 Task: Search one way flight ticket for 5 adults, 1 child, 2 infants in seat and 1 infant on lap in business from Indianapolis: Indianapolis International Airport to Laramie: Laramie Regional Airport on 5-3-2023. Choice of flights is JetBlue. Number of bags: 11 checked bags. Price is upto 71000. Outbound departure time preference is 16:45.
Action: Mouse moved to (292, 409)
Screenshot: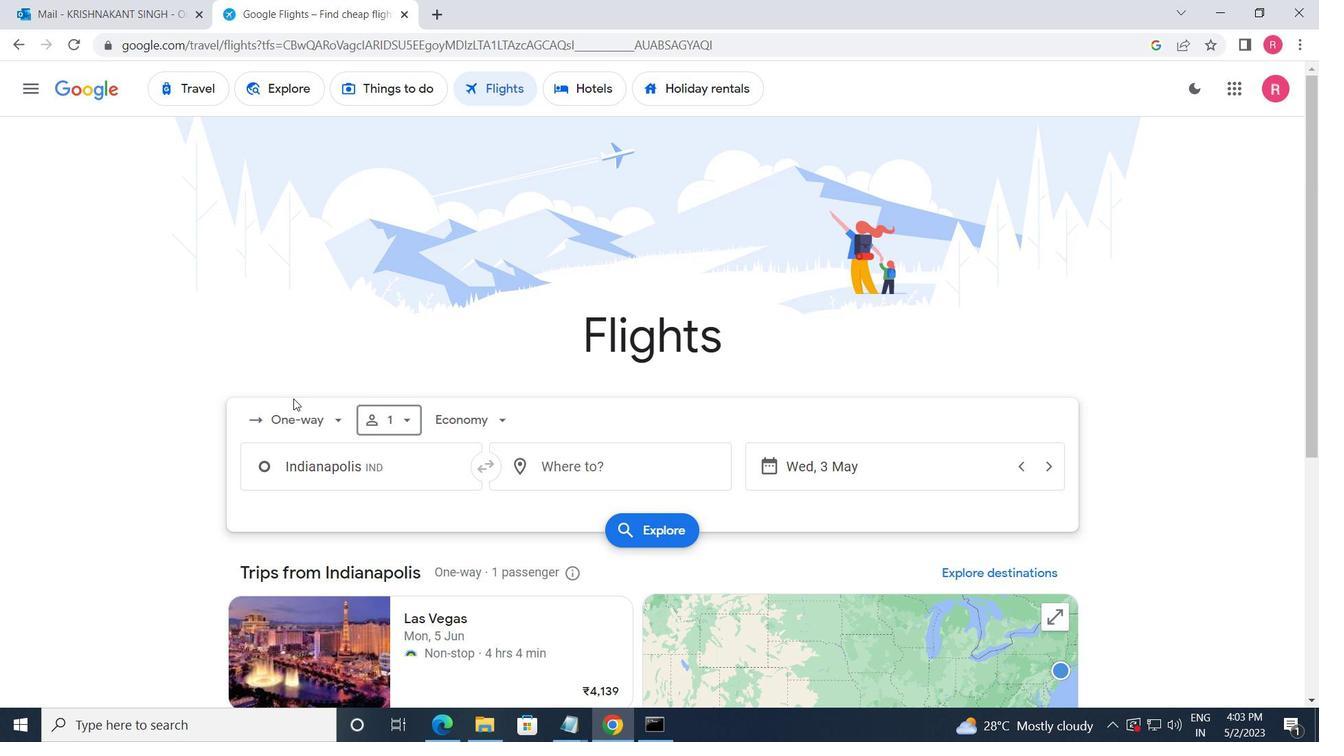 
Action: Mouse pressed left at (292, 409)
Screenshot: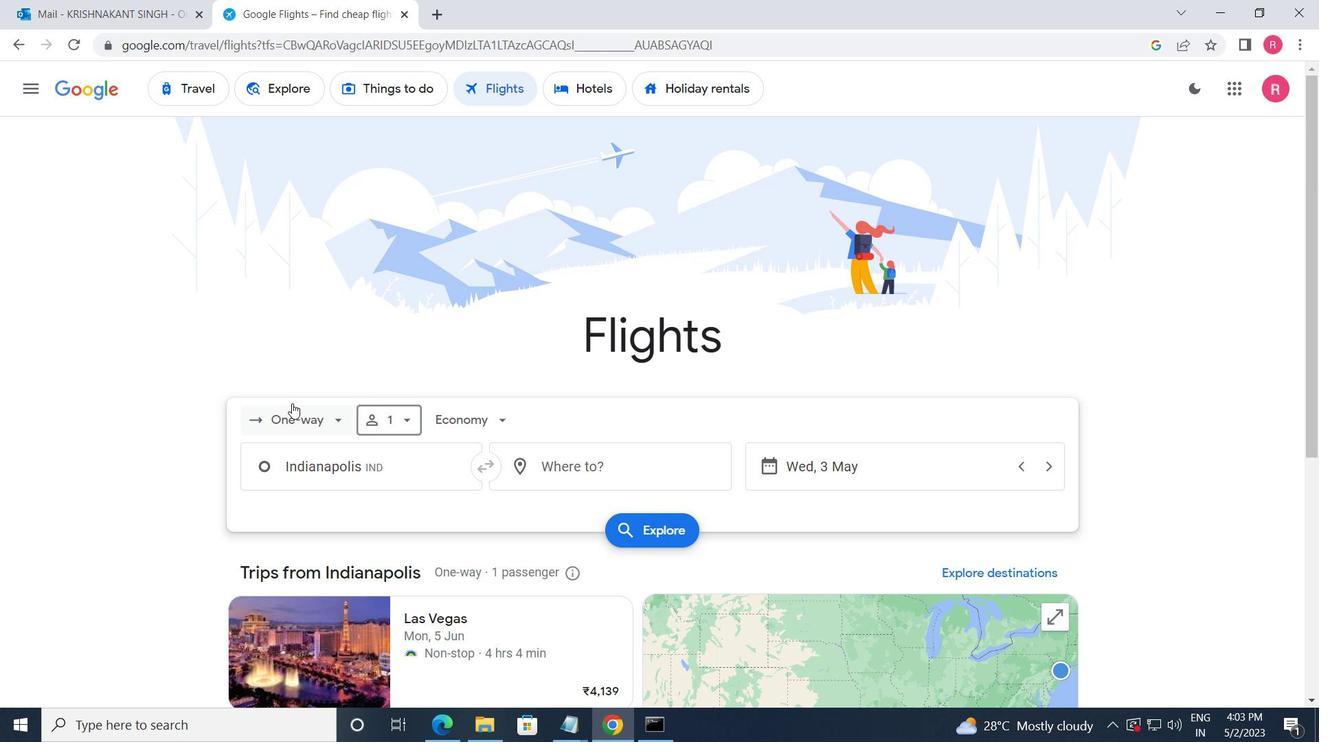 
Action: Mouse moved to (344, 503)
Screenshot: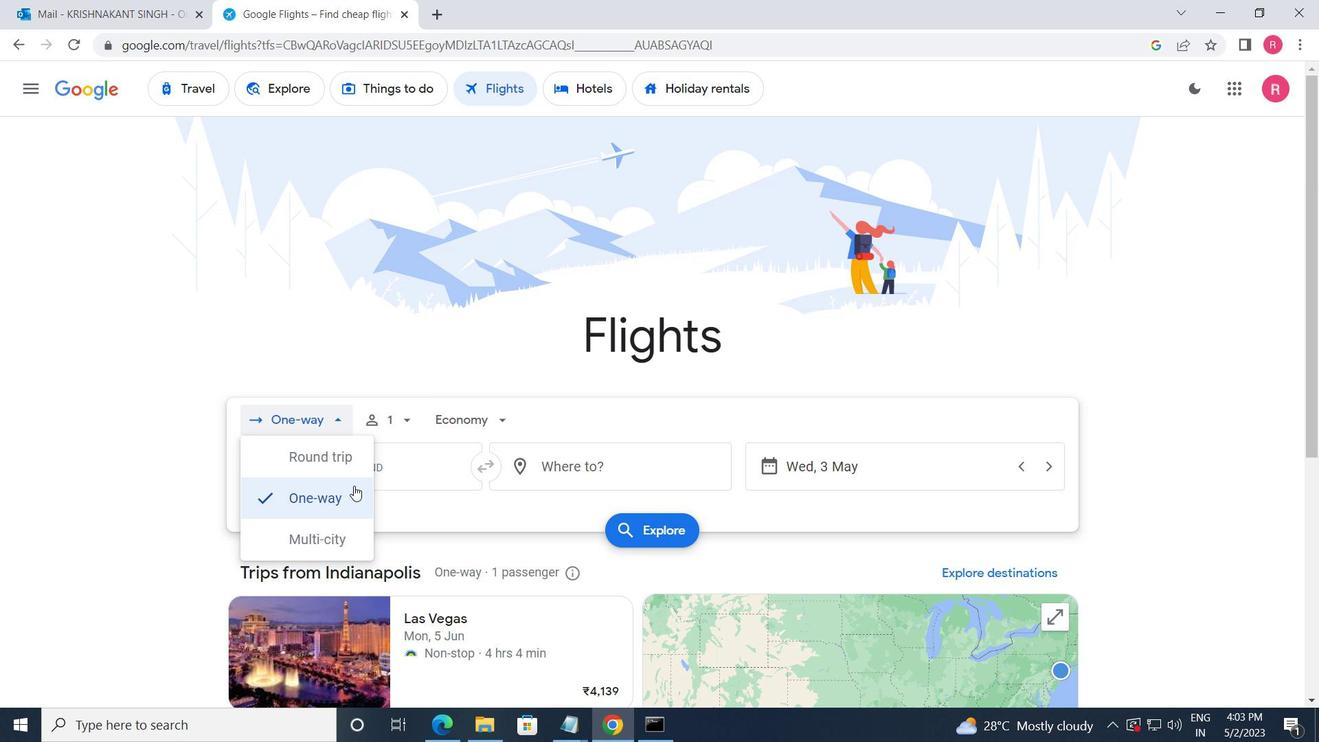 
Action: Mouse pressed left at (344, 503)
Screenshot: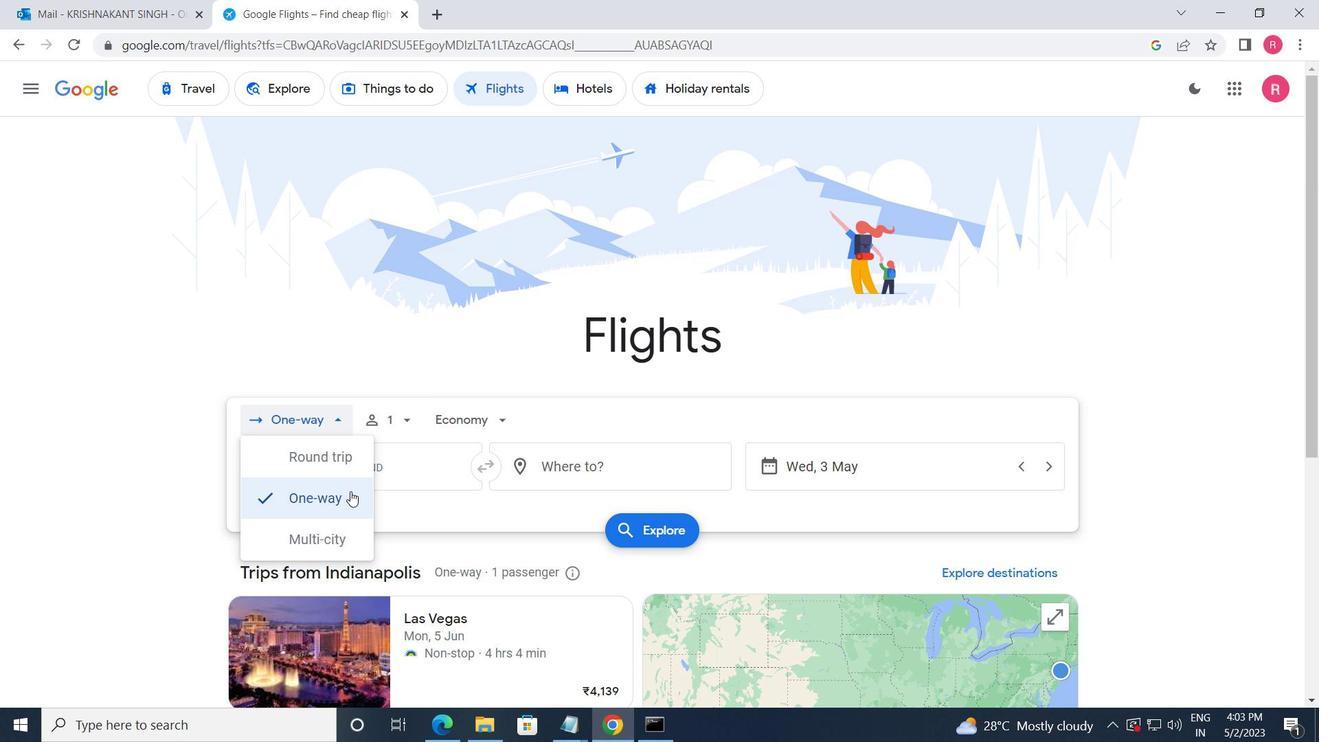 
Action: Mouse moved to (402, 433)
Screenshot: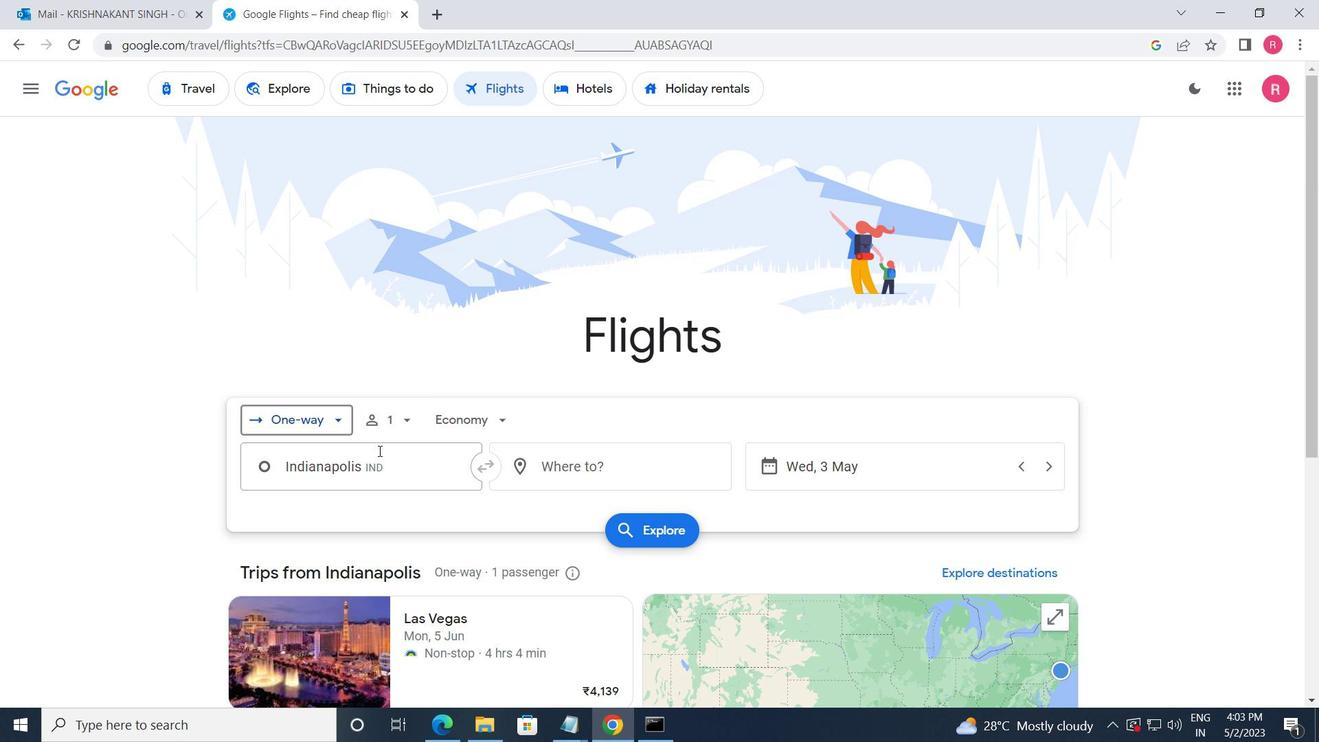 
Action: Mouse pressed left at (402, 433)
Screenshot: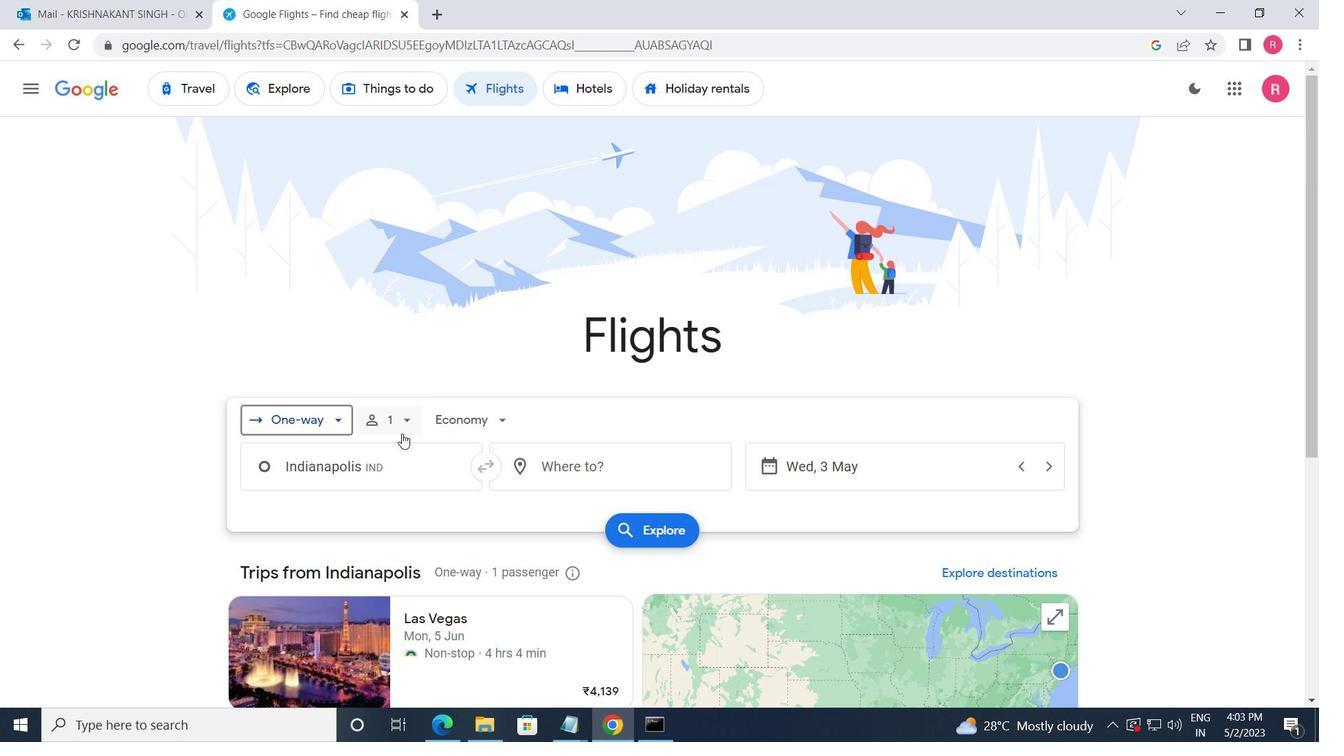 
Action: Mouse moved to (526, 471)
Screenshot: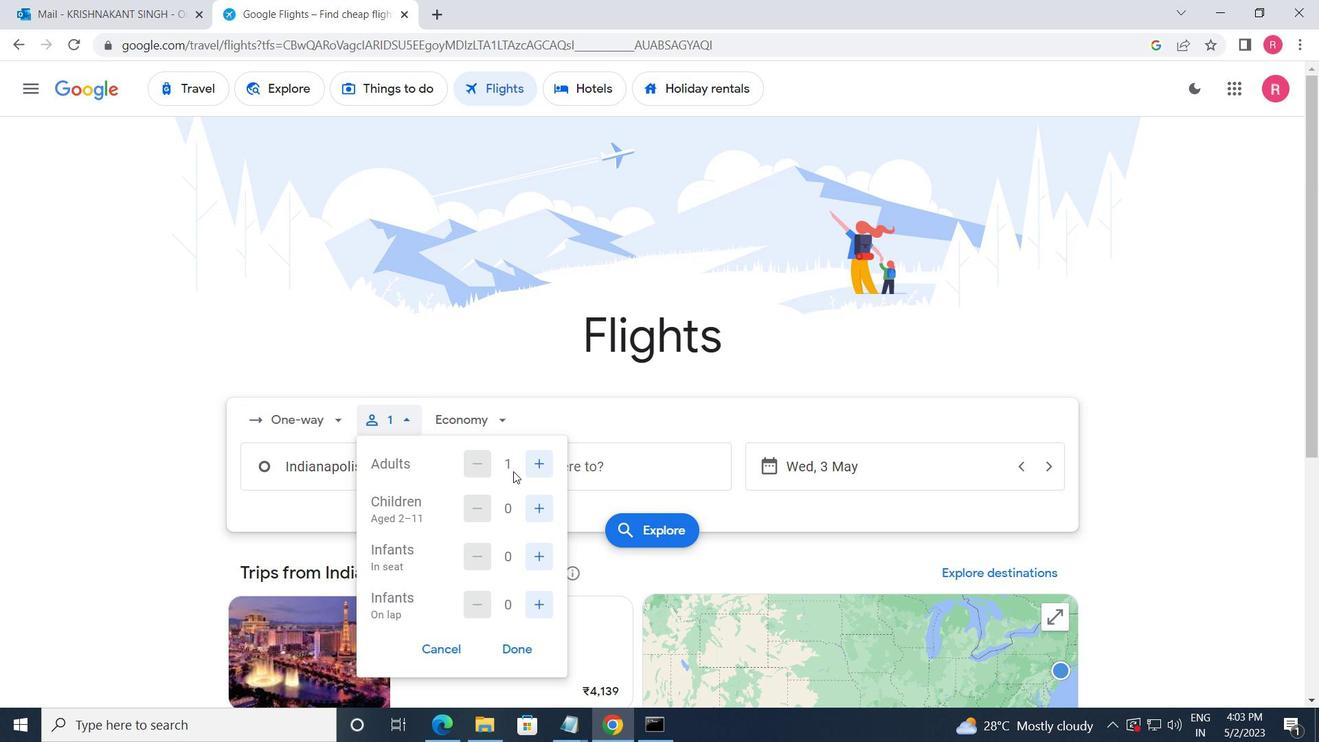 
Action: Mouse pressed left at (526, 471)
Screenshot: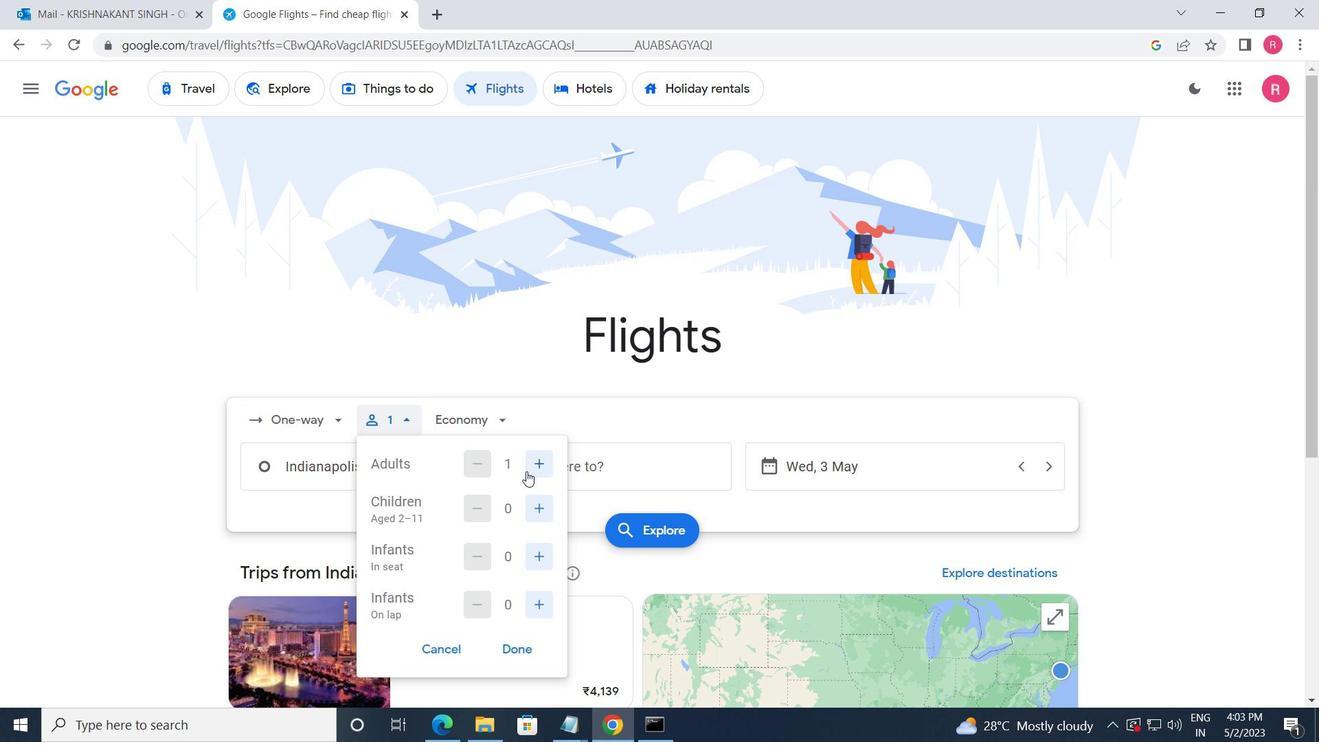 
Action: Mouse pressed left at (526, 471)
Screenshot: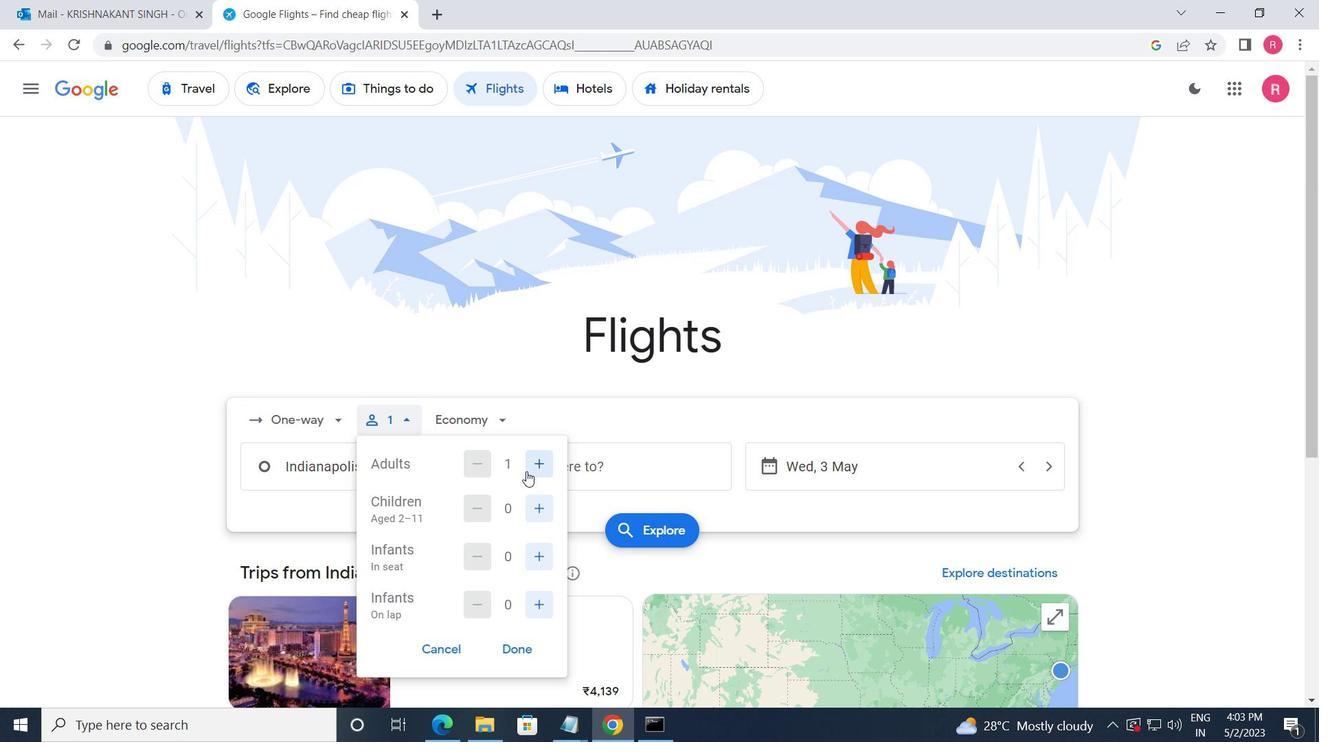 
Action: Mouse pressed left at (526, 471)
Screenshot: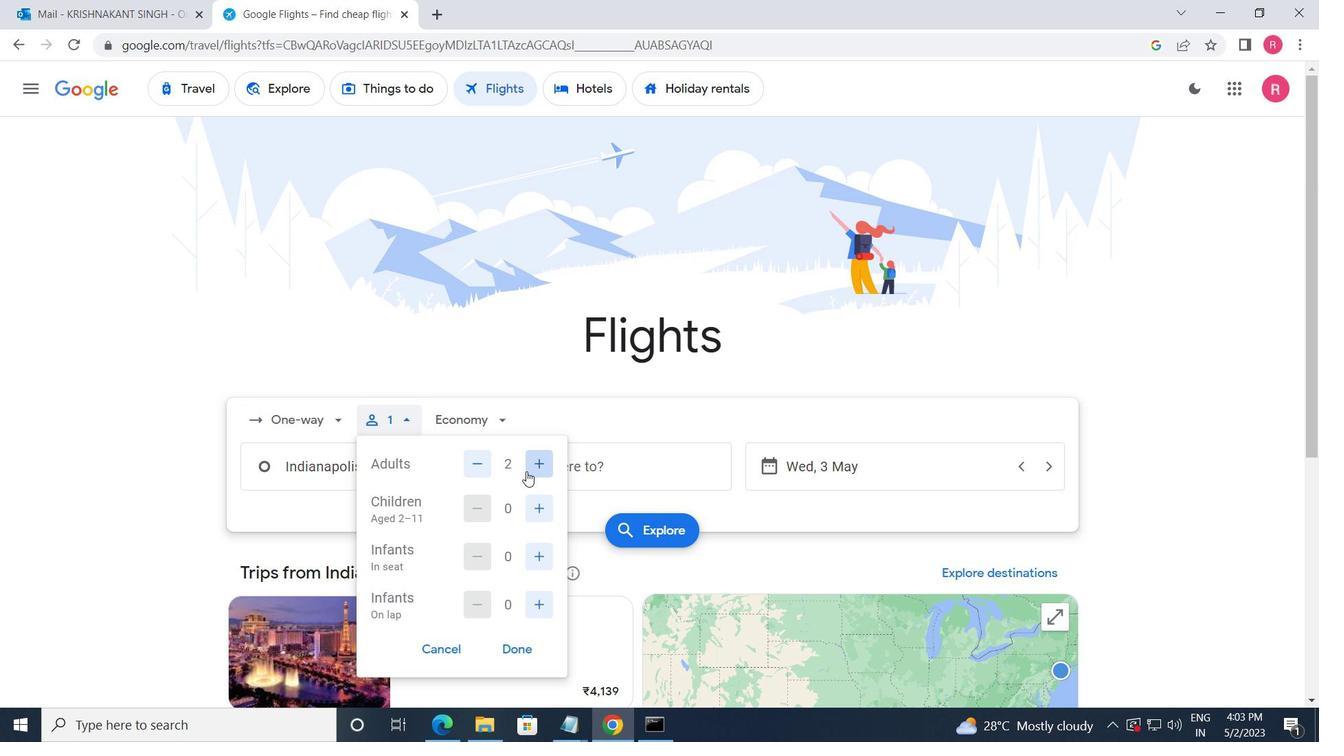
Action: Mouse pressed left at (526, 471)
Screenshot: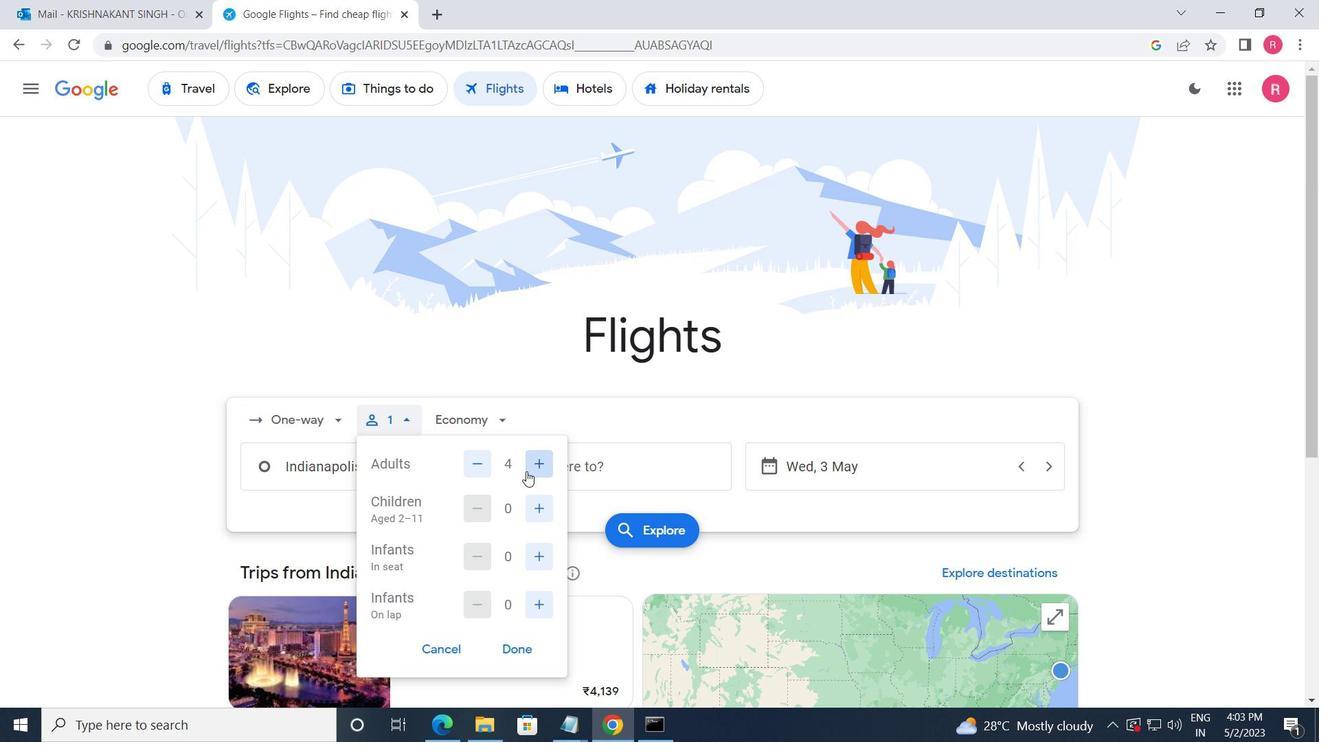 
Action: Mouse moved to (539, 505)
Screenshot: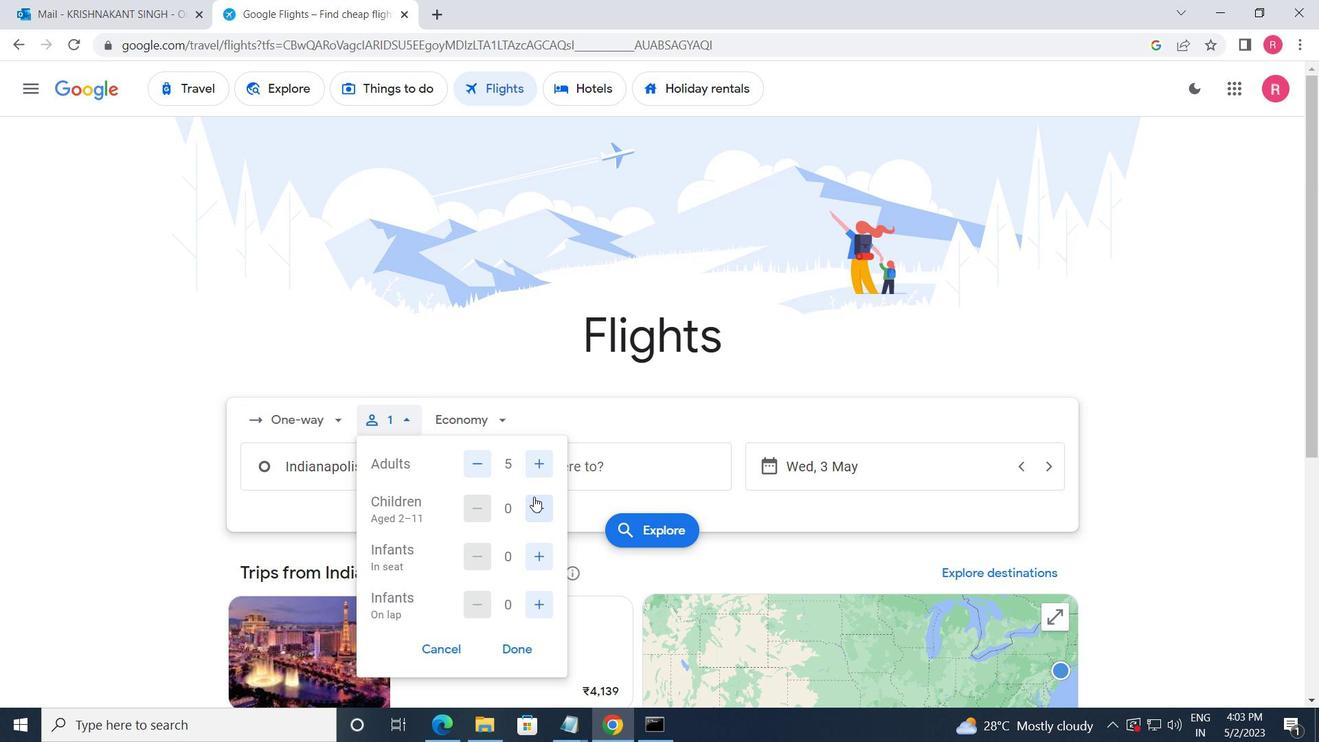 
Action: Mouse pressed left at (539, 505)
Screenshot: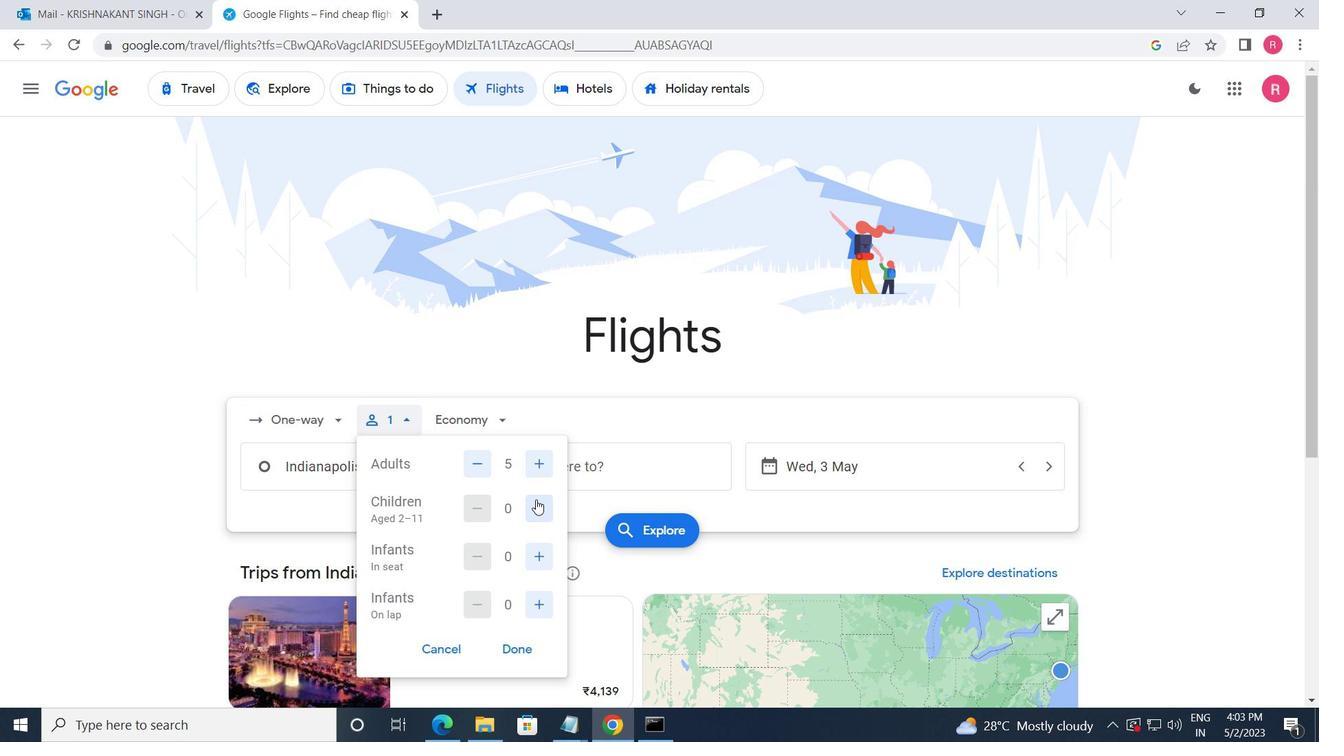 
Action: Mouse moved to (543, 549)
Screenshot: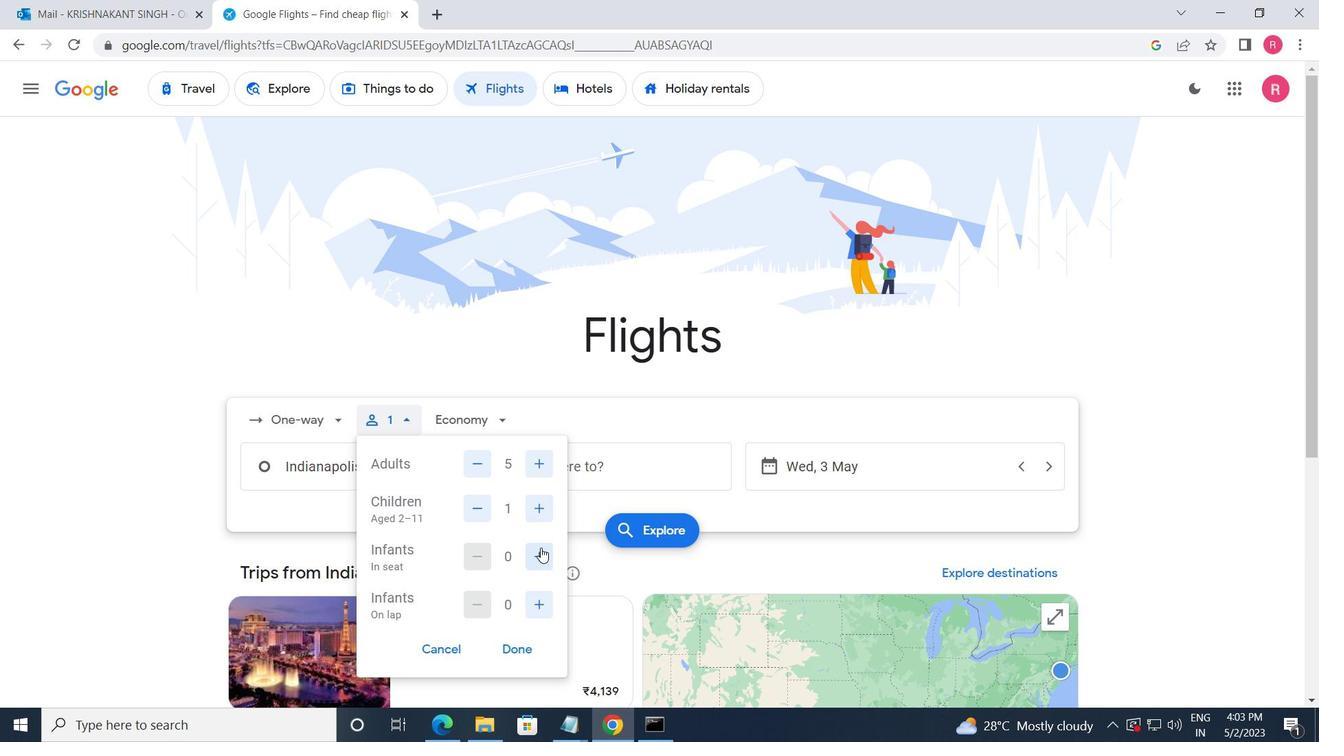 
Action: Mouse pressed left at (543, 549)
Screenshot: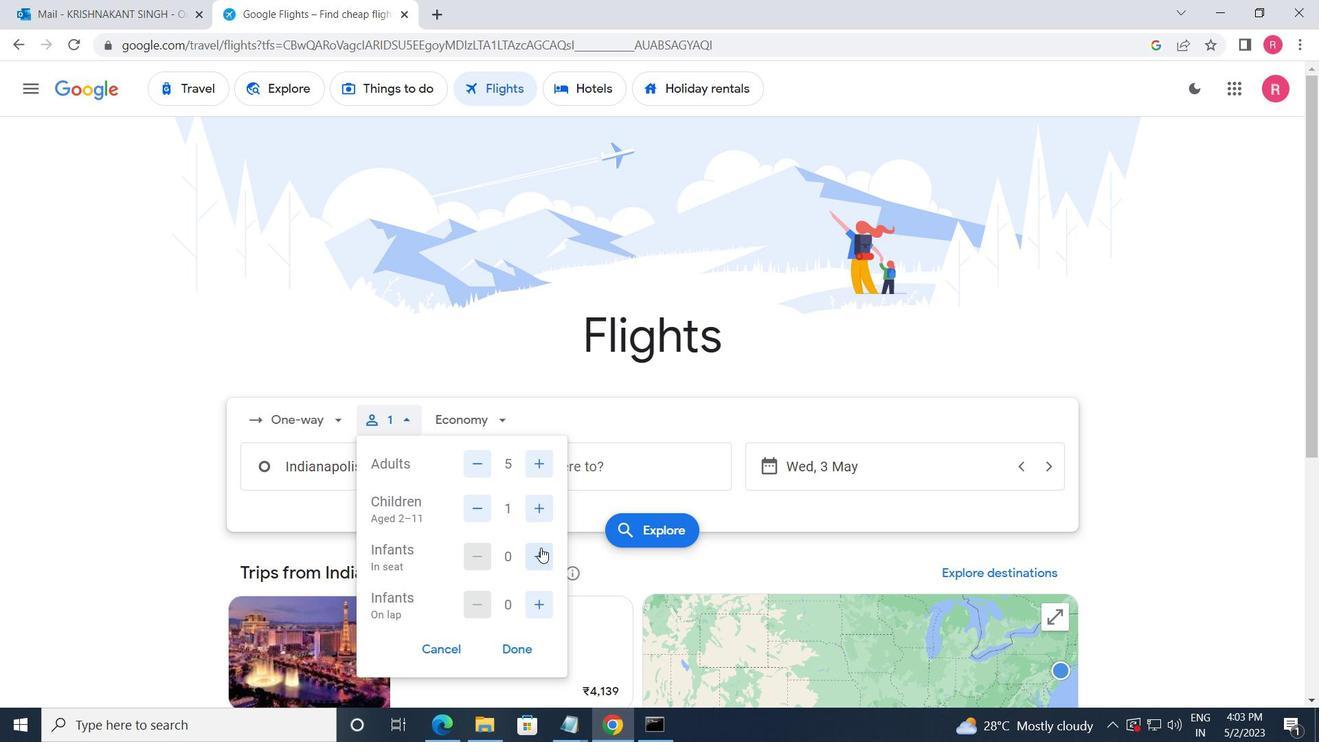 
Action: Mouse pressed left at (543, 549)
Screenshot: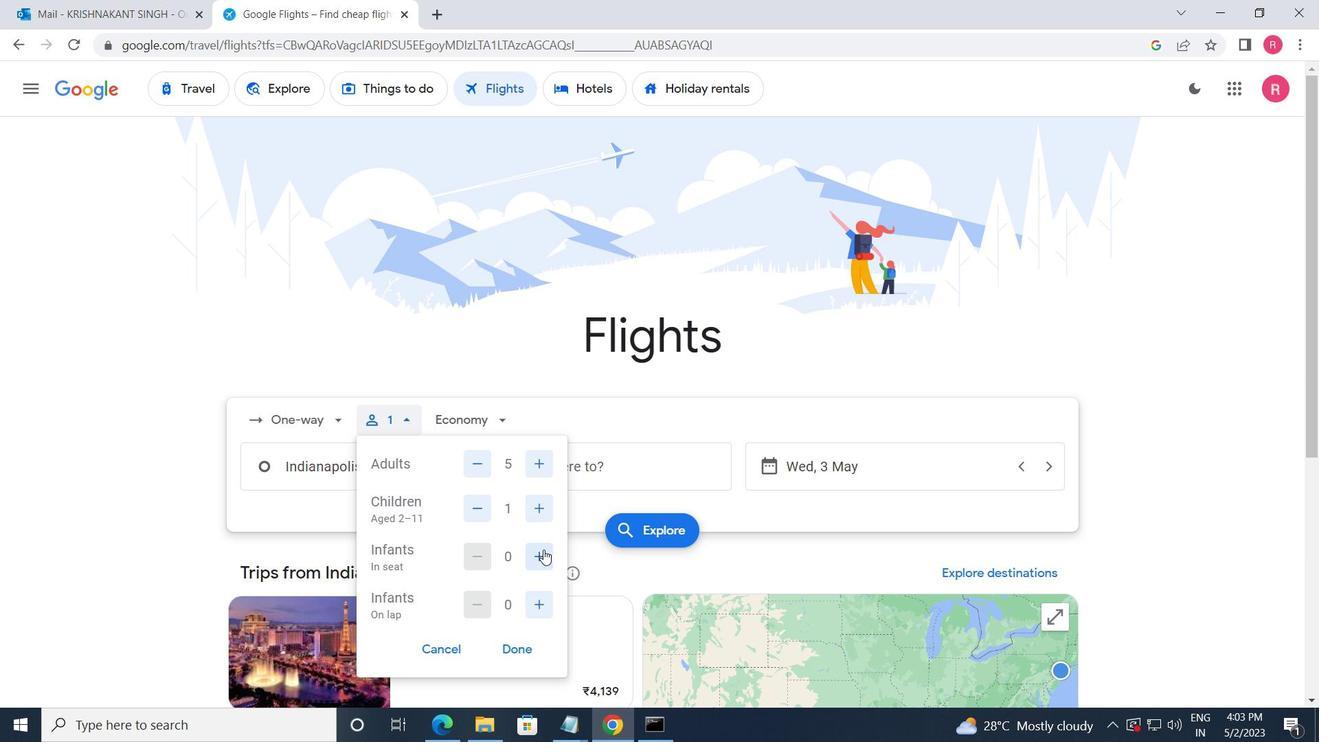 
Action: Mouse moved to (538, 558)
Screenshot: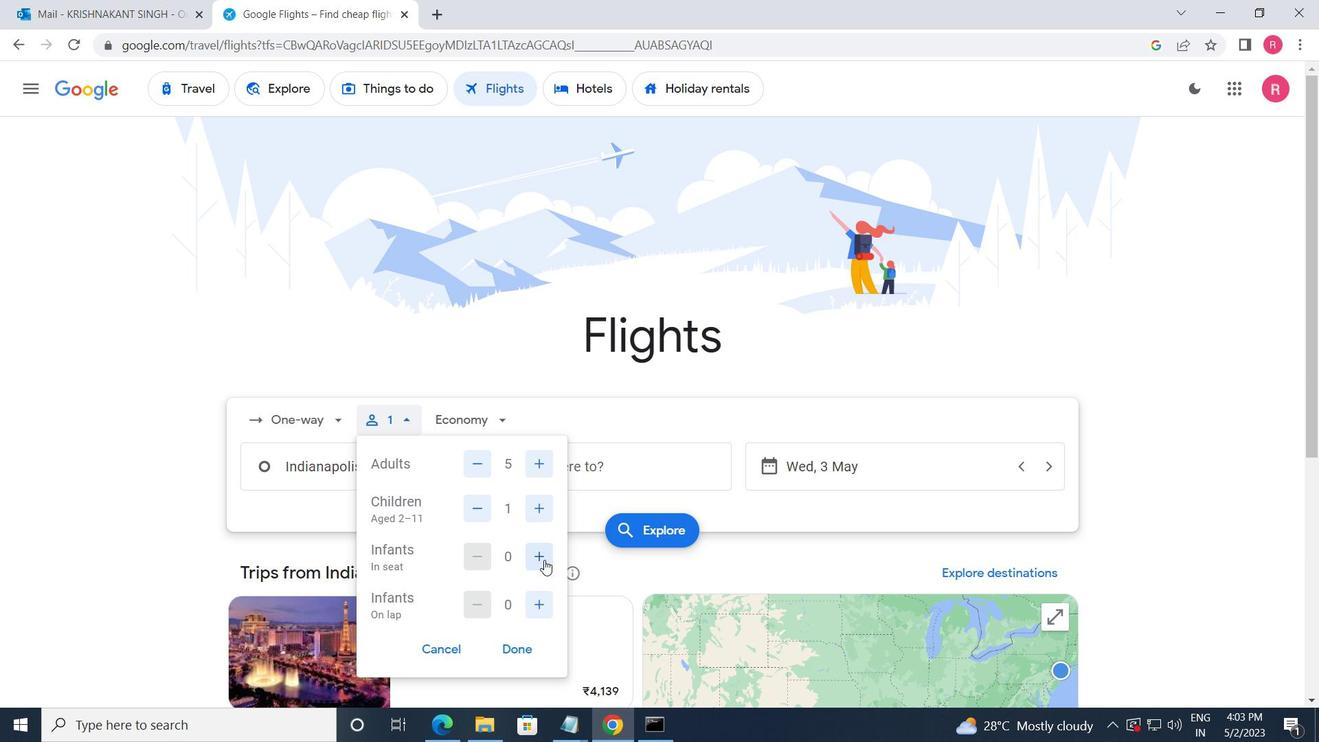 
Action: Mouse pressed left at (538, 558)
Screenshot: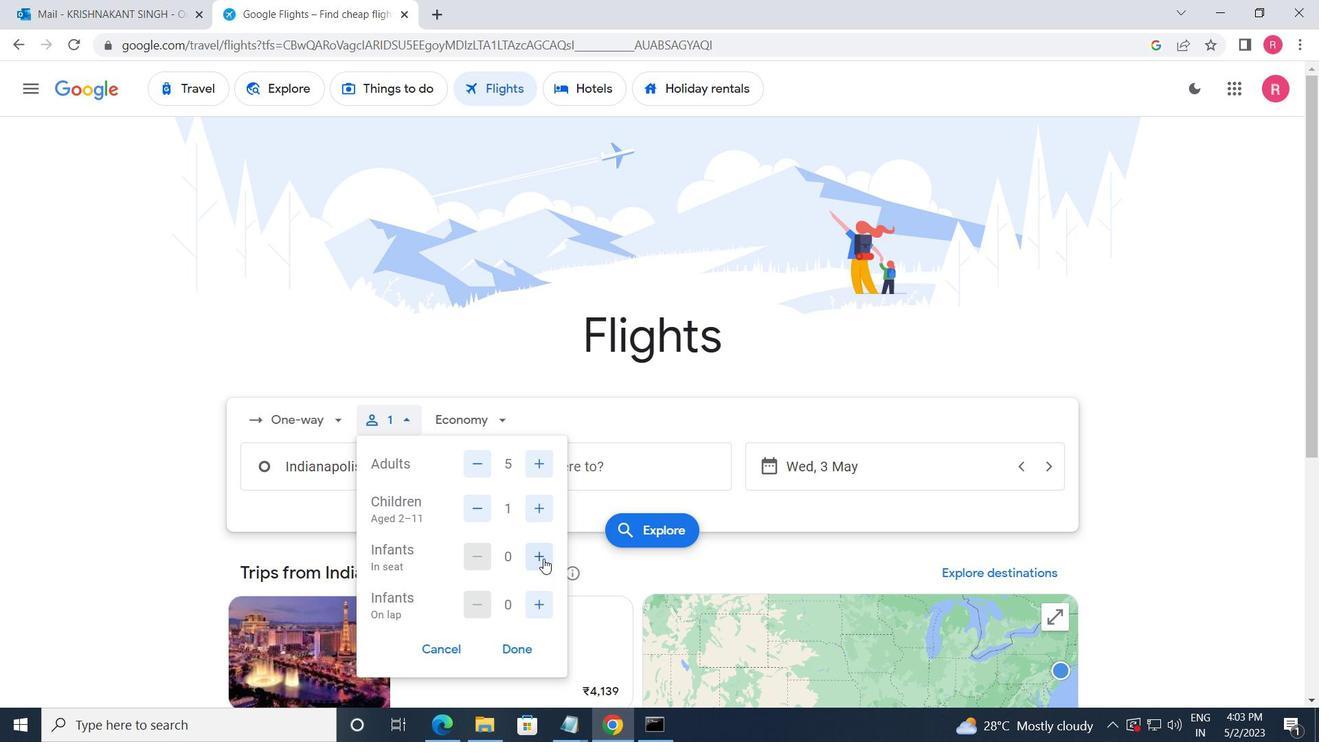 
Action: Mouse moved to (483, 557)
Screenshot: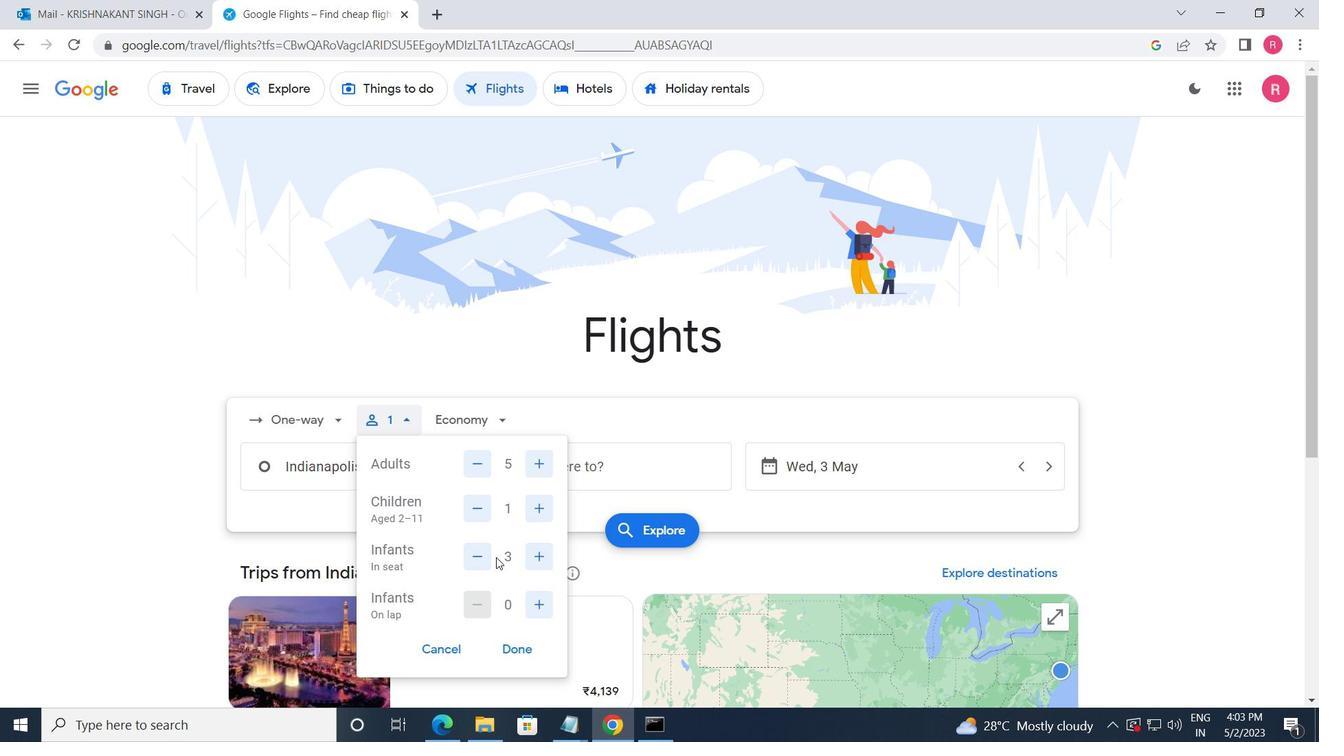 
Action: Mouse pressed left at (483, 557)
Screenshot: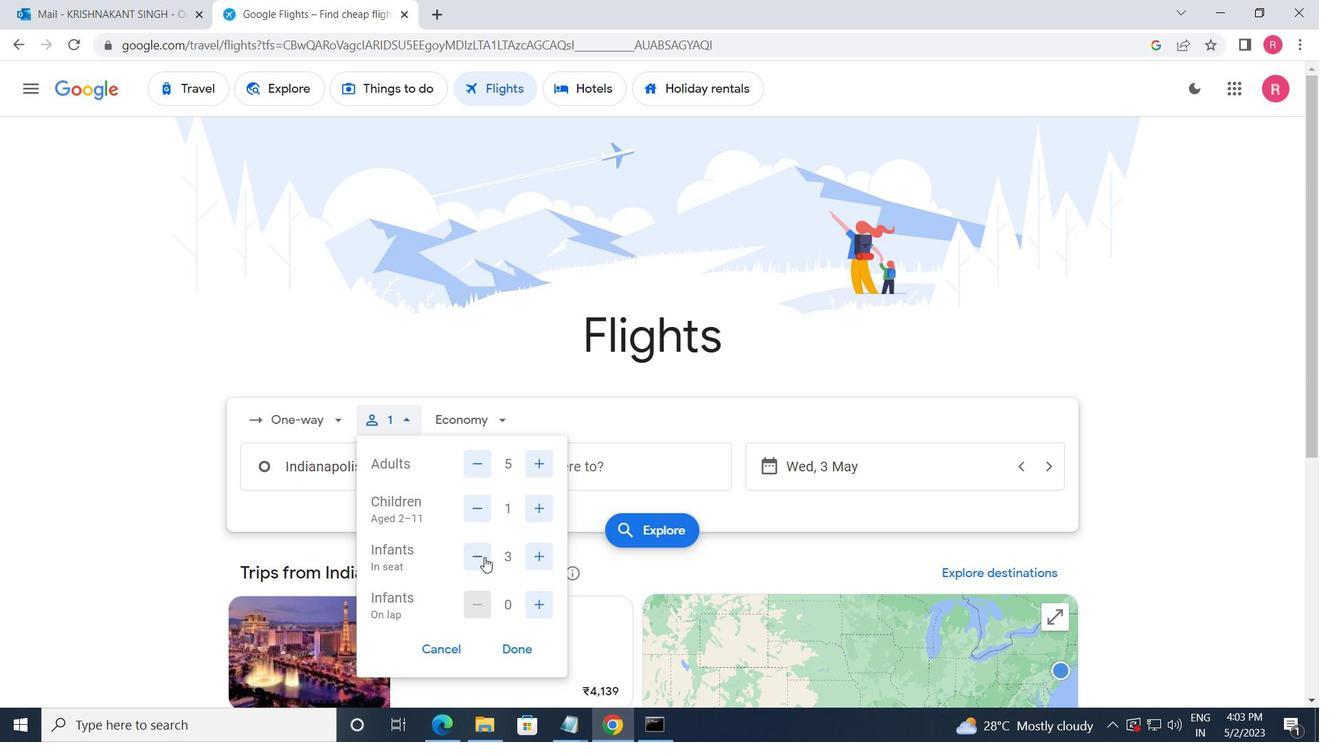 
Action: Mouse moved to (544, 606)
Screenshot: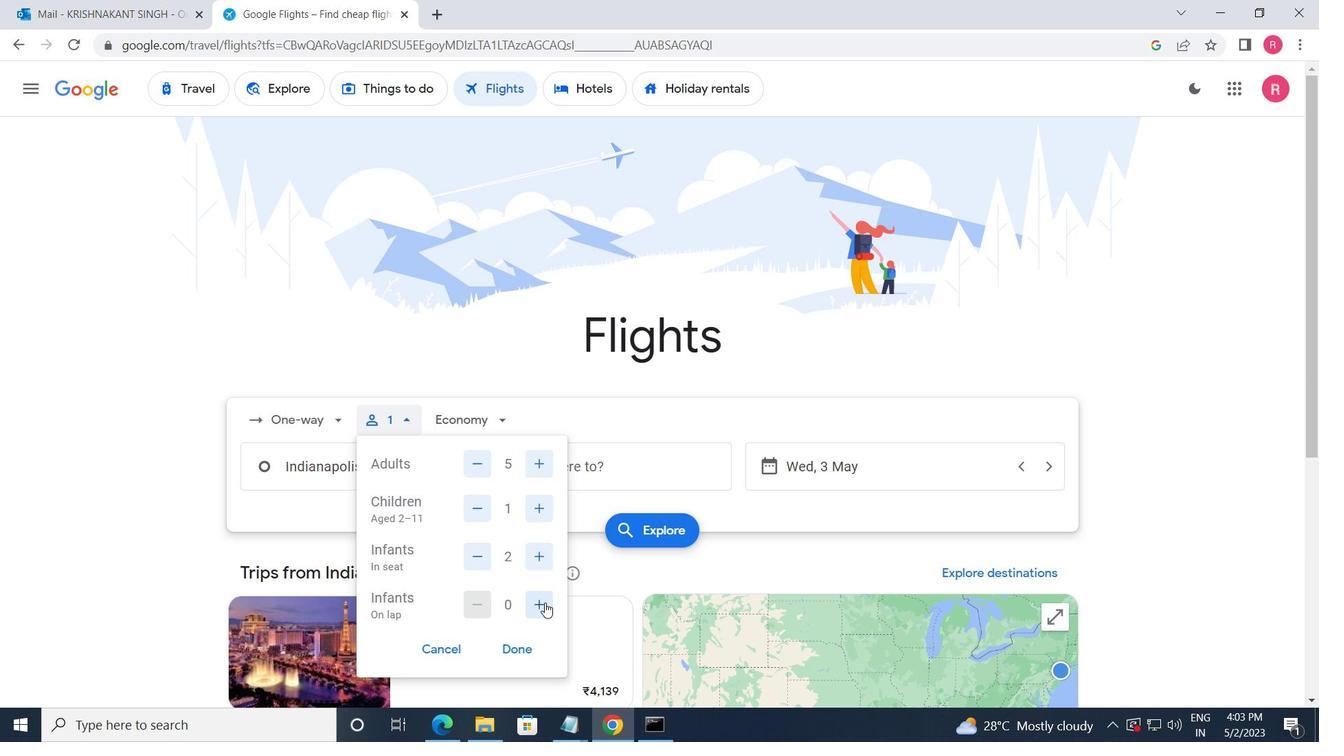 
Action: Mouse pressed left at (544, 606)
Screenshot: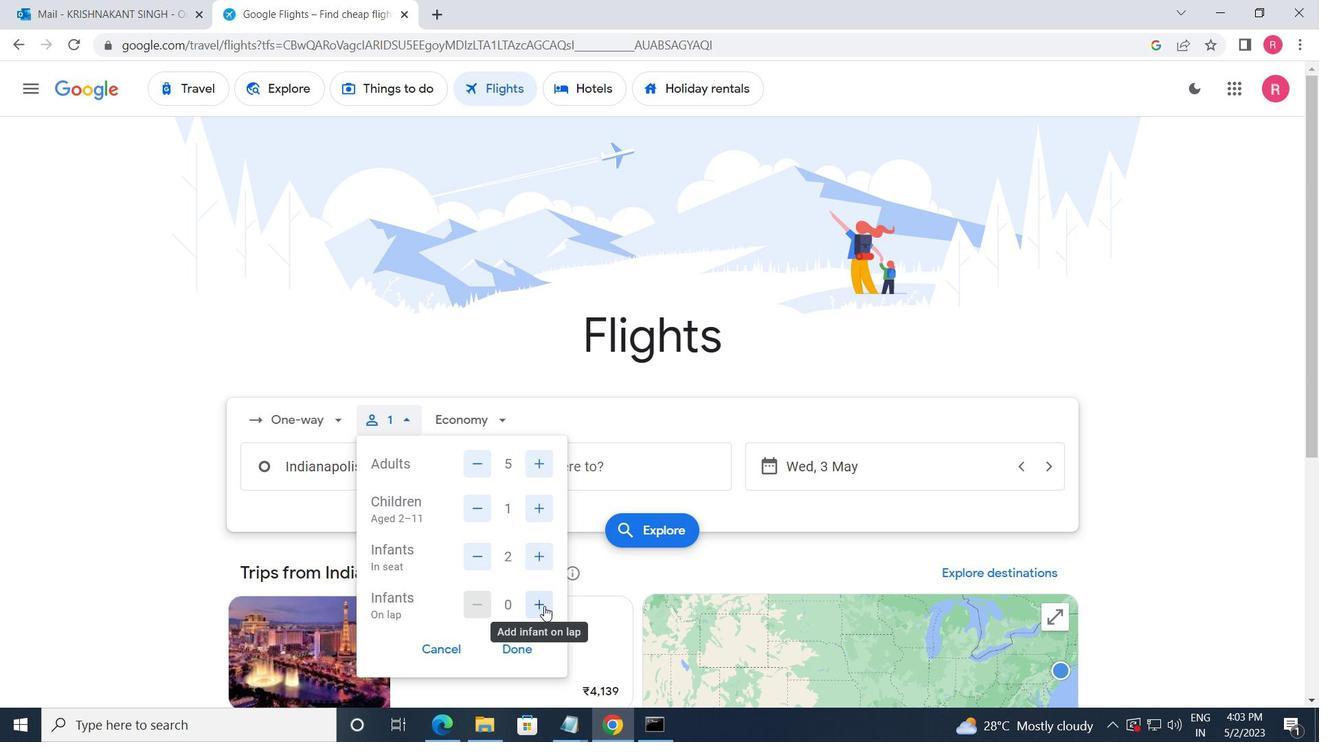 
Action: Mouse moved to (530, 646)
Screenshot: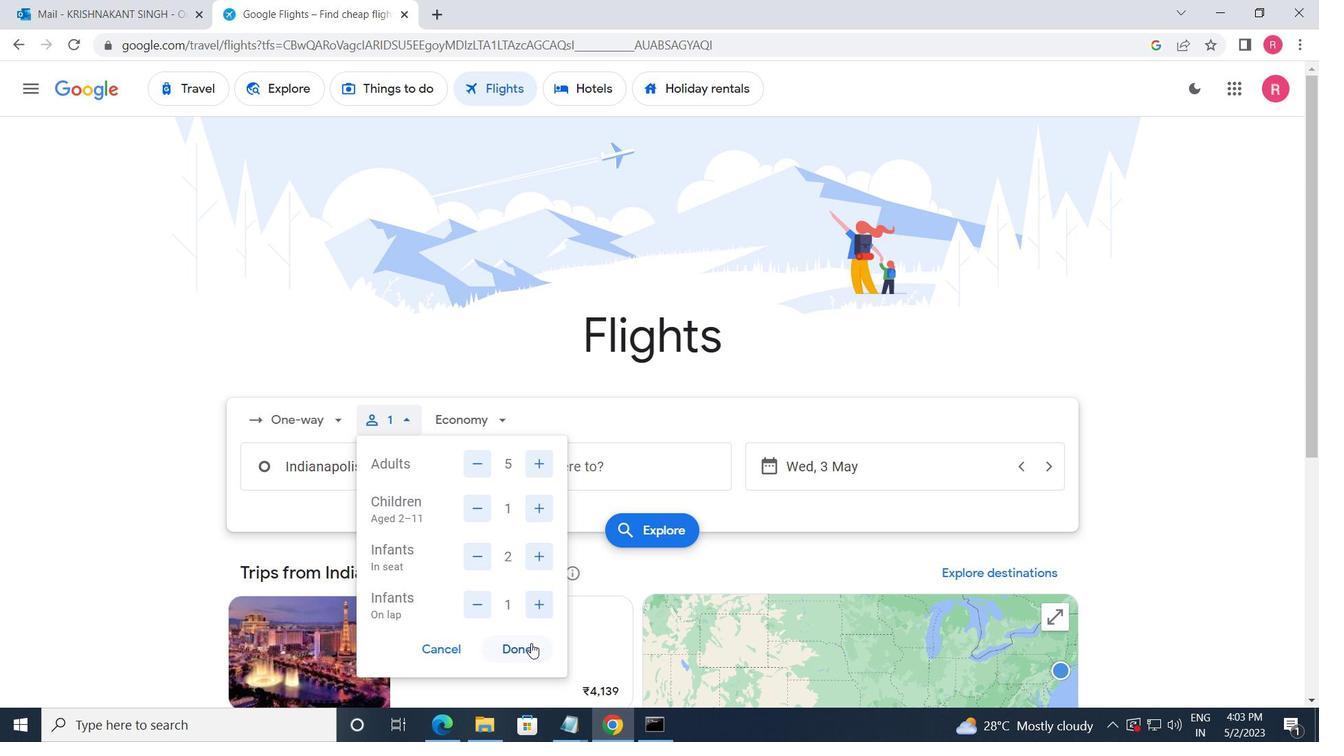 
Action: Mouse pressed left at (530, 646)
Screenshot: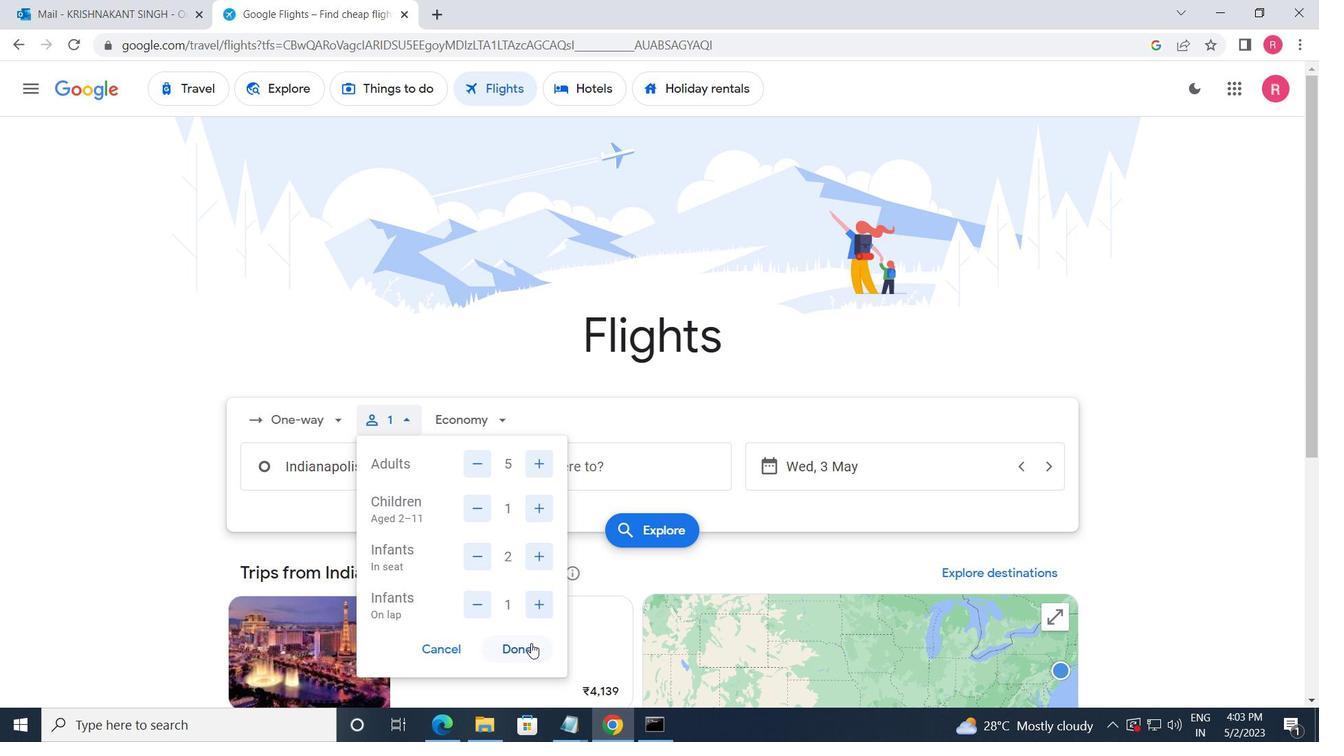 
Action: Mouse moved to (498, 431)
Screenshot: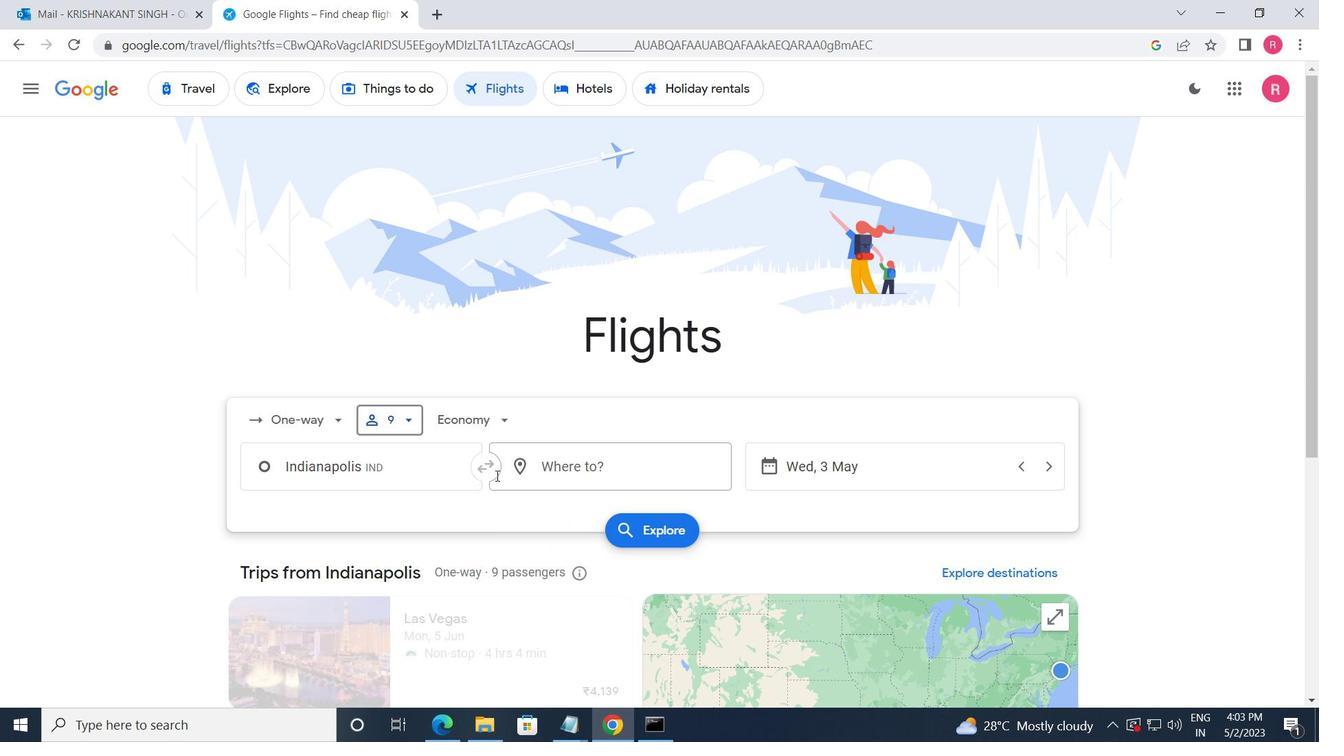 
Action: Mouse pressed left at (498, 431)
Screenshot: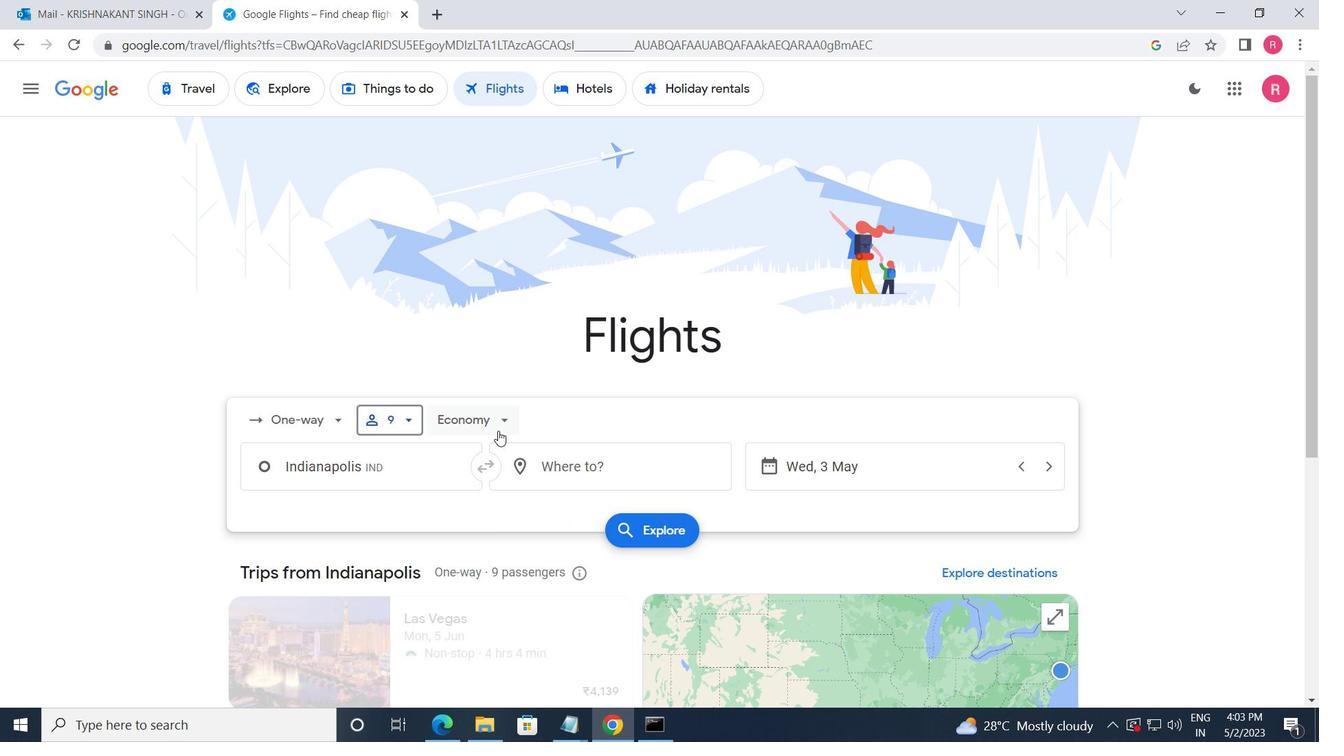 
Action: Mouse moved to (523, 541)
Screenshot: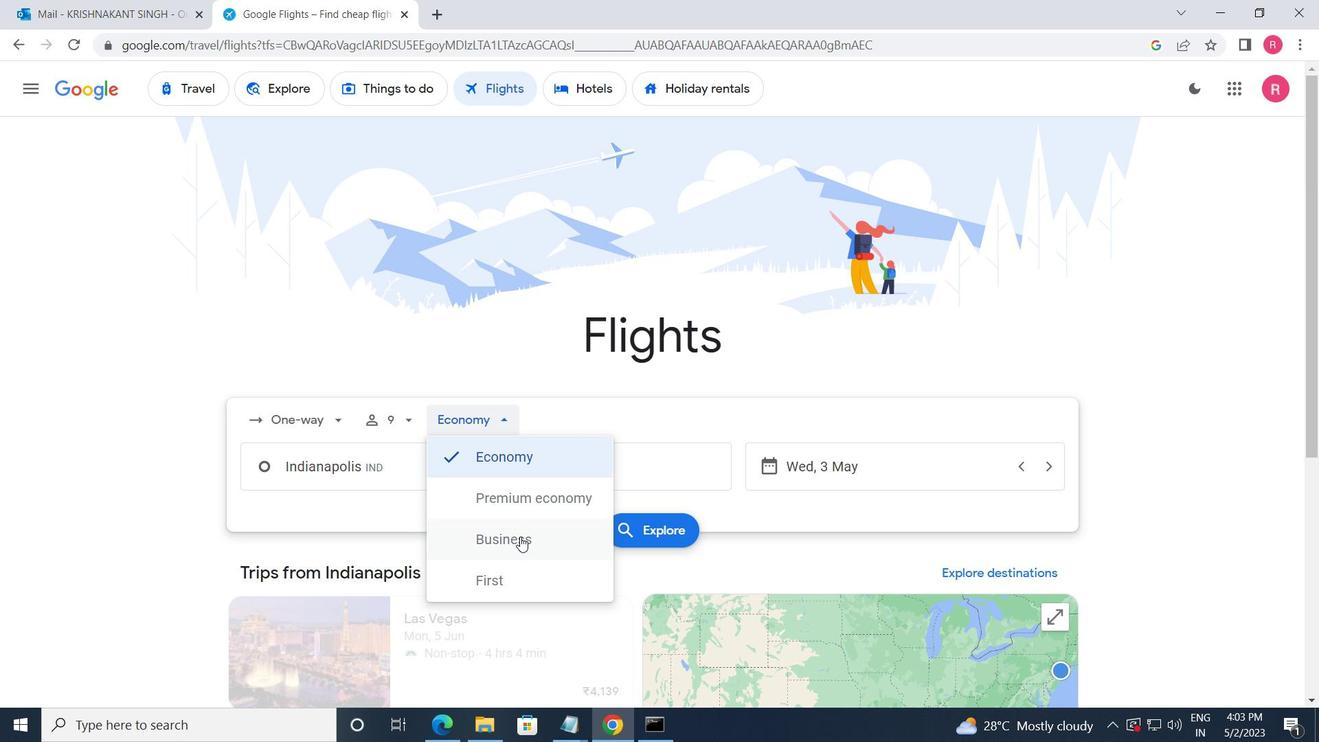 
Action: Mouse pressed left at (523, 541)
Screenshot: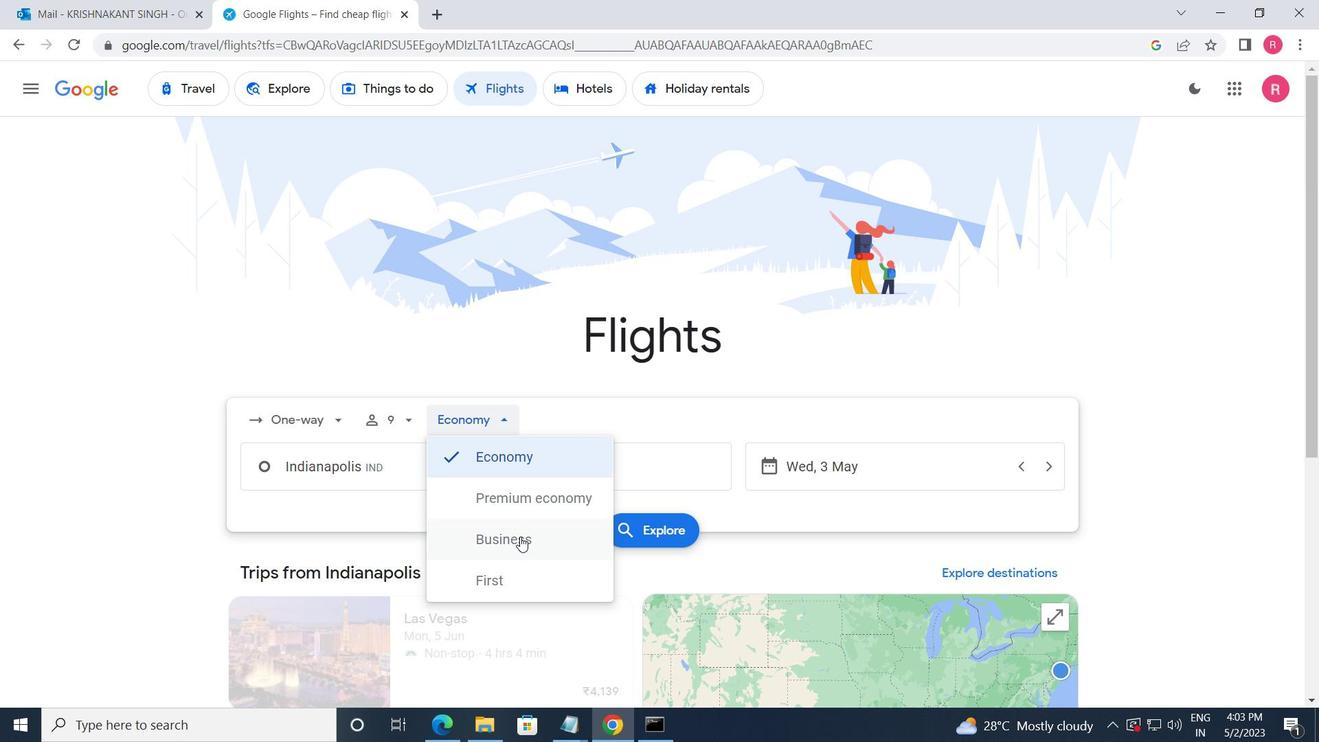 
Action: Mouse moved to (398, 473)
Screenshot: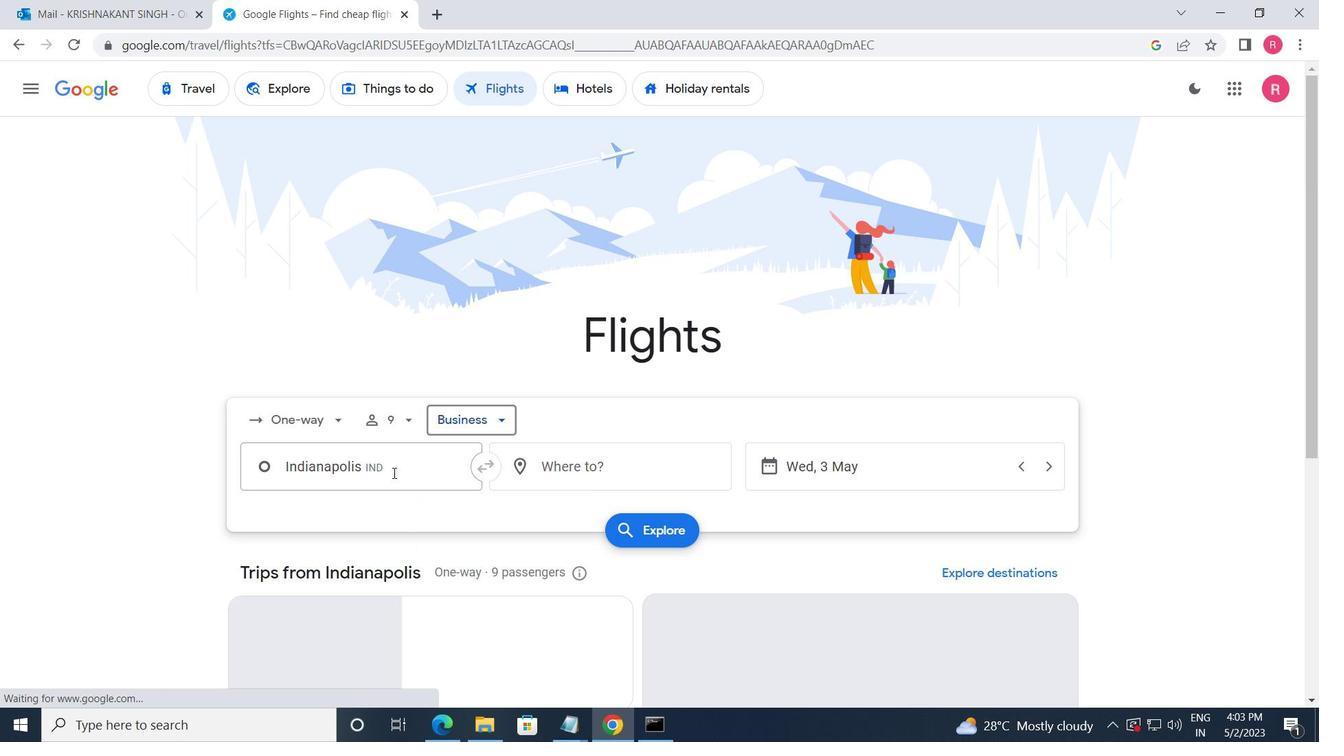 
Action: Mouse pressed left at (398, 473)
Screenshot: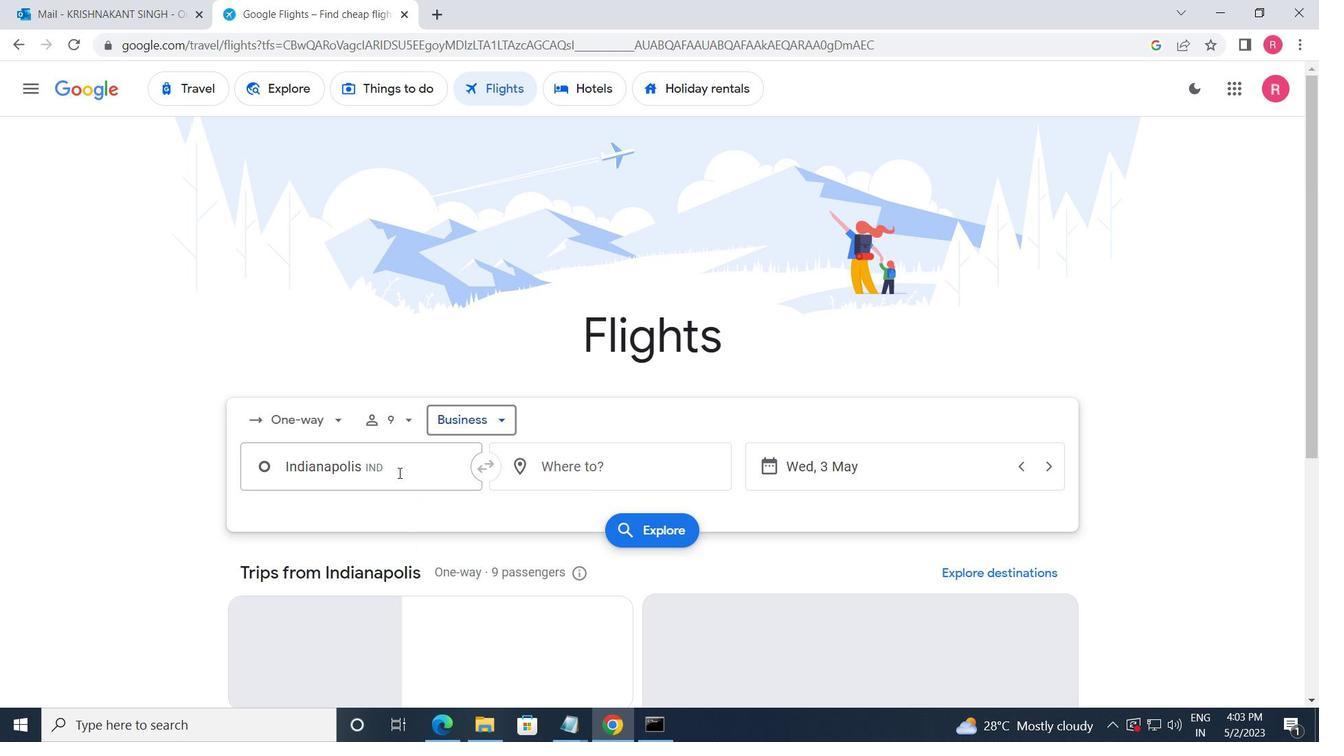 
Action: Mouse moved to (402, 571)
Screenshot: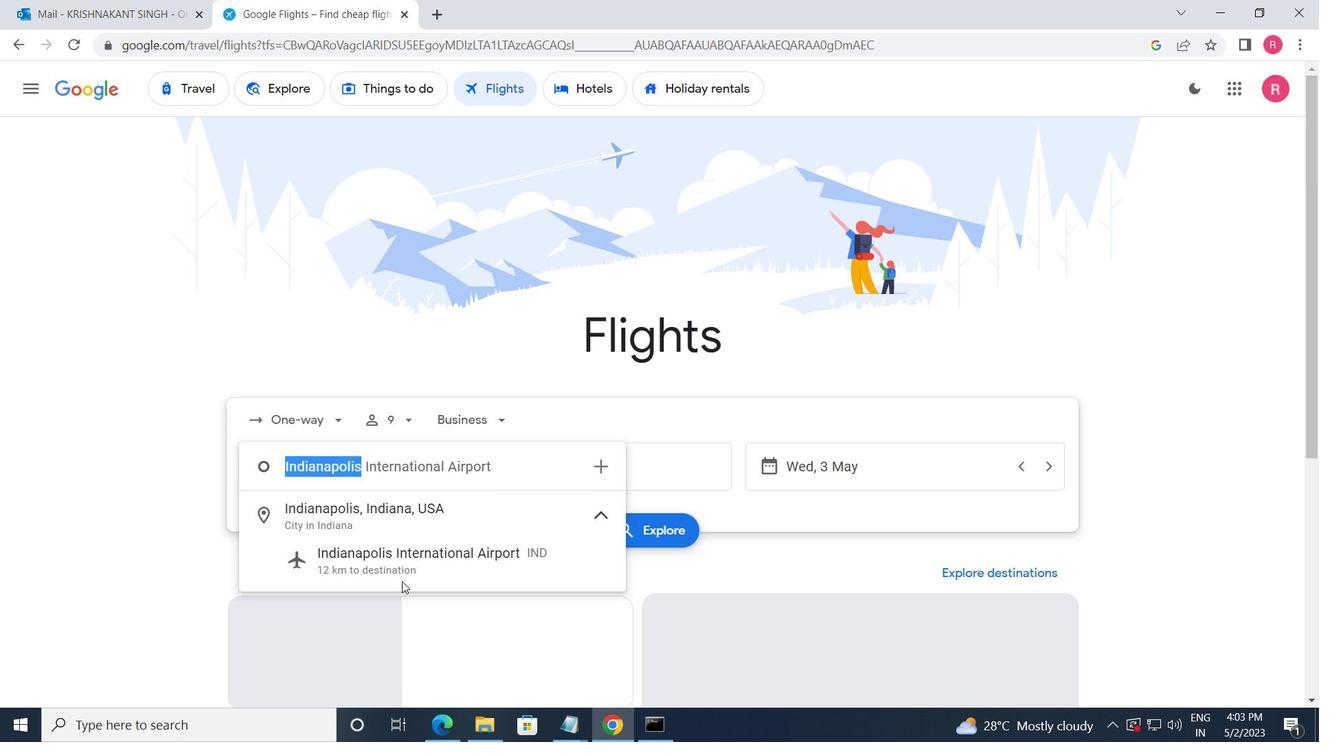 
Action: Mouse pressed left at (402, 571)
Screenshot: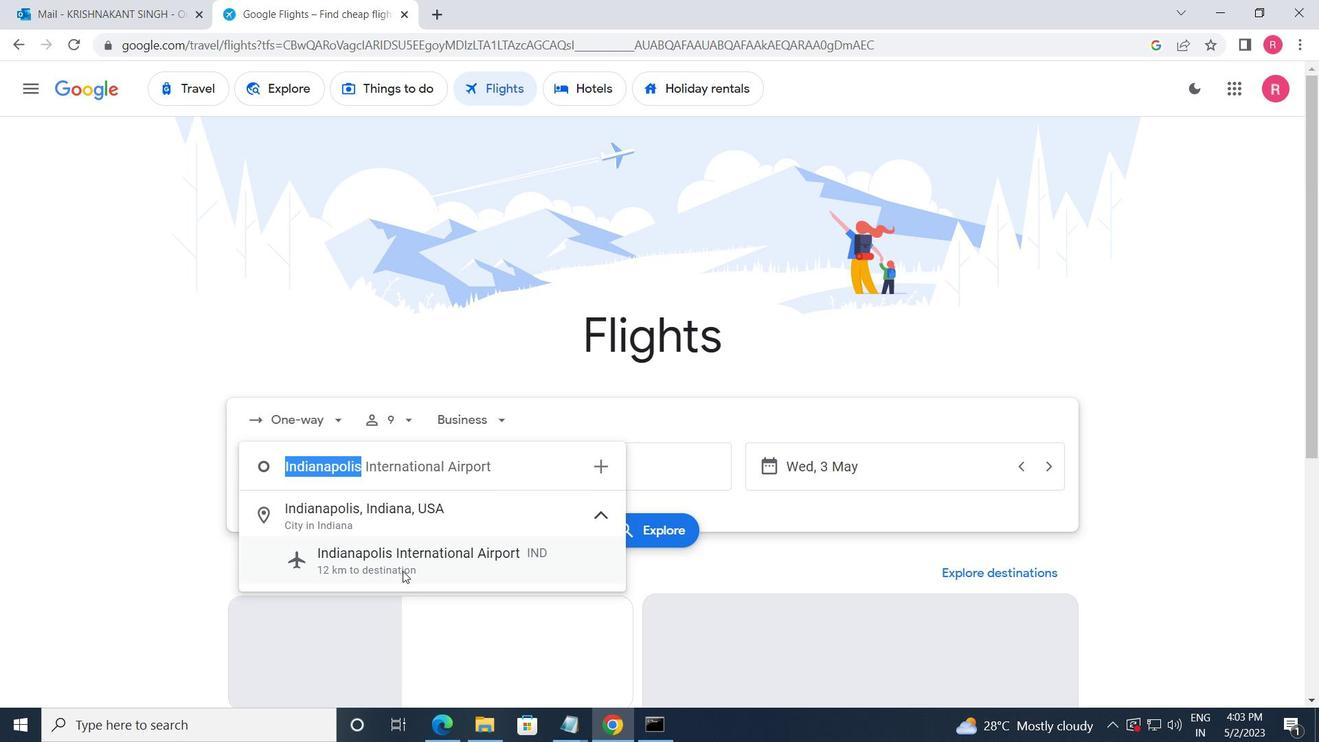 
Action: Mouse moved to (633, 480)
Screenshot: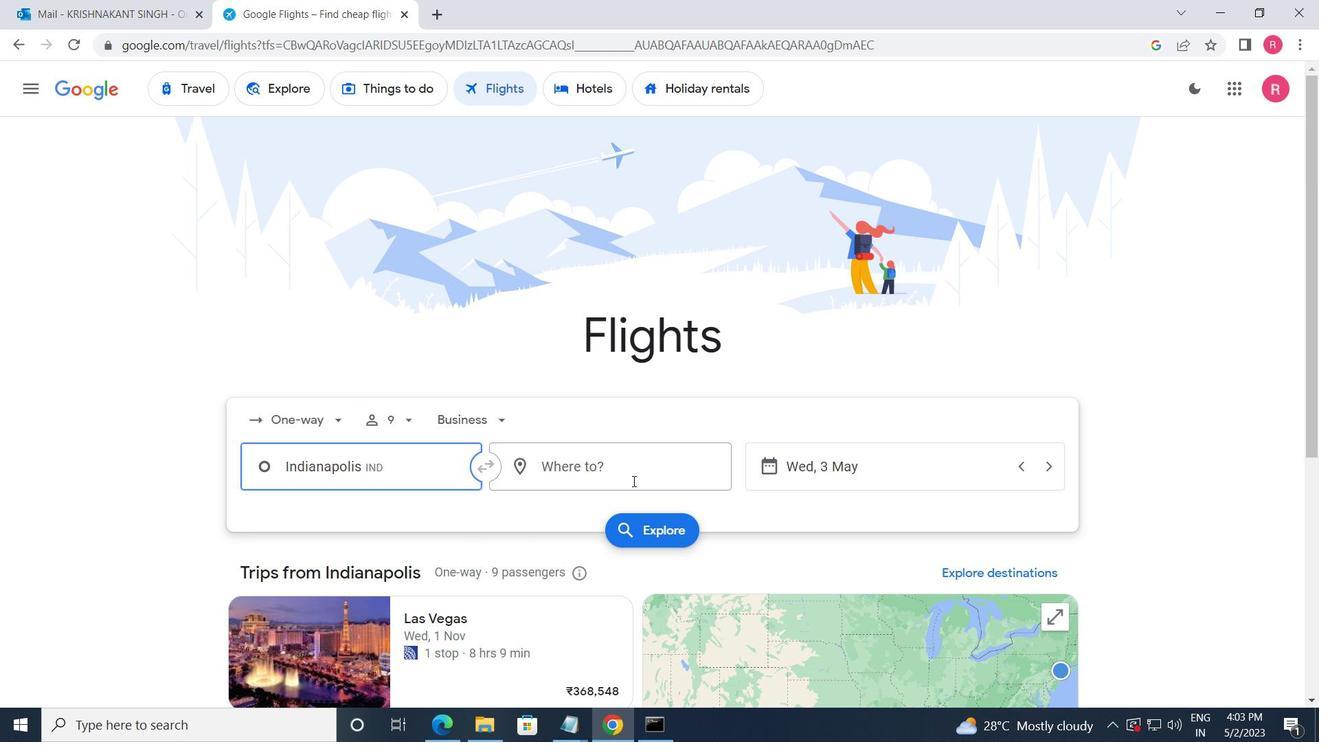 
Action: Mouse pressed left at (633, 480)
Screenshot: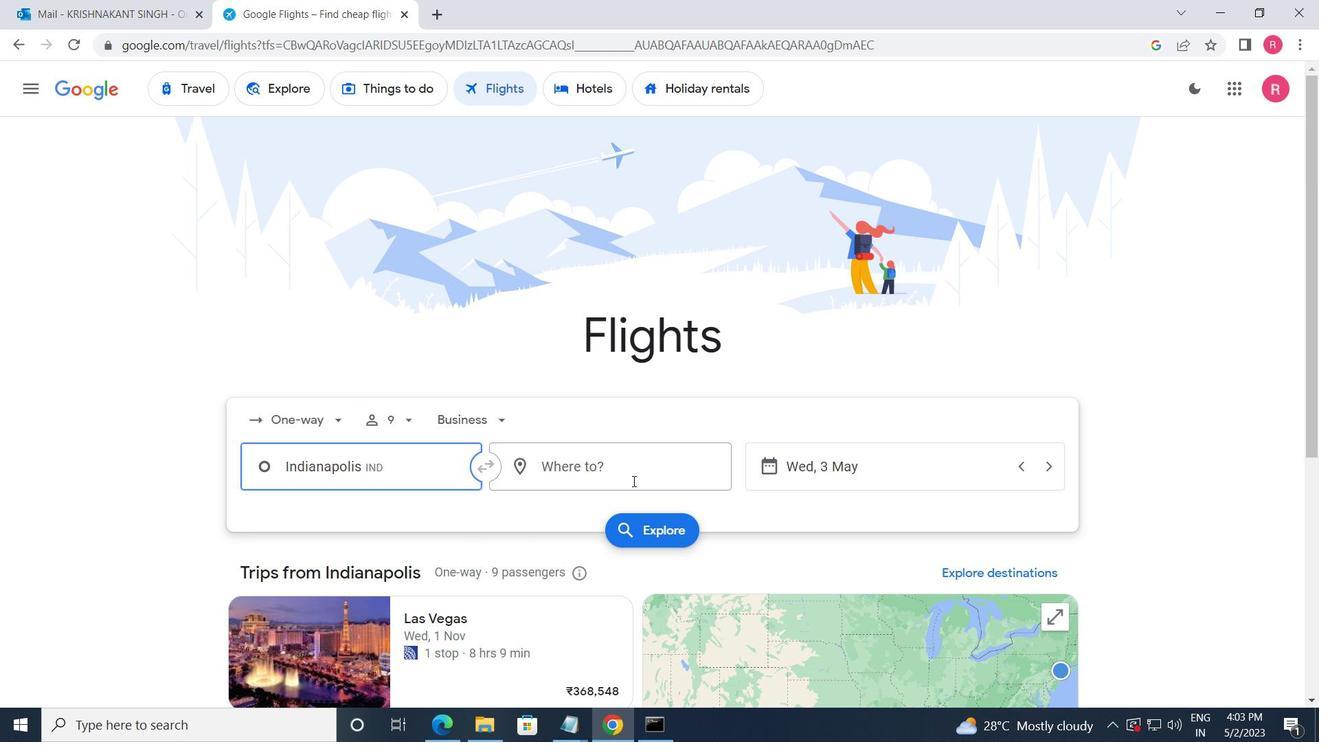 
Action: Mouse moved to (615, 626)
Screenshot: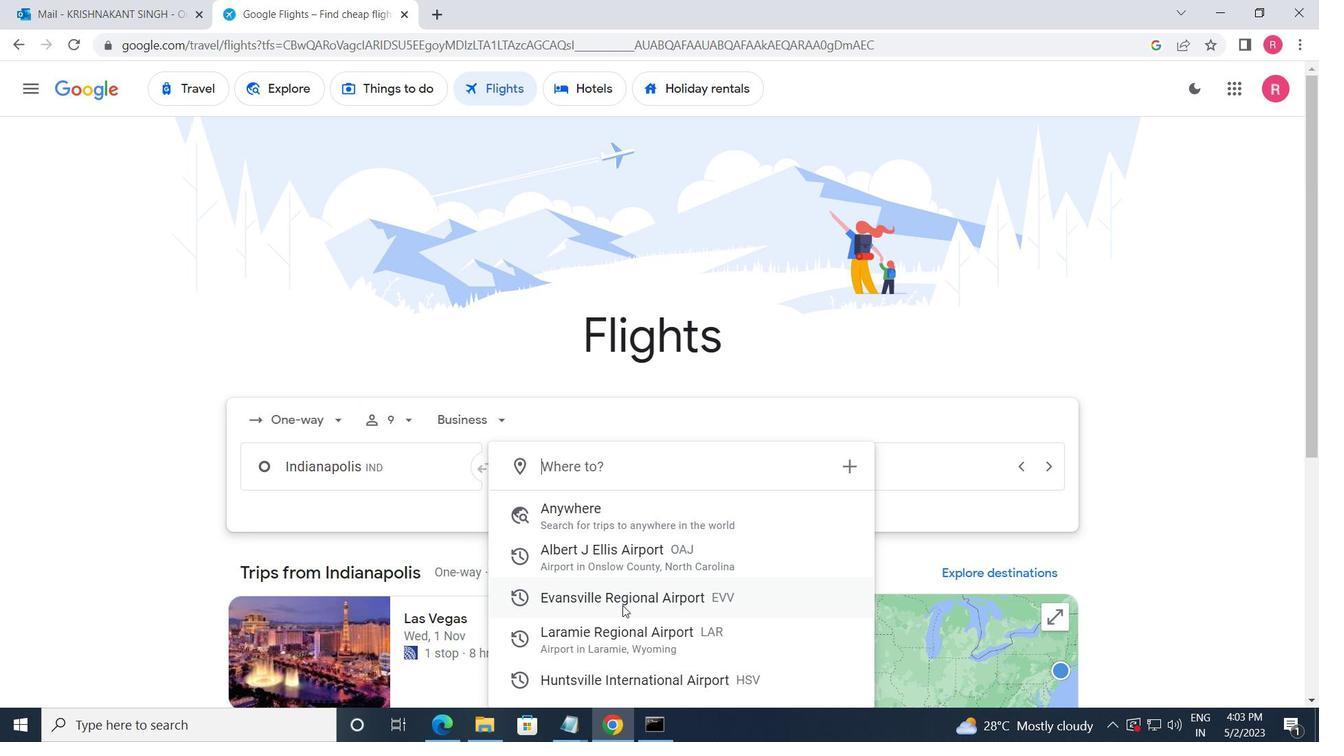 
Action: Mouse pressed left at (615, 626)
Screenshot: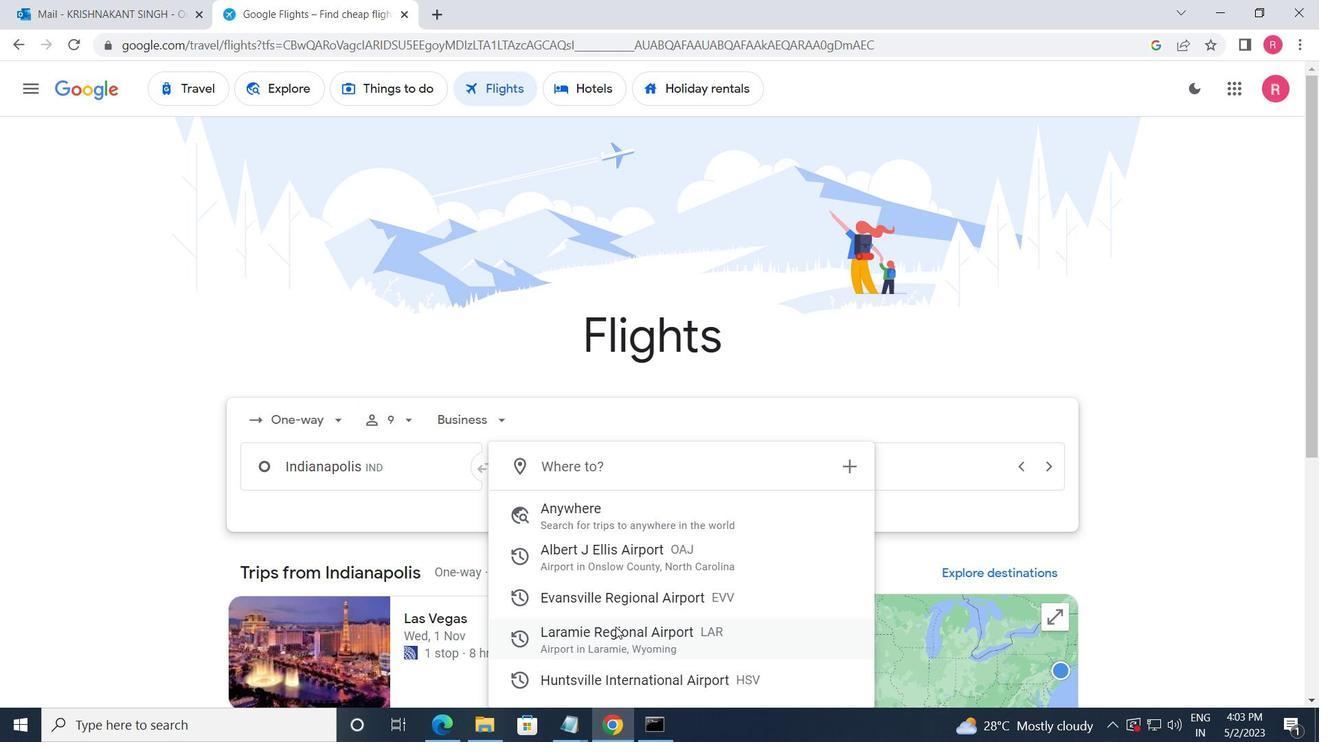 
Action: Mouse moved to (897, 466)
Screenshot: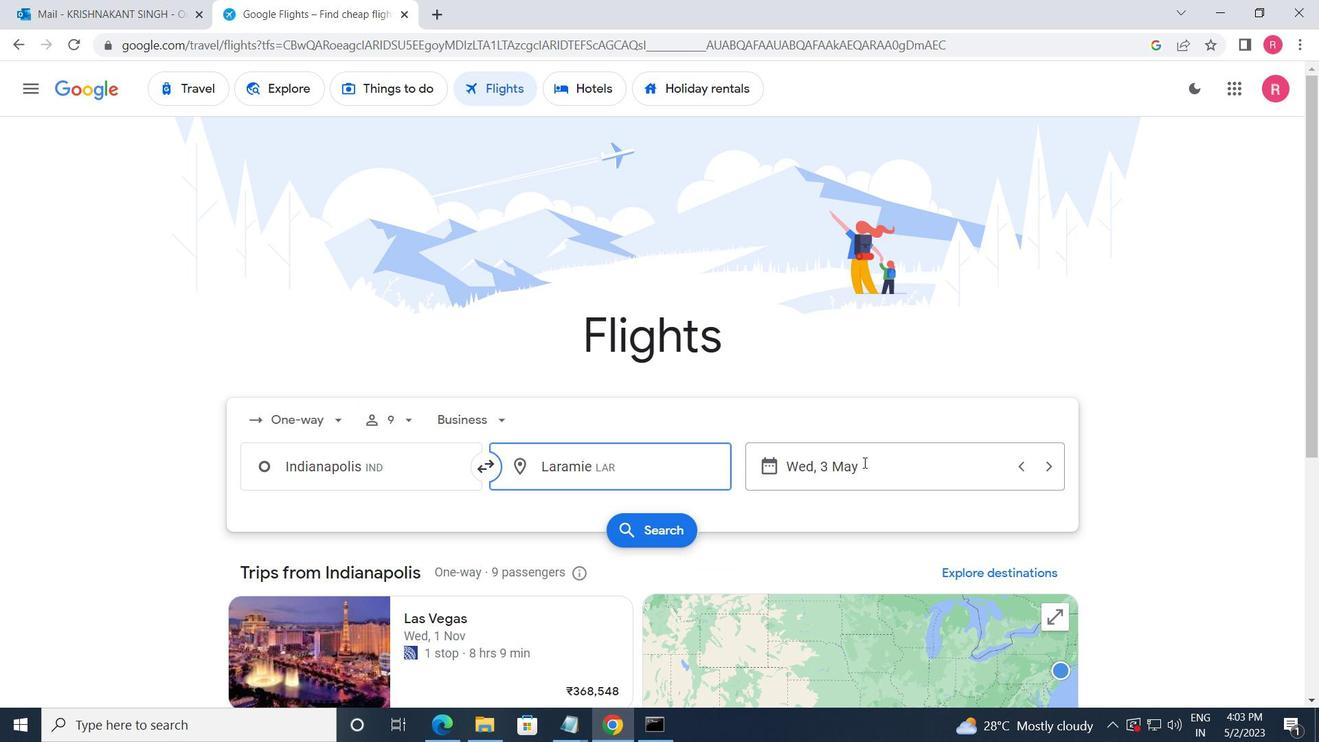 
Action: Mouse pressed left at (897, 466)
Screenshot: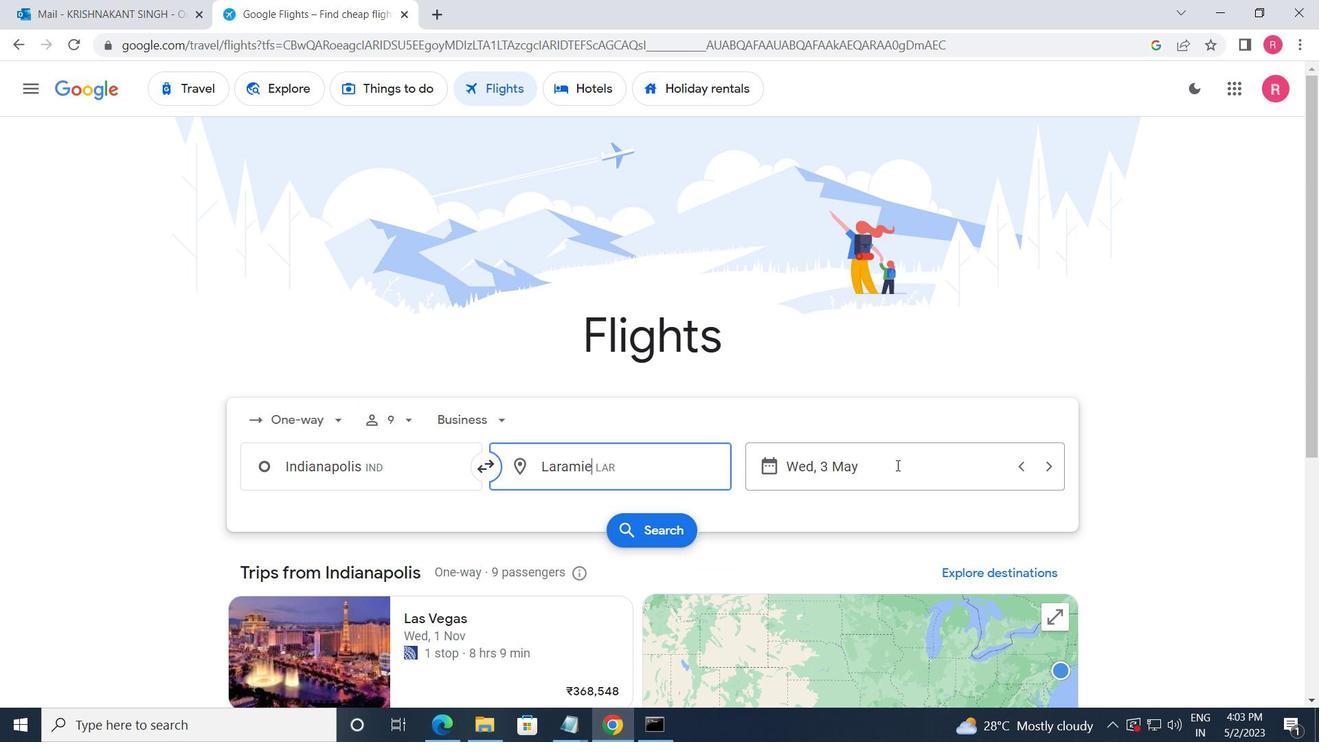 
Action: Mouse moved to (581, 402)
Screenshot: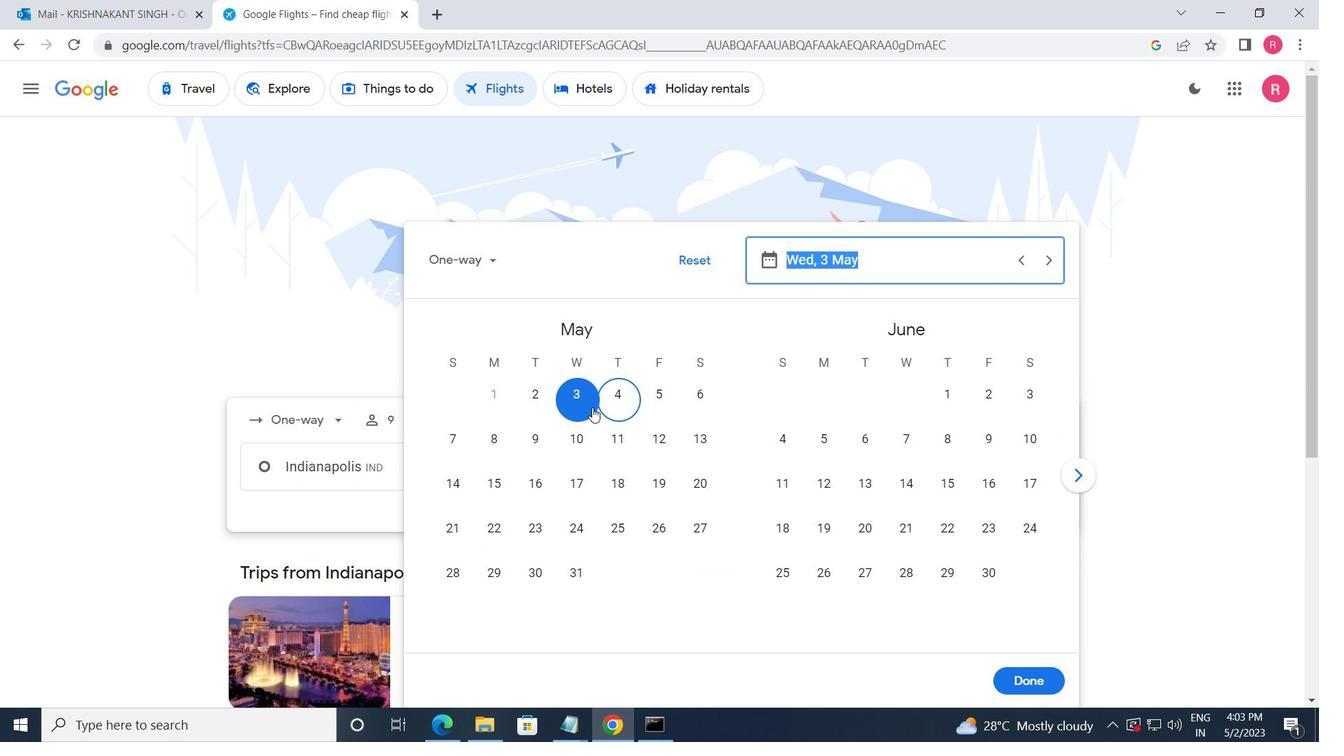 
Action: Mouse pressed left at (581, 402)
Screenshot: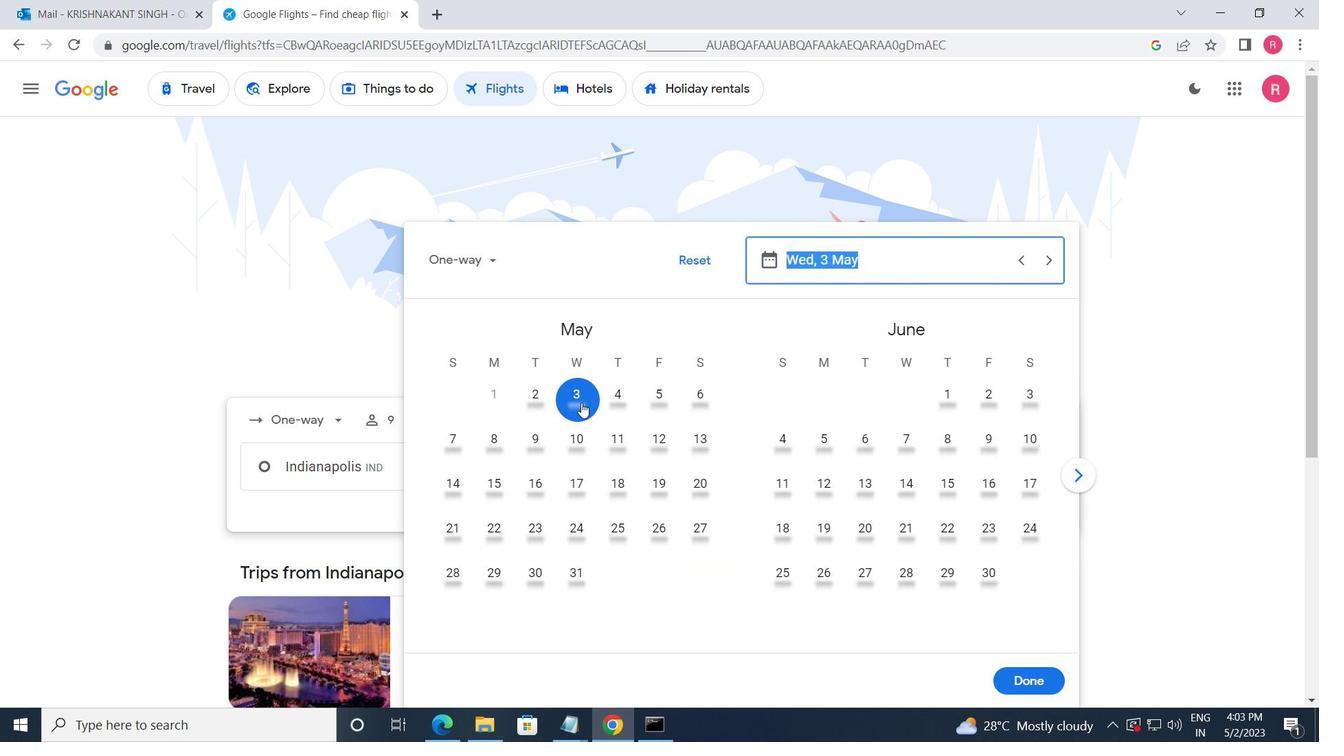 
Action: Mouse moved to (1017, 681)
Screenshot: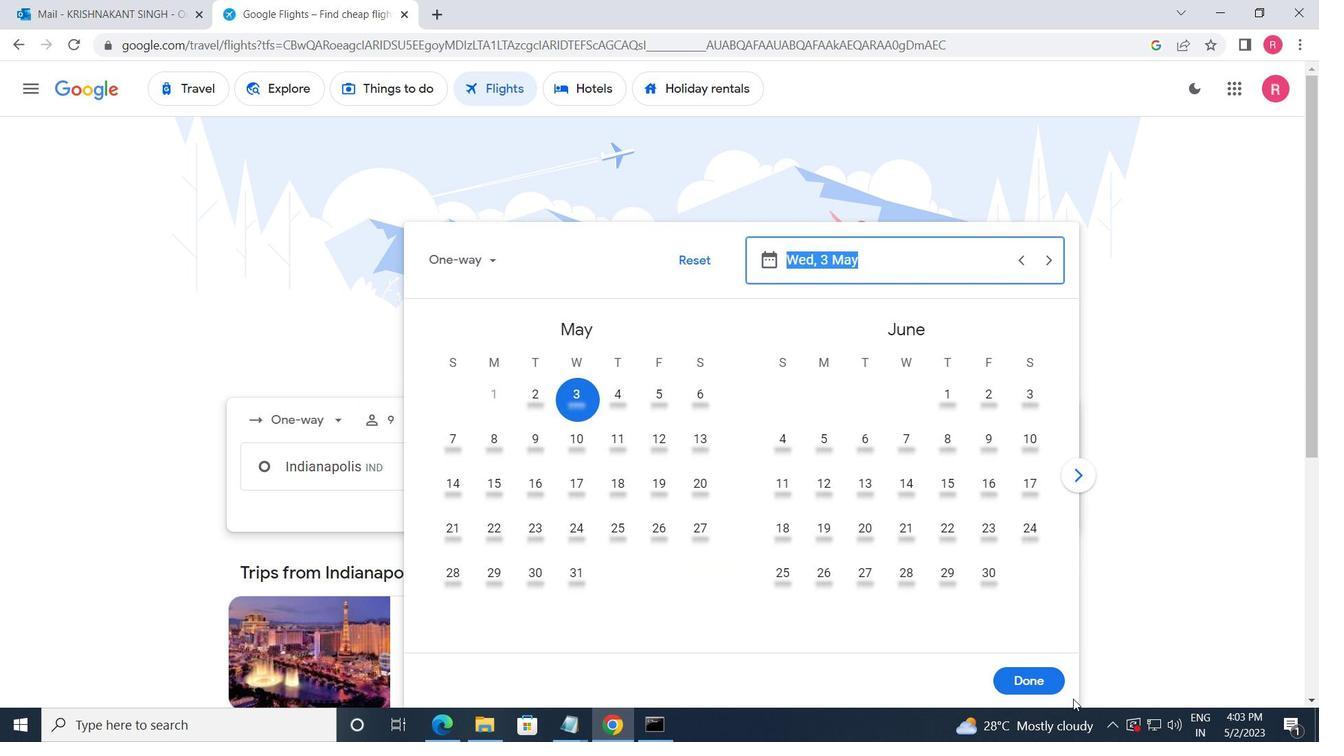 
Action: Mouse pressed left at (1017, 681)
Screenshot: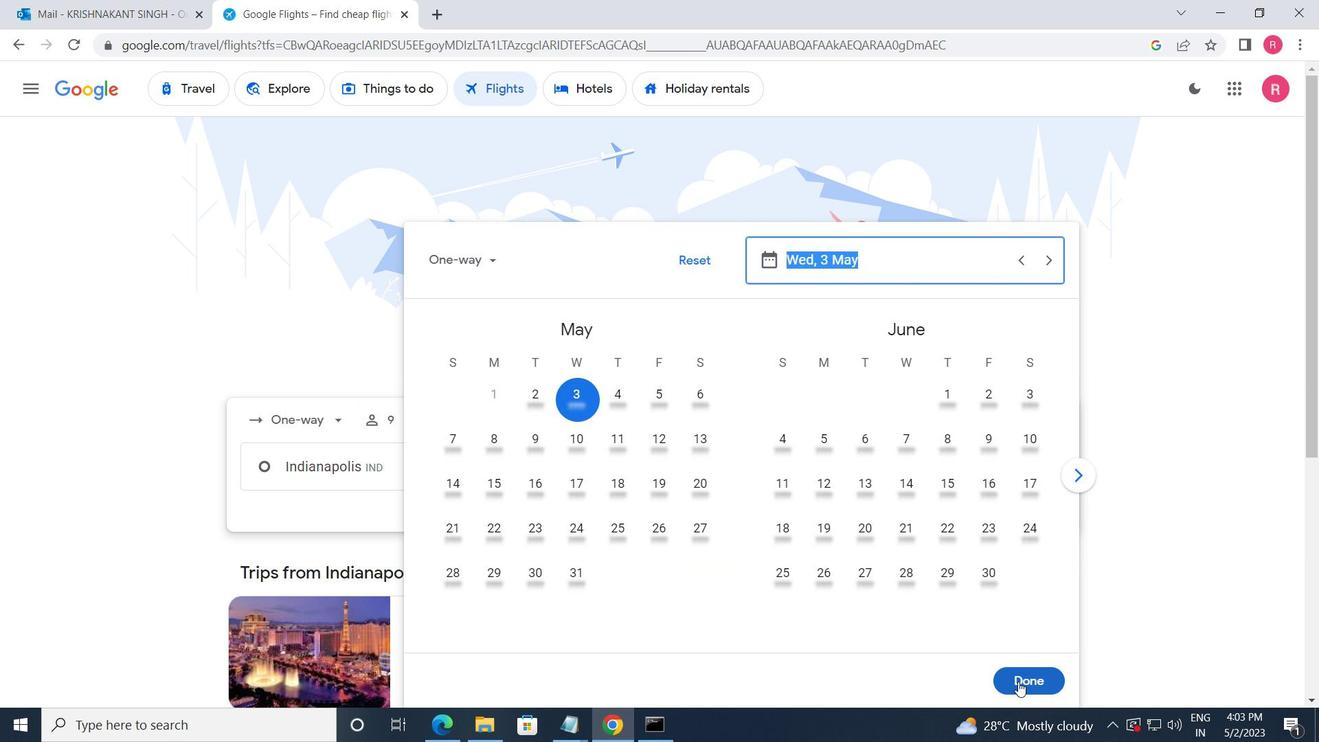 
Action: Mouse moved to (644, 531)
Screenshot: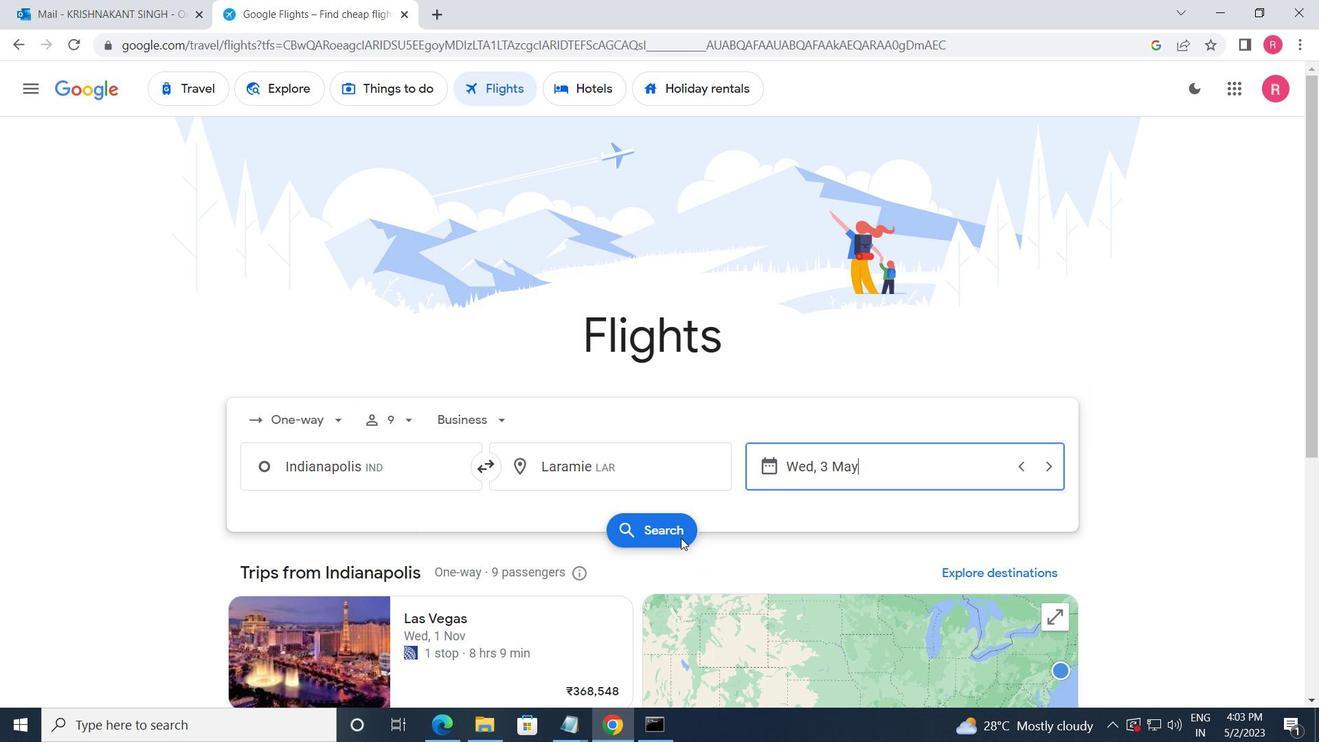 
Action: Mouse pressed left at (644, 531)
Screenshot: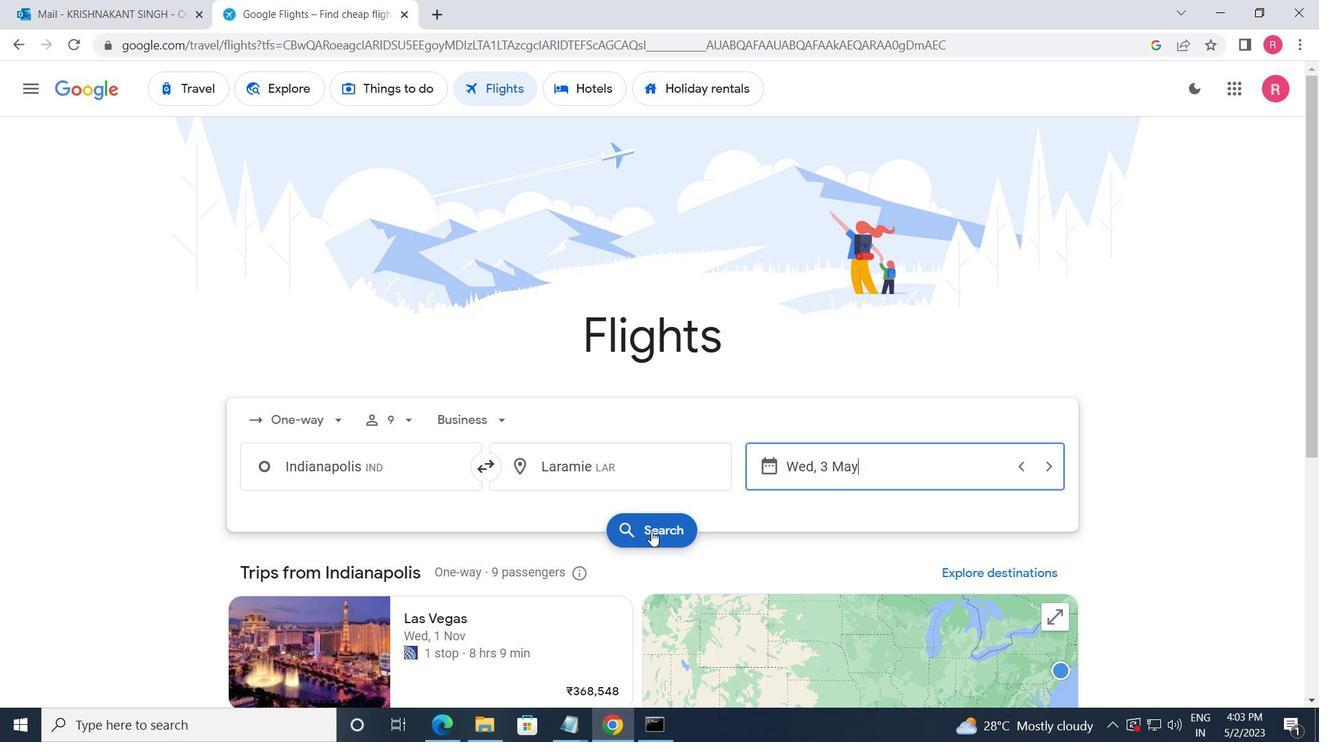 
Action: Mouse moved to (270, 245)
Screenshot: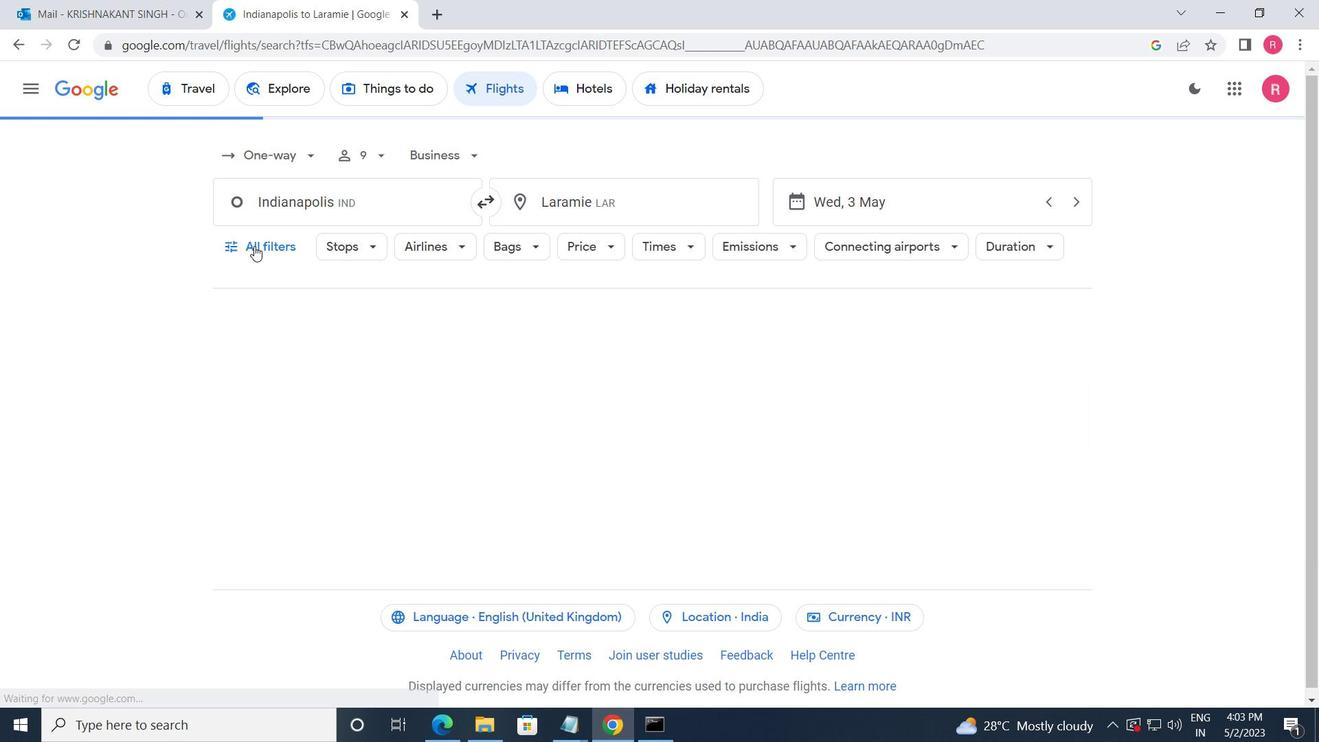 
Action: Mouse pressed left at (270, 245)
Screenshot: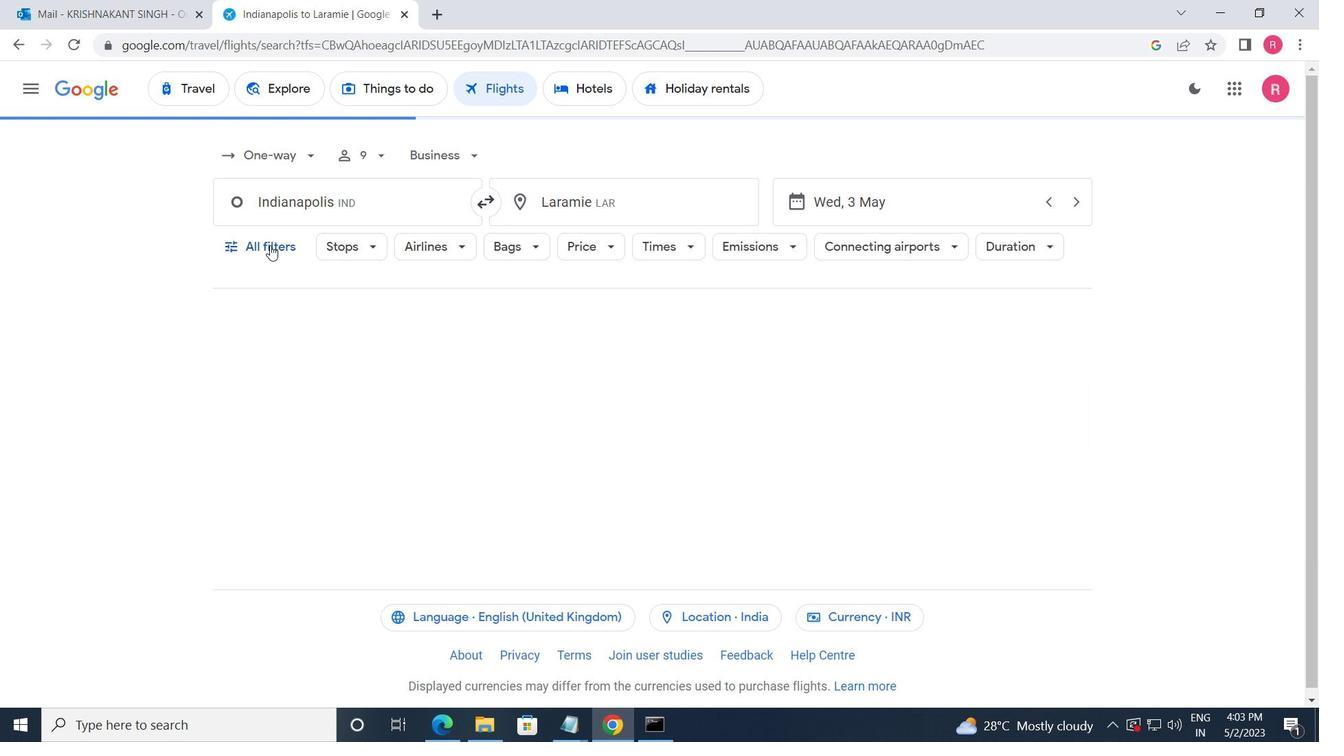 
Action: Mouse moved to (337, 469)
Screenshot: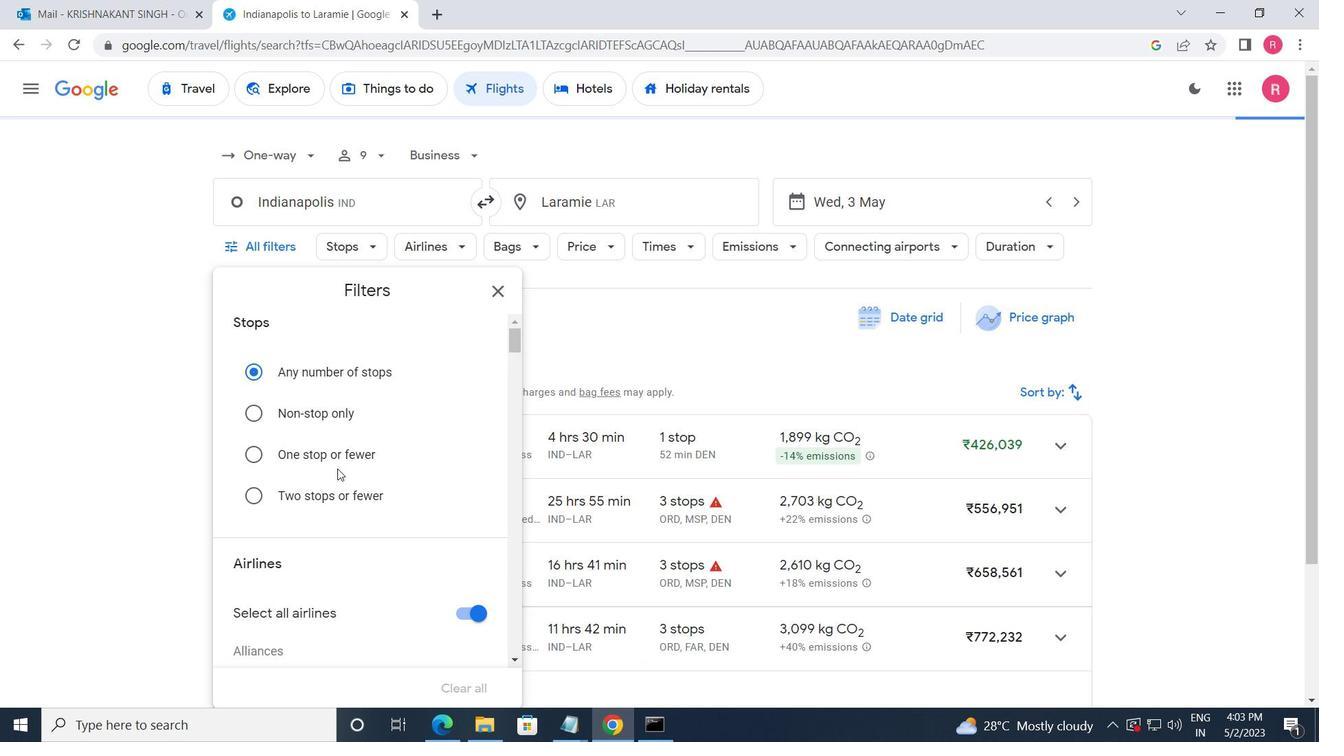 
Action: Mouse scrolled (337, 468) with delta (0, 0)
Screenshot: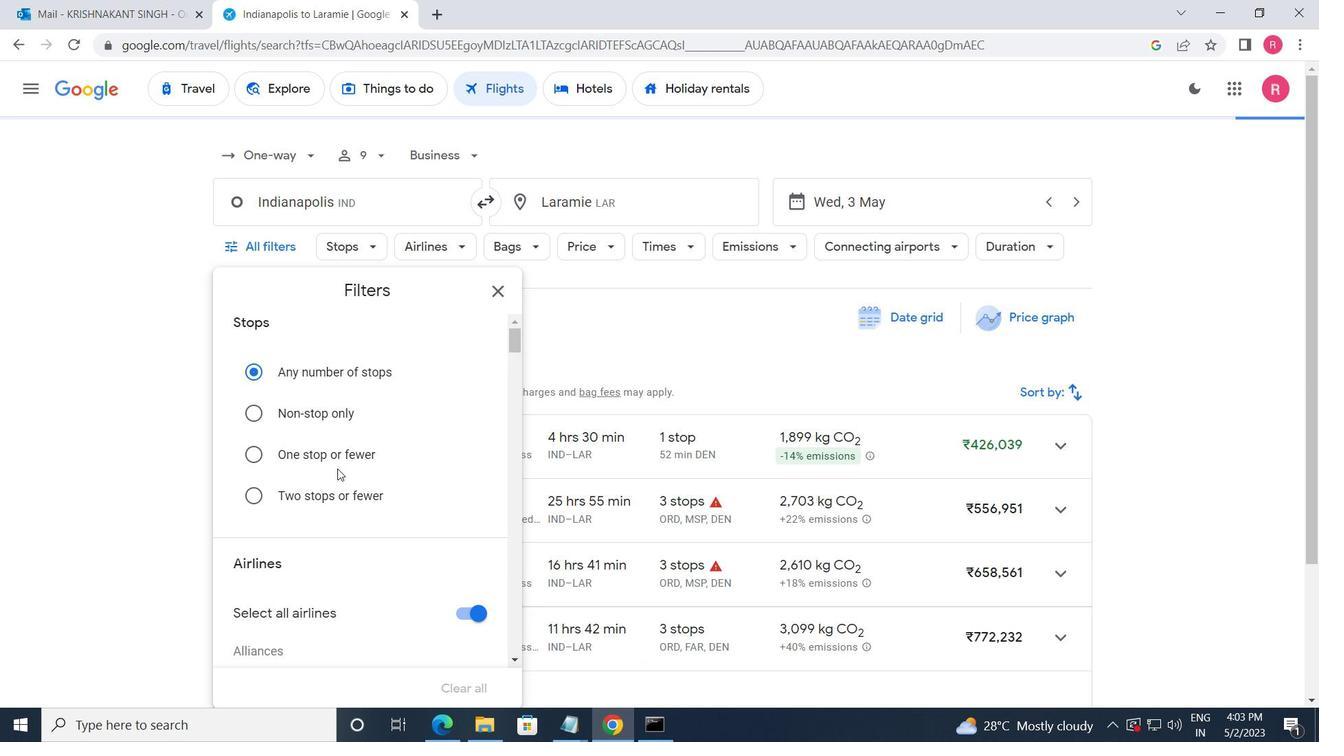 
Action: Mouse moved to (337, 470)
Screenshot: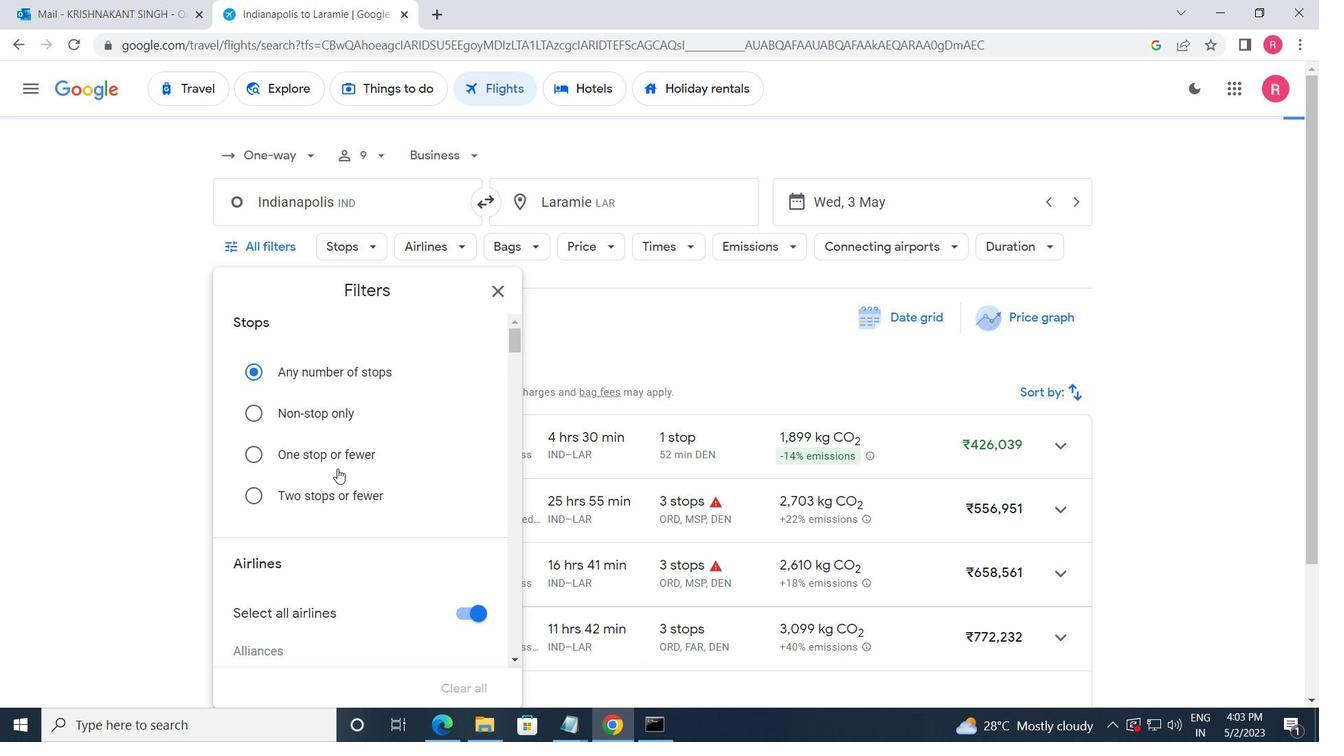 
Action: Mouse scrolled (337, 469) with delta (0, 0)
Screenshot: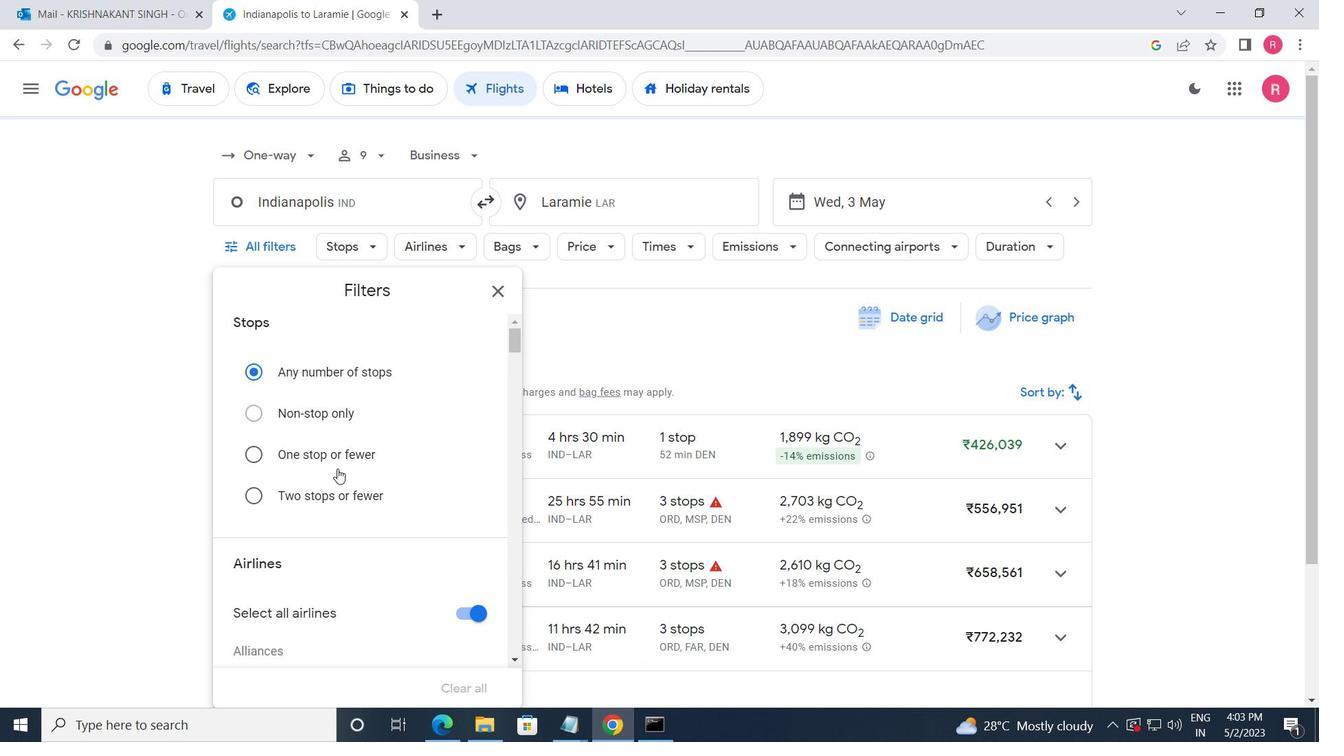 
Action: Mouse moved to (338, 470)
Screenshot: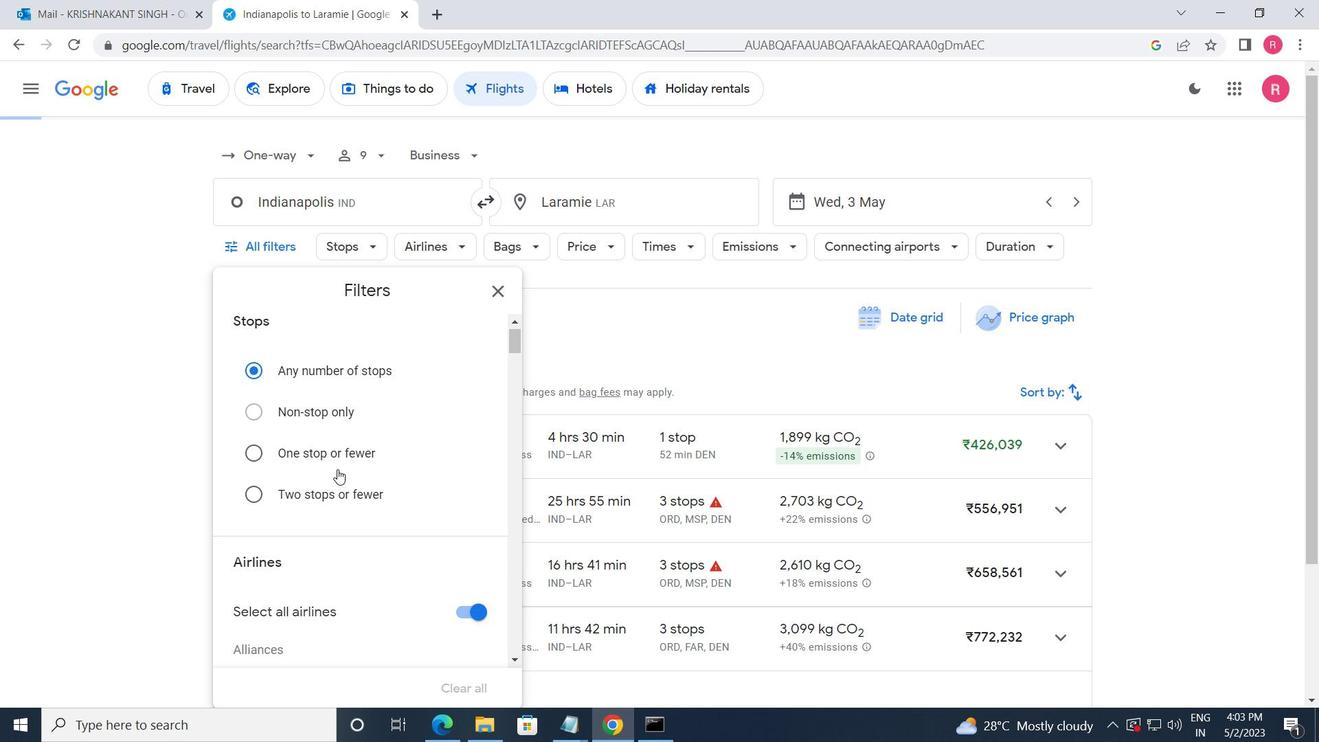 
Action: Mouse scrolled (338, 470) with delta (0, 0)
Screenshot: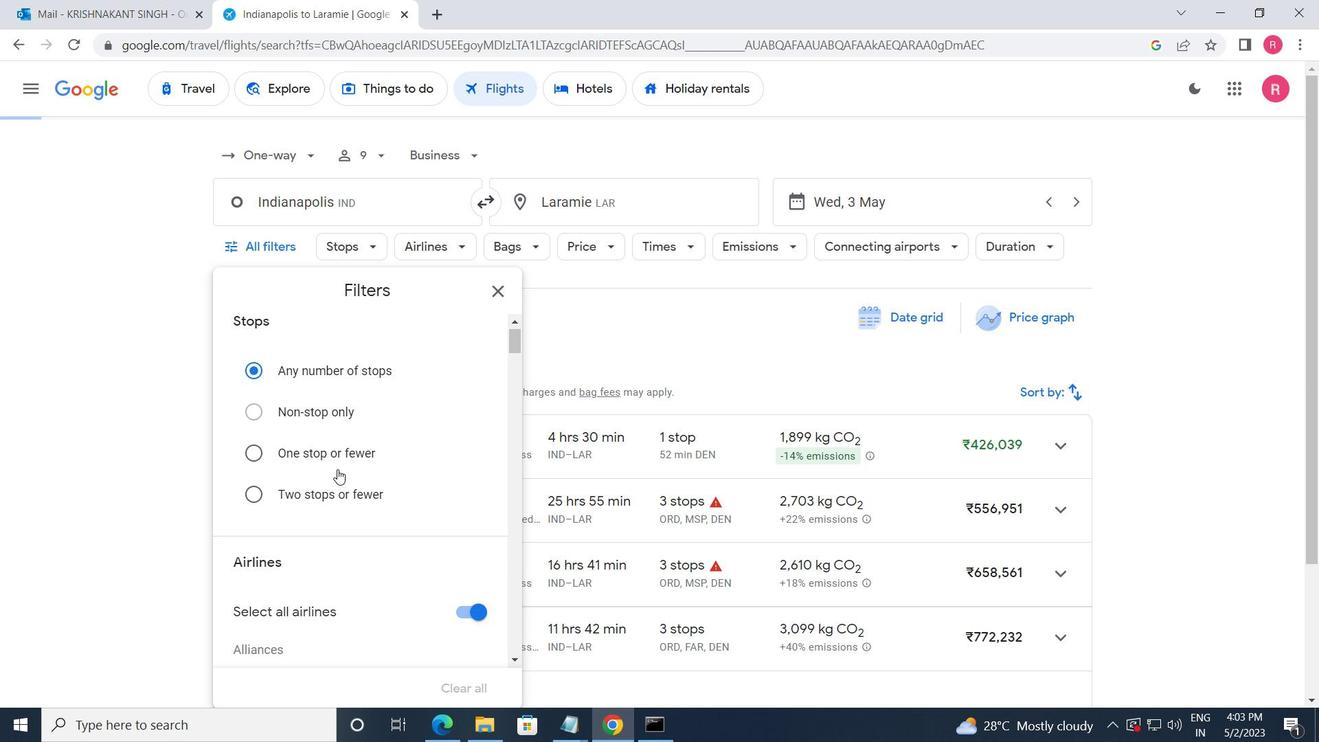
Action: Mouse moved to (340, 470)
Screenshot: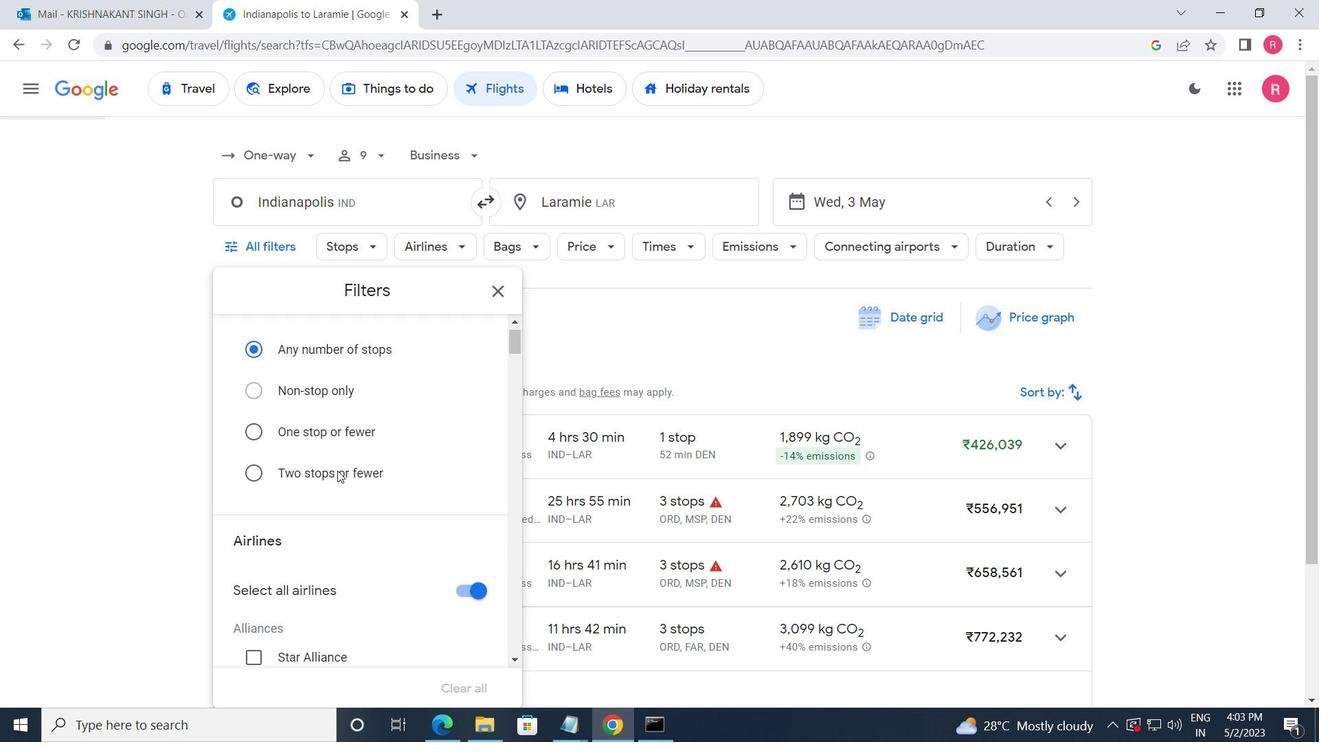 
Action: Mouse scrolled (340, 470) with delta (0, 0)
Screenshot: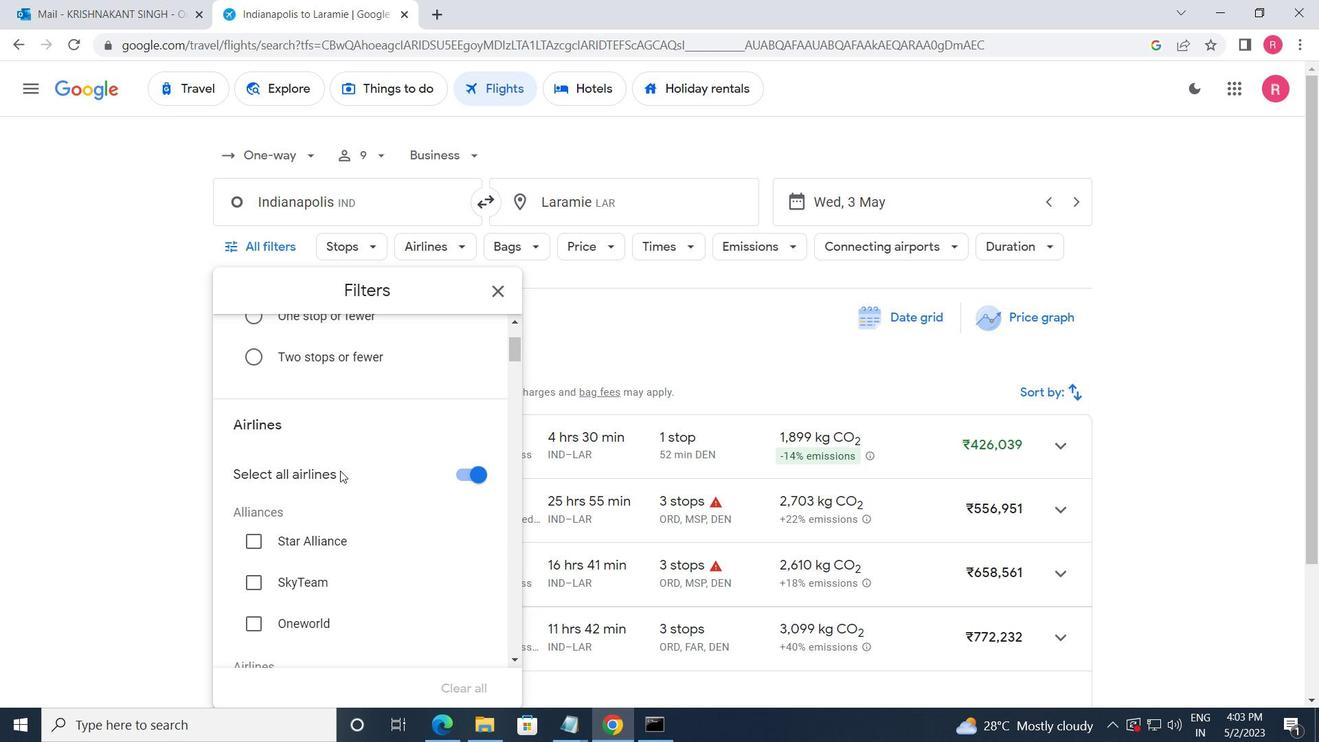 
Action: Mouse moved to (345, 472)
Screenshot: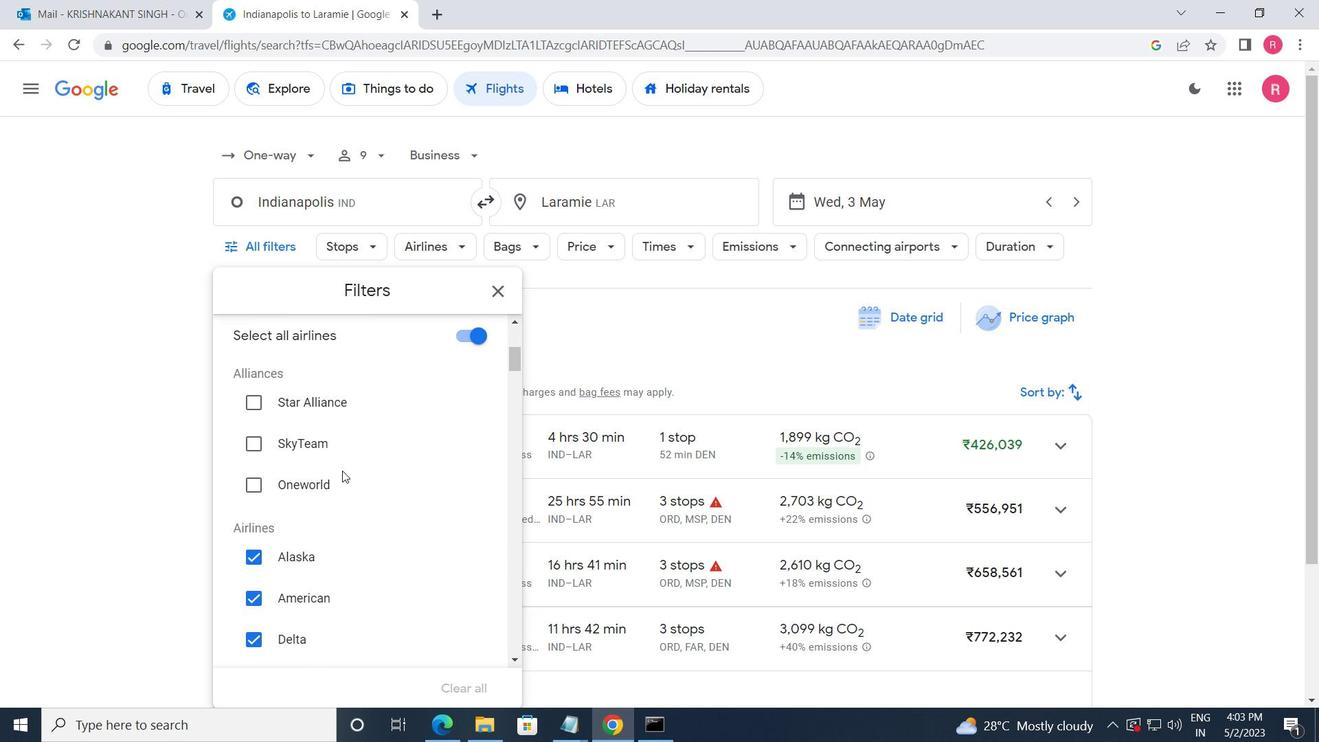 
Action: Mouse scrolled (345, 471) with delta (0, 0)
Screenshot: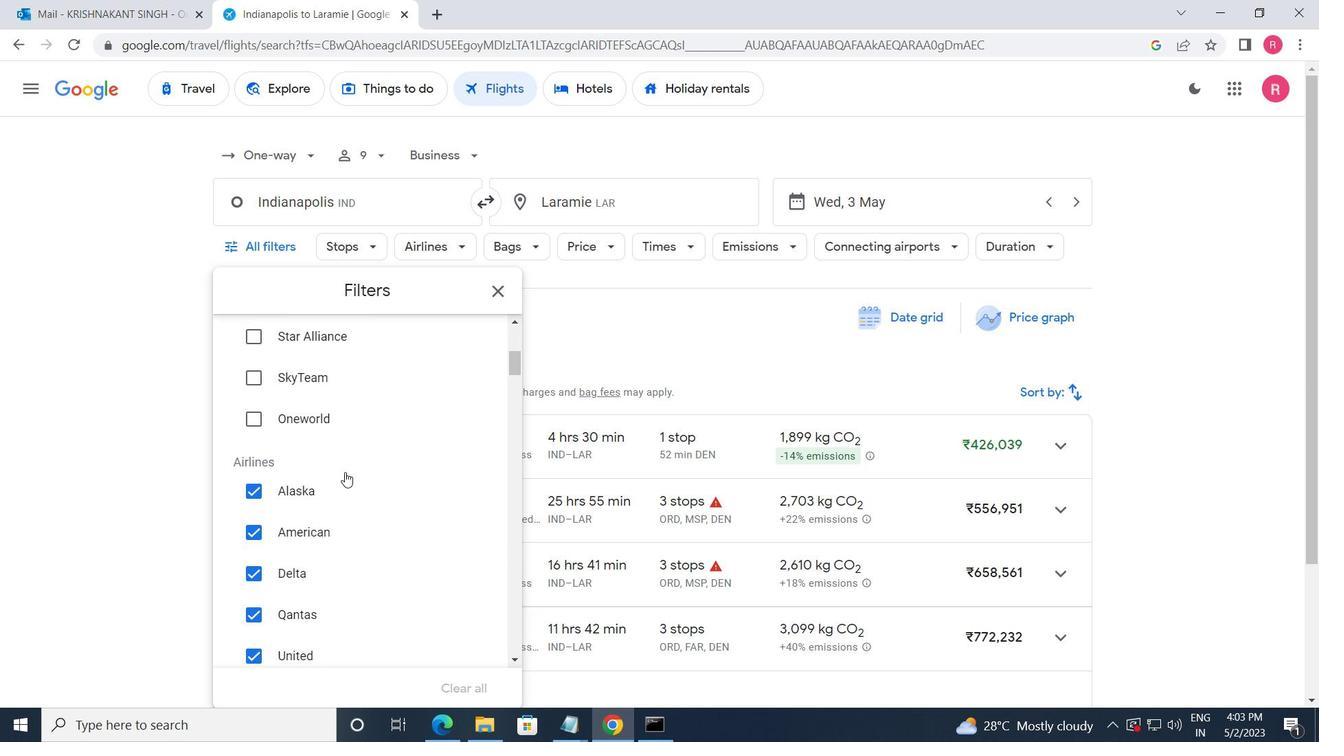 
Action: Mouse moved to (376, 494)
Screenshot: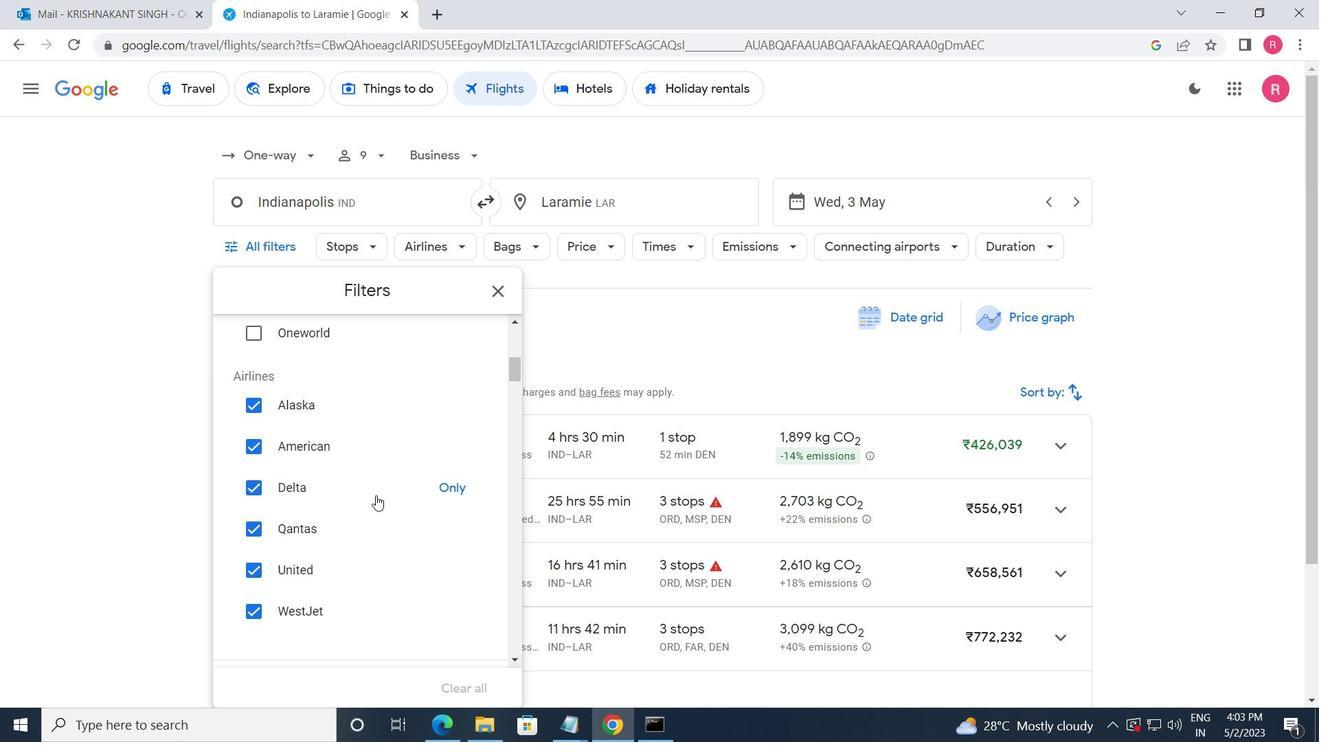 
Action: Mouse scrolled (376, 495) with delta (0, 0)
Screenshot: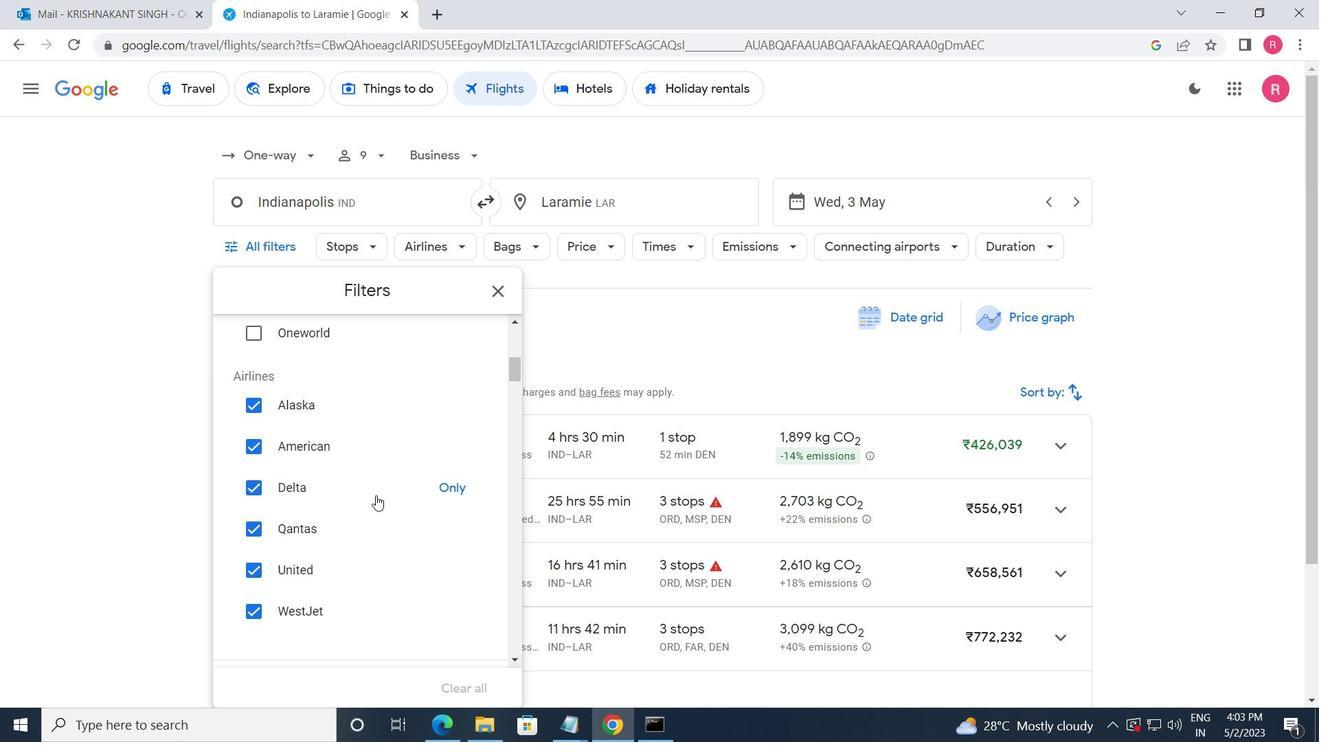 
Action: Mouse scrolled (376, 495) with delta (0, 0)
Screenshot: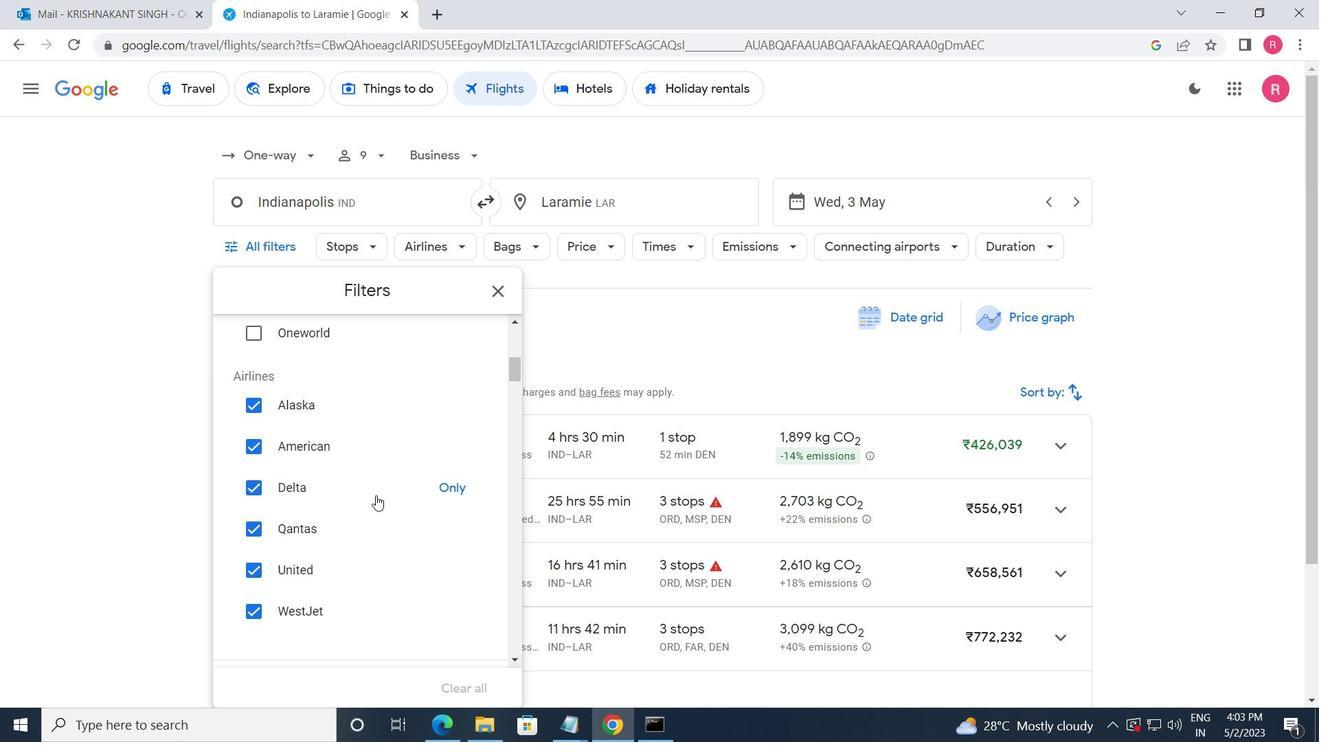 
Action: Mouse moved to (376, 494)
Screenshot: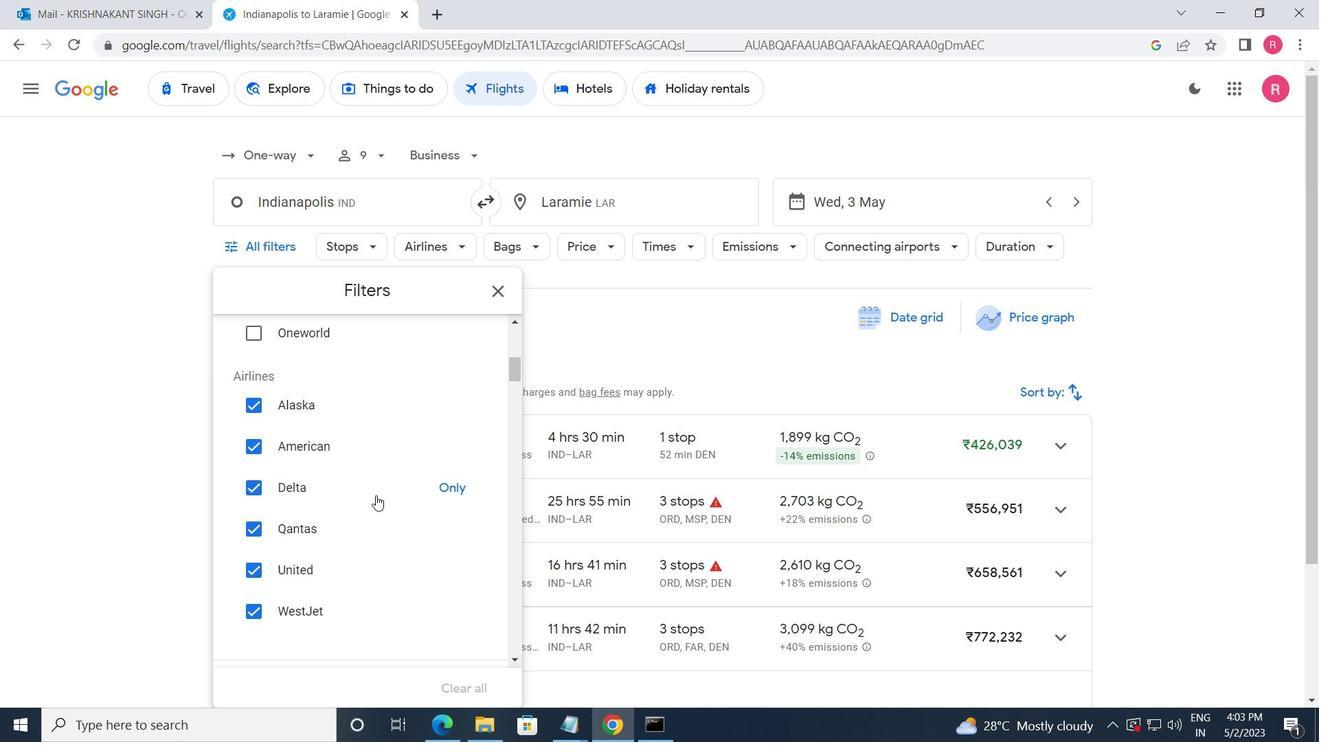 
Action: Mouse scrolled (376, 494) with delta (0, 0)
Screenshot: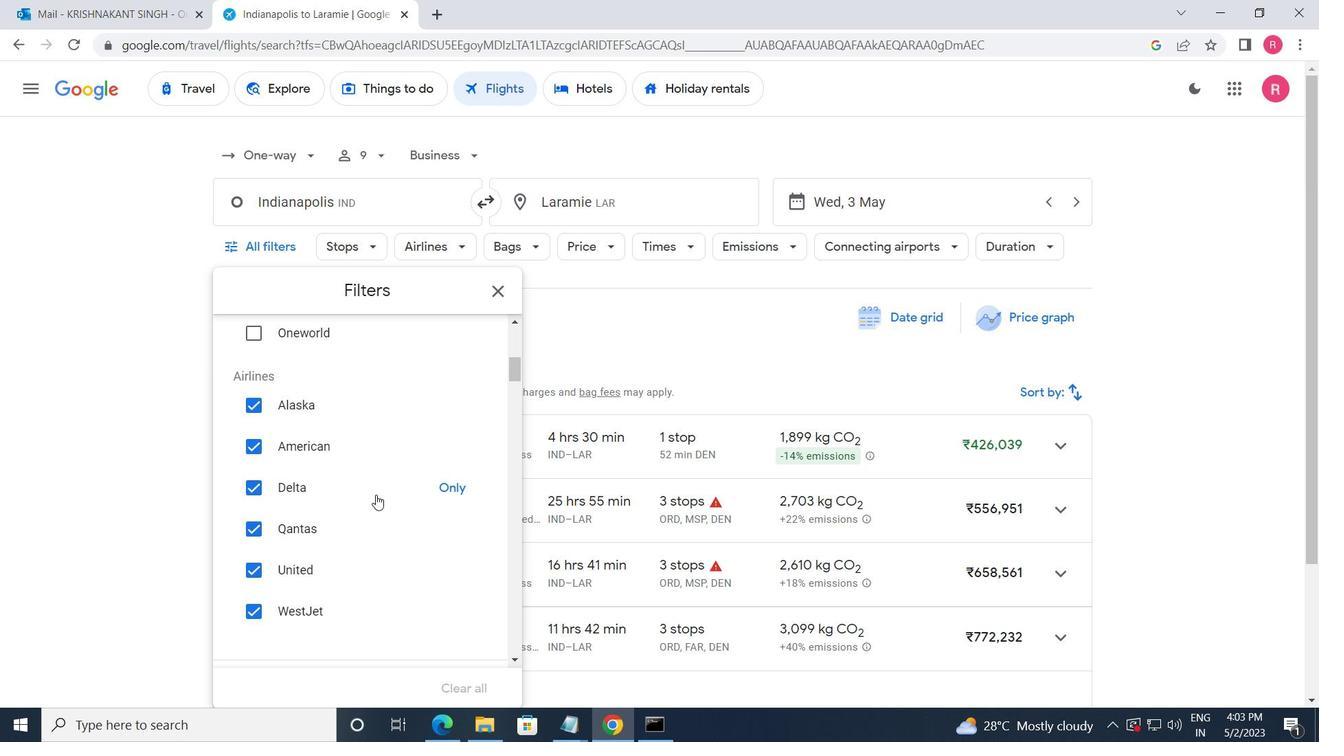 
Action: Mouse scrolled (376, 494) with delta (0, 0)
Screenshot: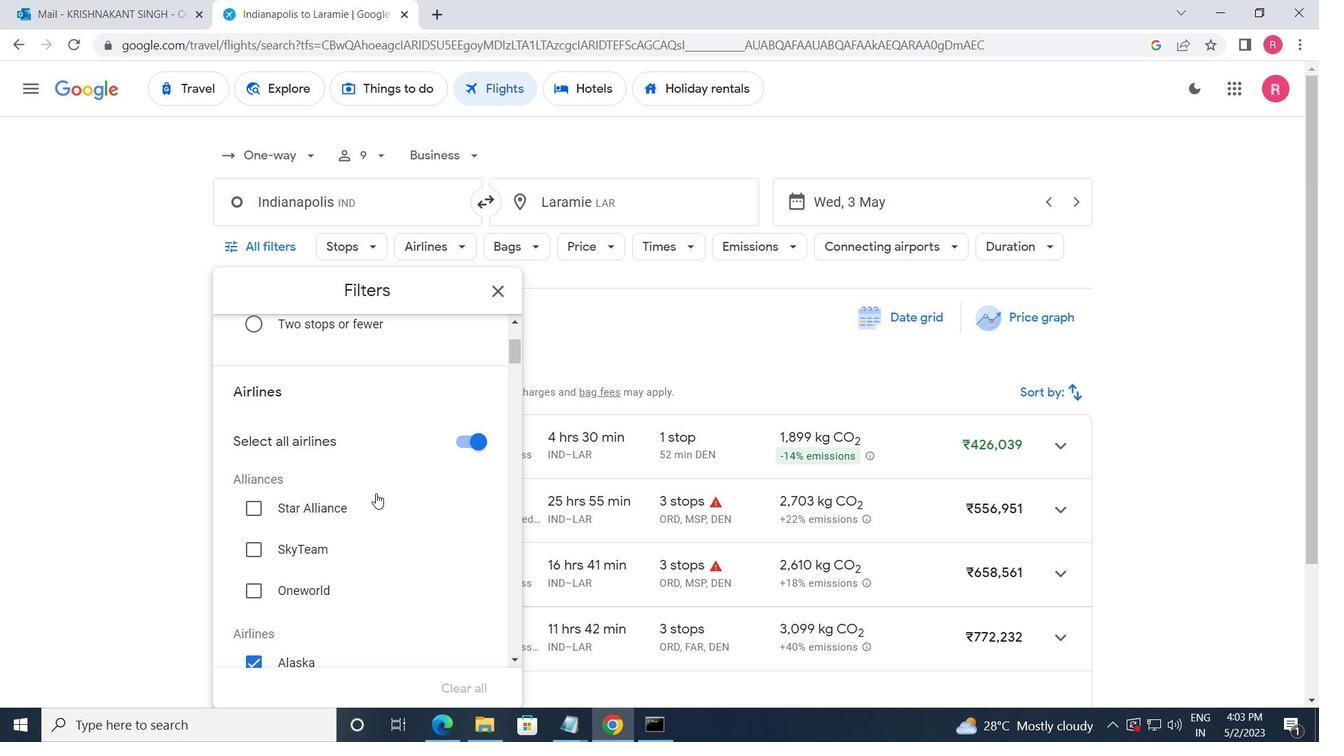
Action: Mouse moved to (477, 530)
Screenshot: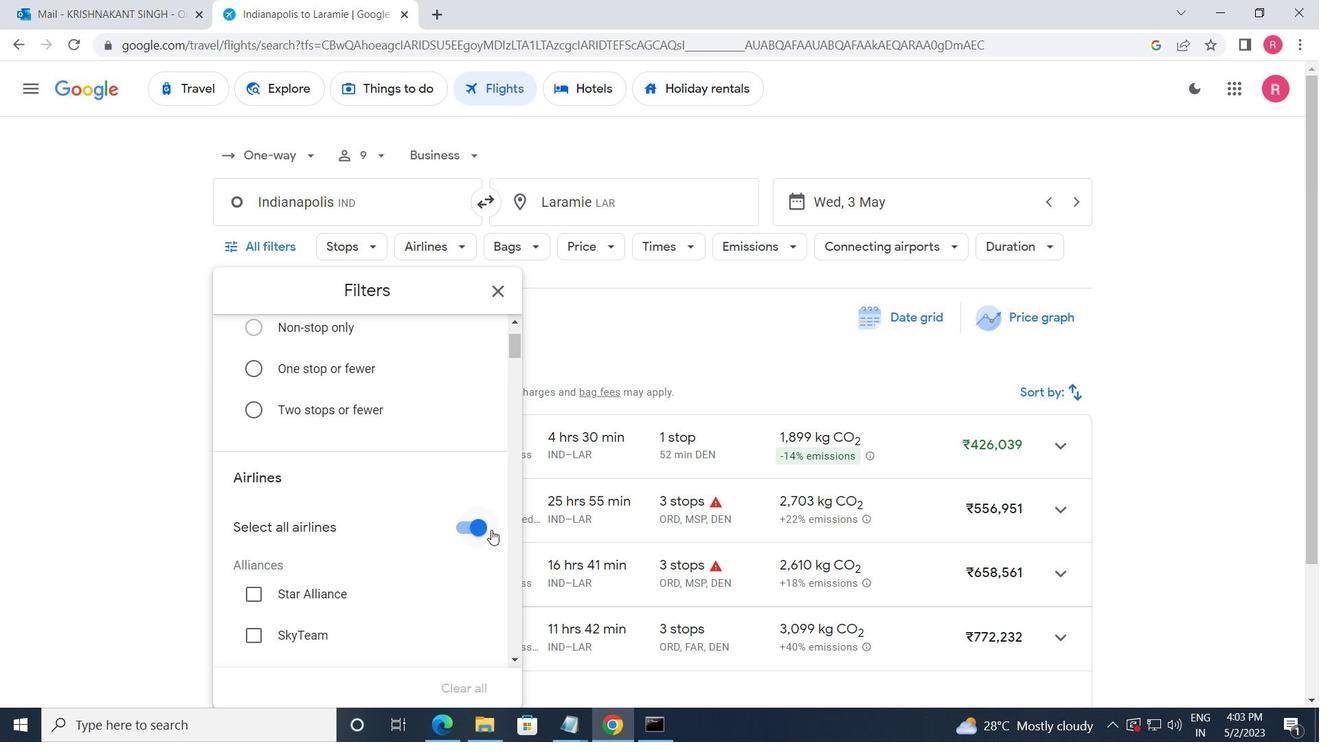 
Action: Mouse pressed left at (477, 530)
Screenshot: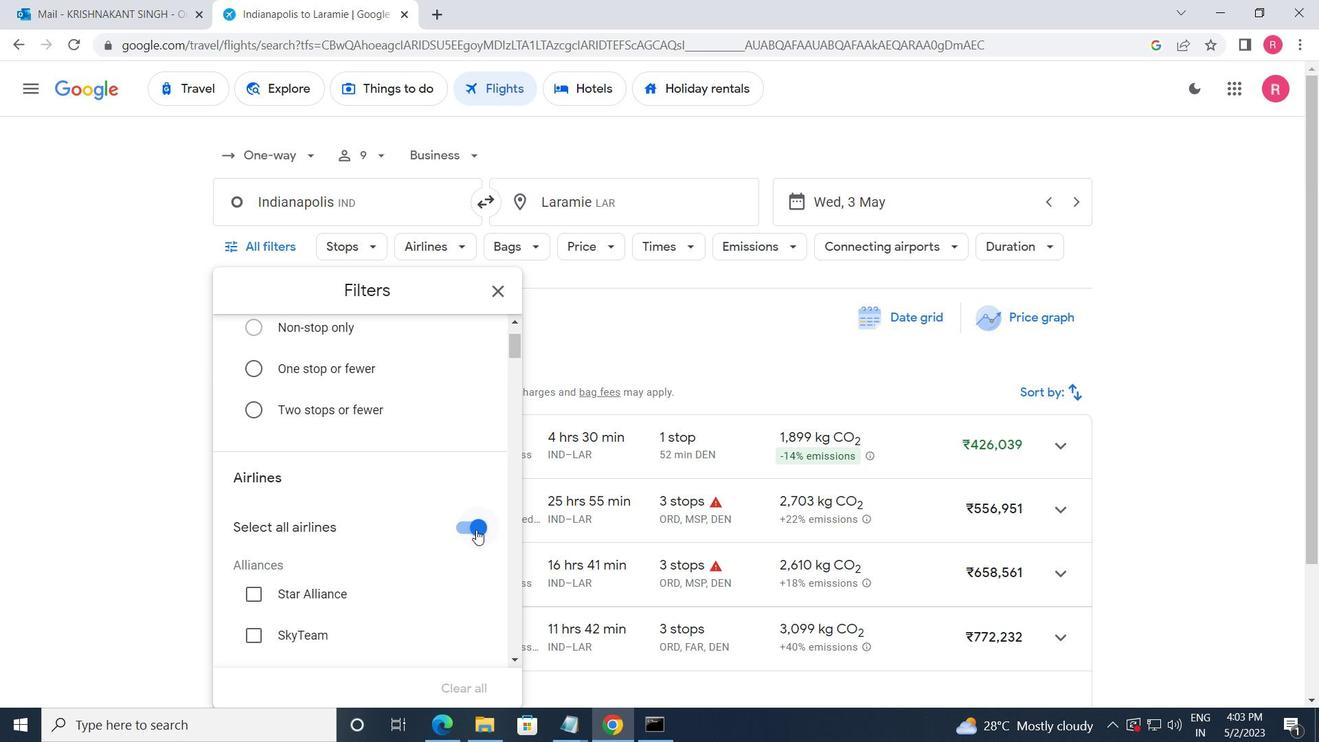 
Action: Mouse moved to (405, 568)
Screenshot: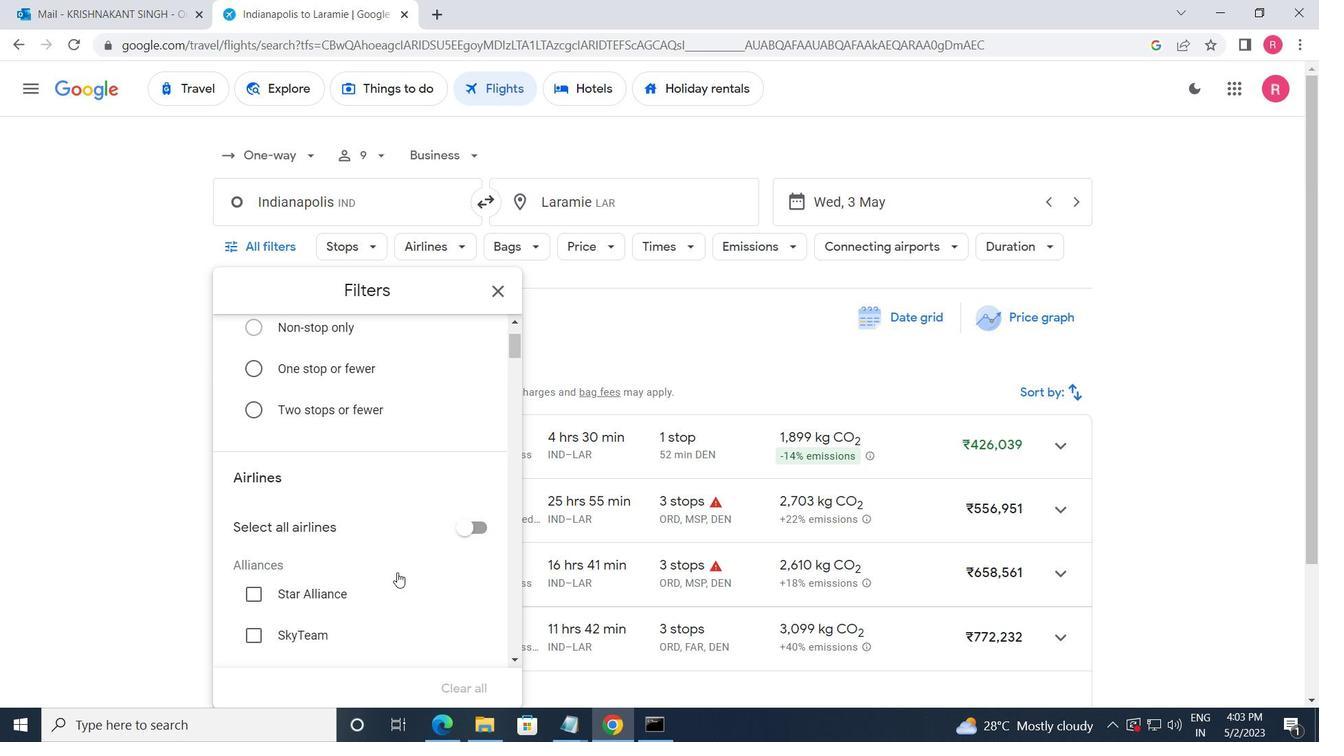 
Action: Mouse scrolled (405, 567) with delta (0, 0)
Screenshot: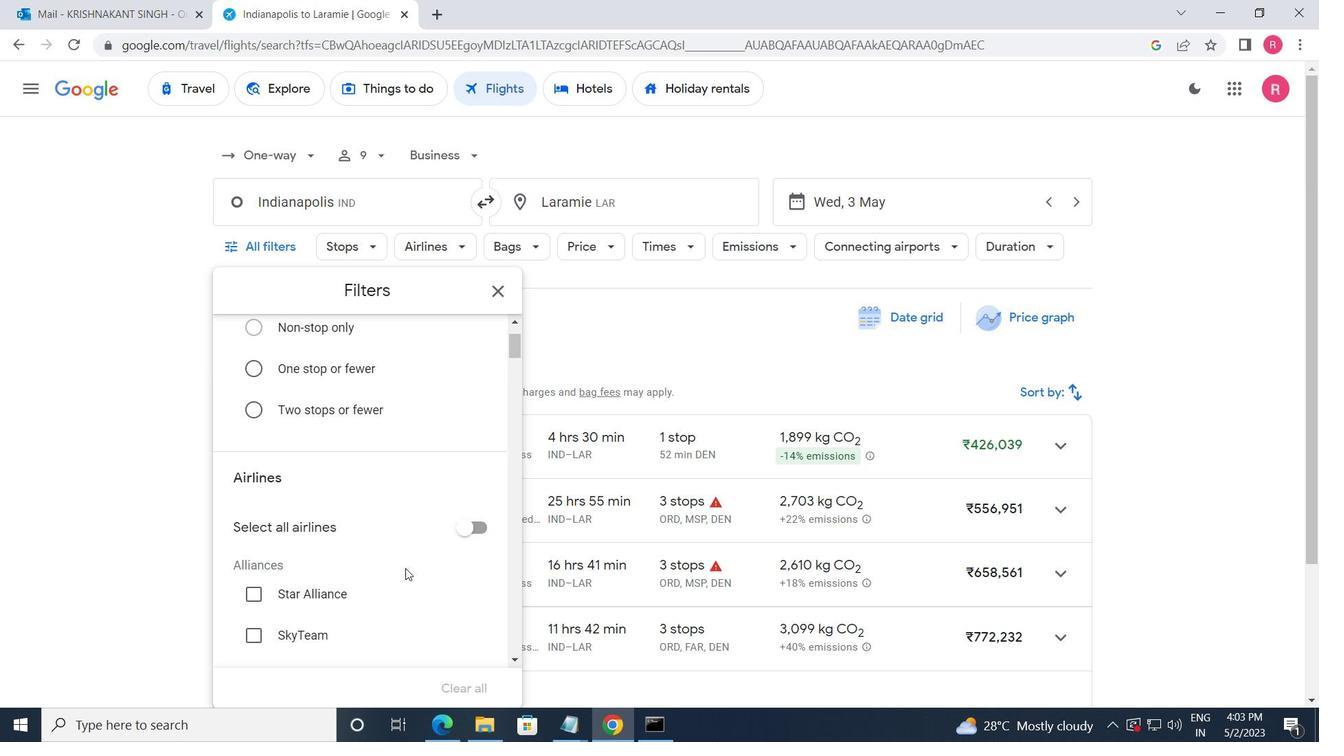
Action: Mouse moved to (406, 568)
Screenshot: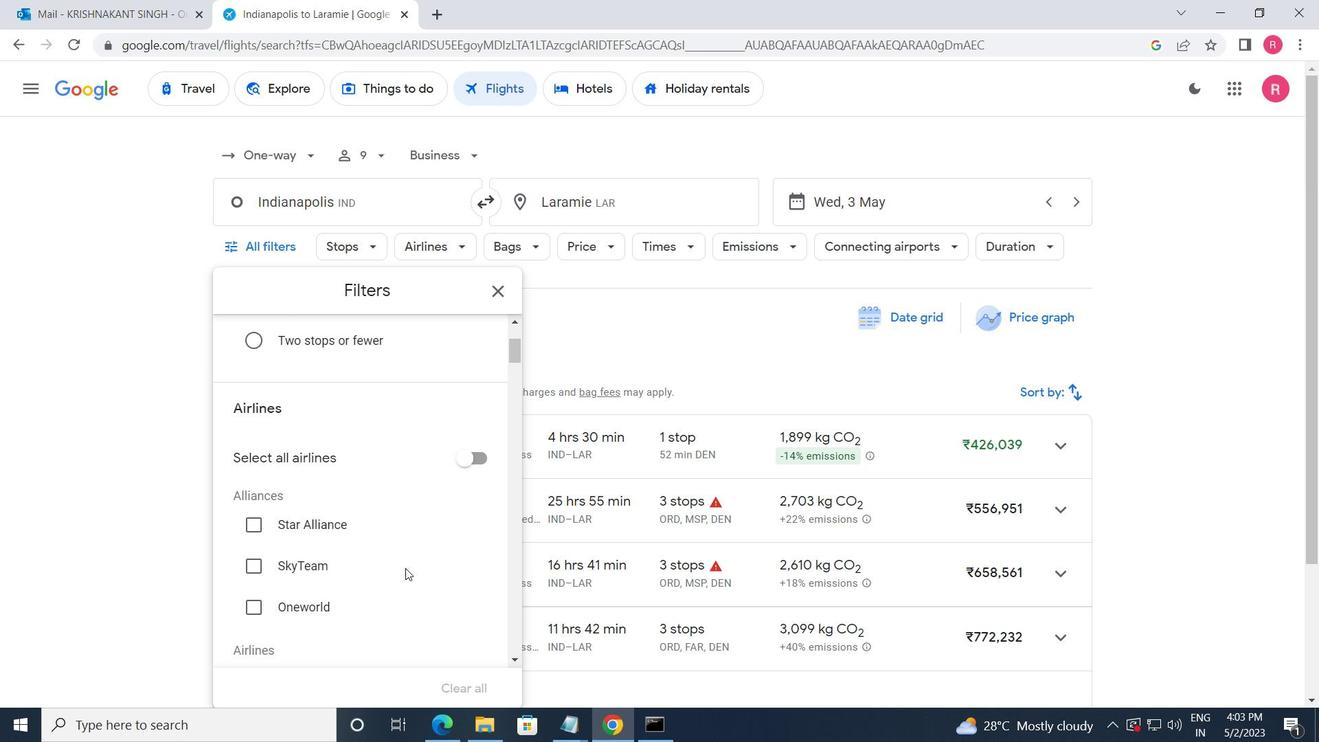 
Action: Mouse scrolled (406, 567) with delta (0, 0)
Screenshot: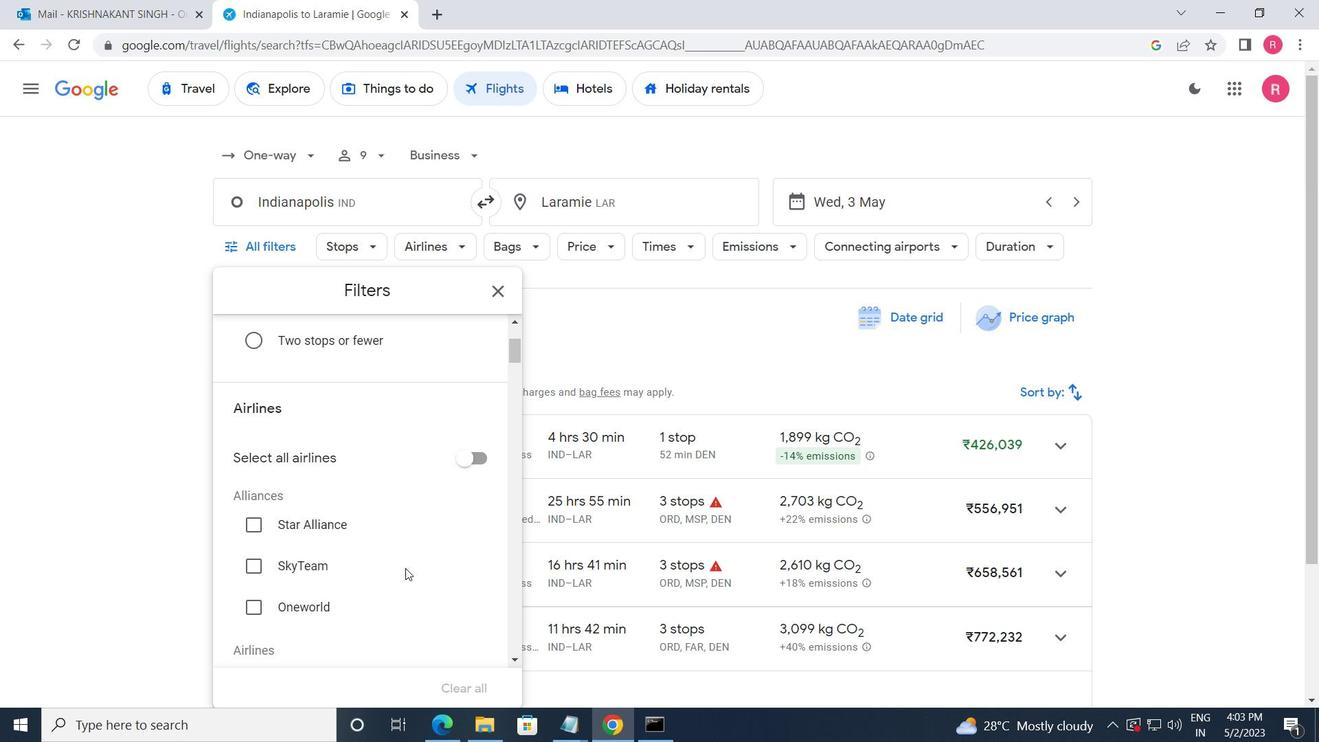 
Action: Mouse moved to (408, 568)
Screenshot: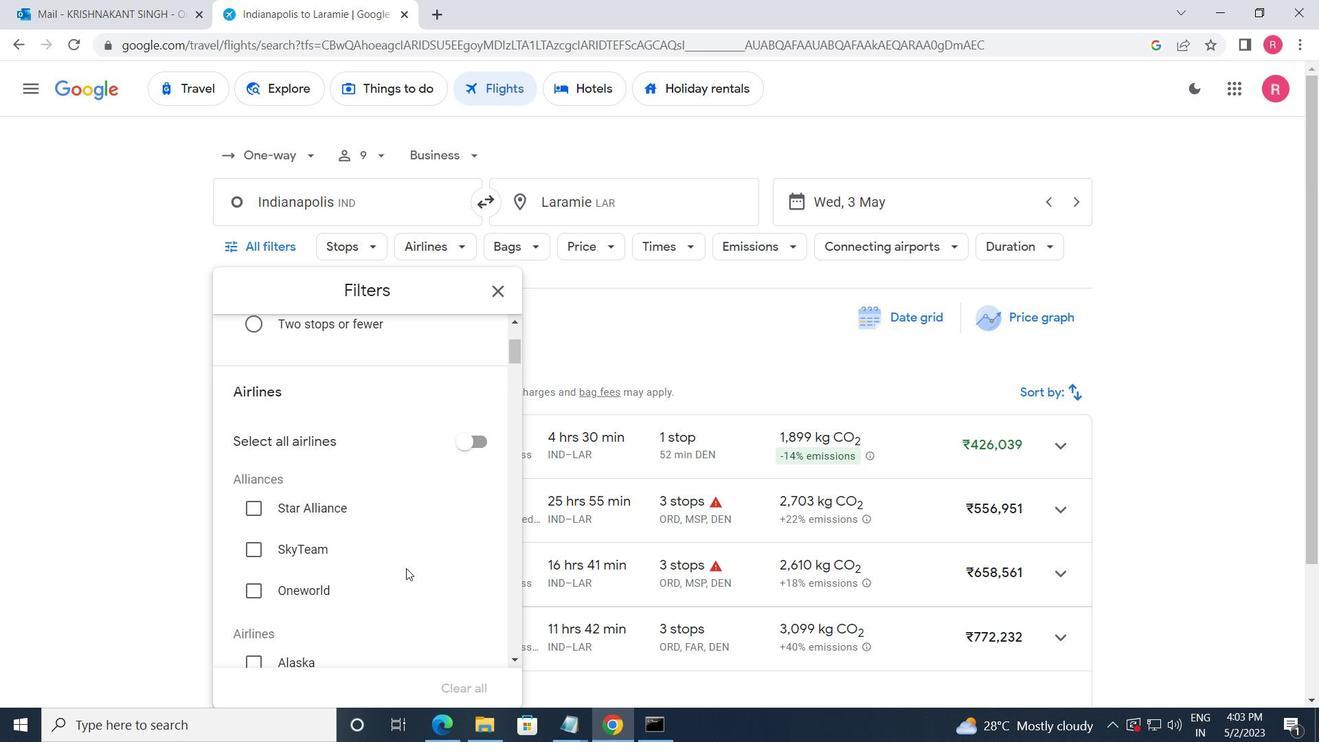 
Action: Mouse scrolled (408, 567) with delta (0, 0)
Screenshot: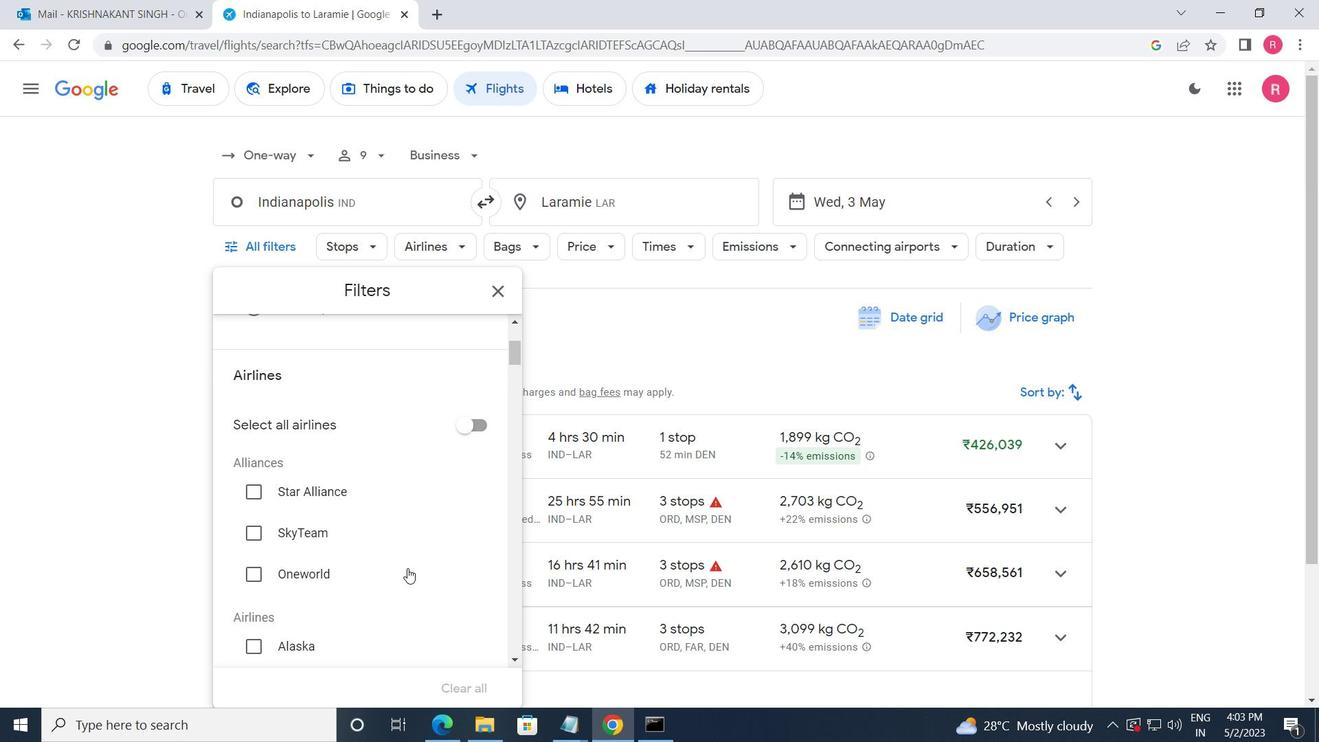 
Action: Mouse moved to (409, 569)
Screenshot: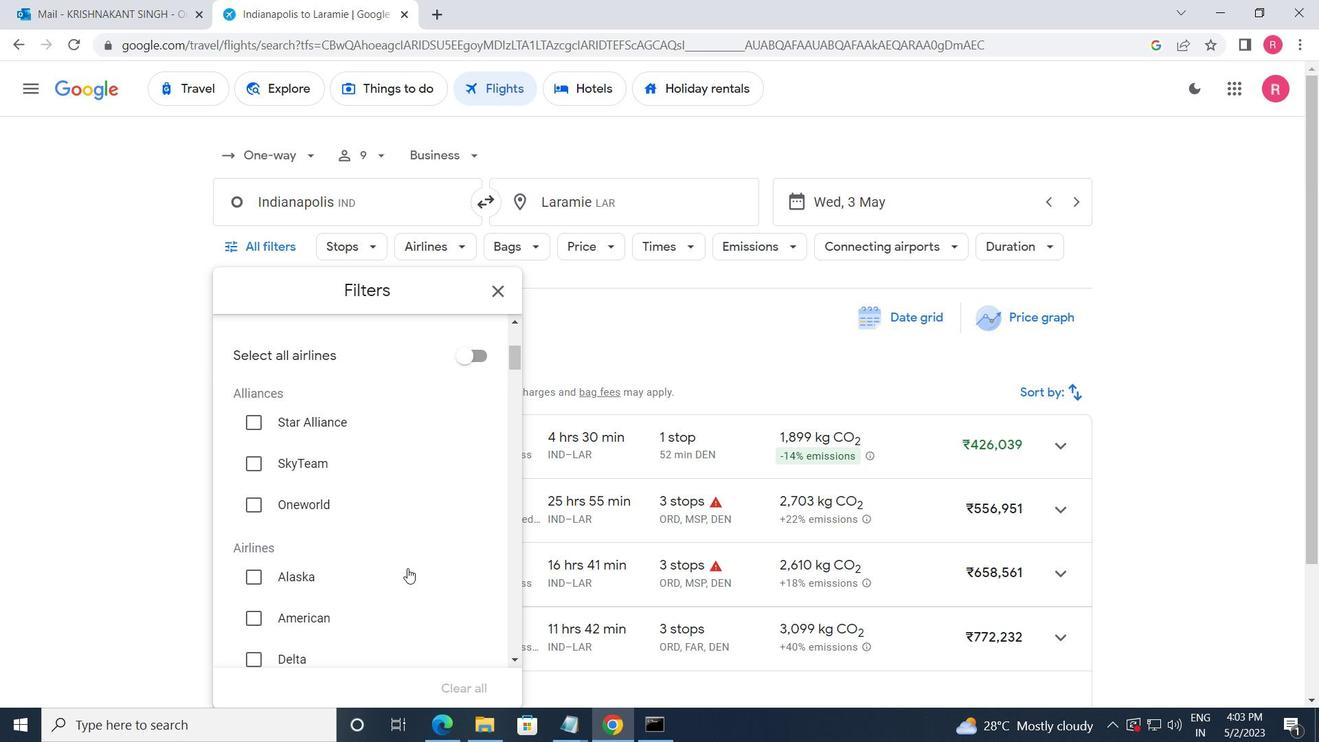 
Action: Mouse scrolled (409, 569) with delta (0, 0)
Screenshot: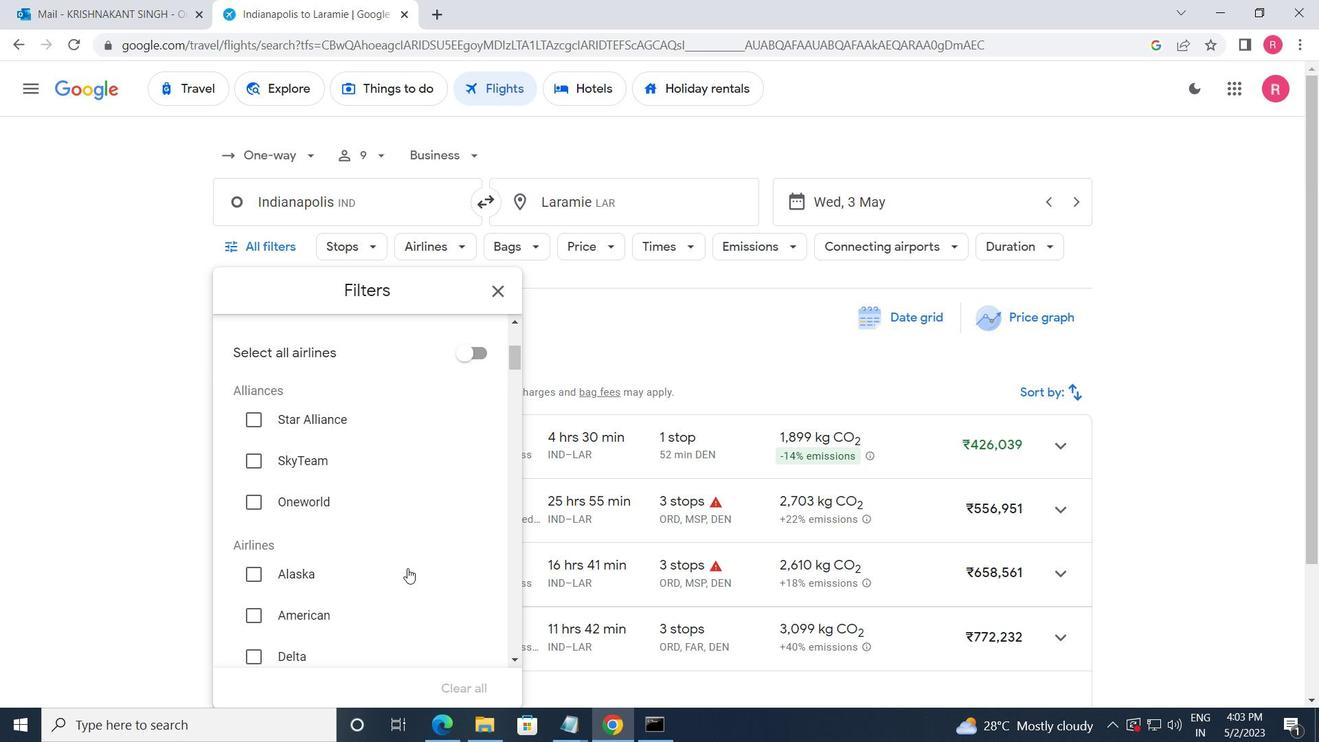 
Action: Mouse moved to (409, 569)
Screenshot: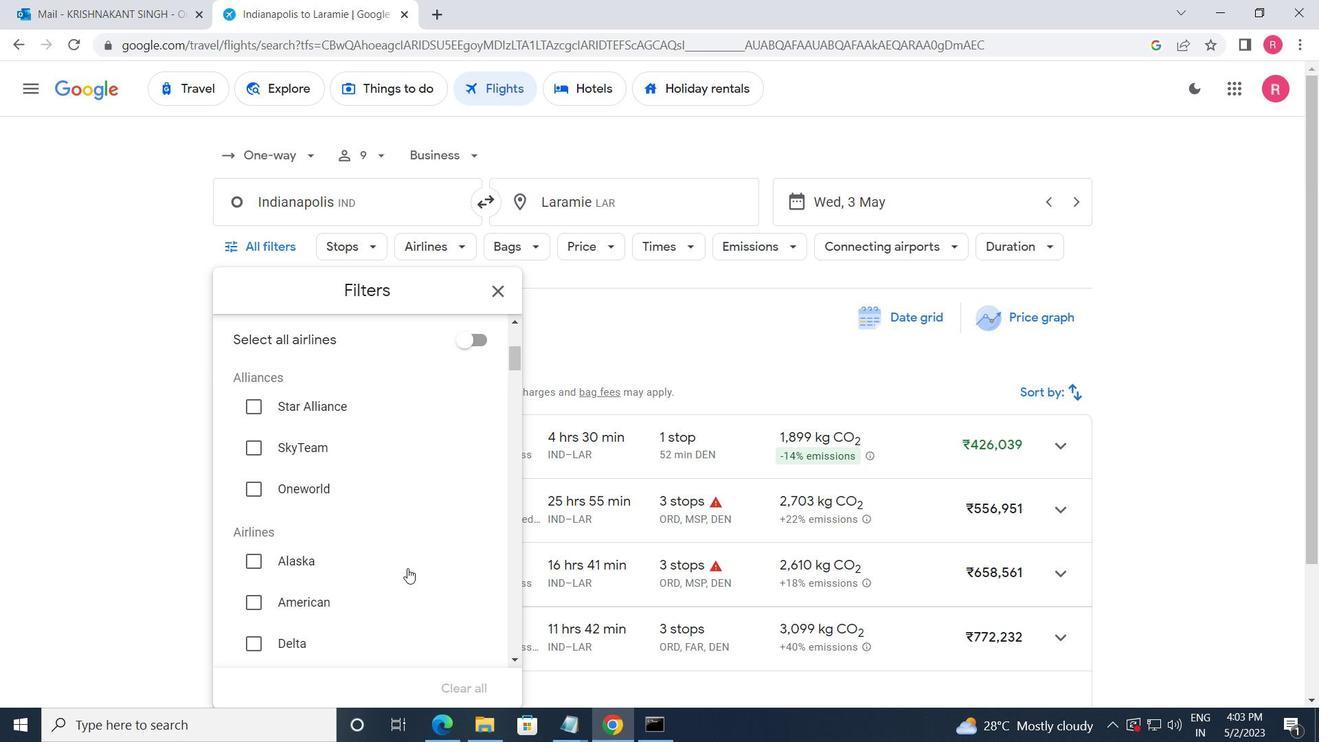
Action: Mouse scrolled (409, 569) with delta (0, 0)
Screenshot: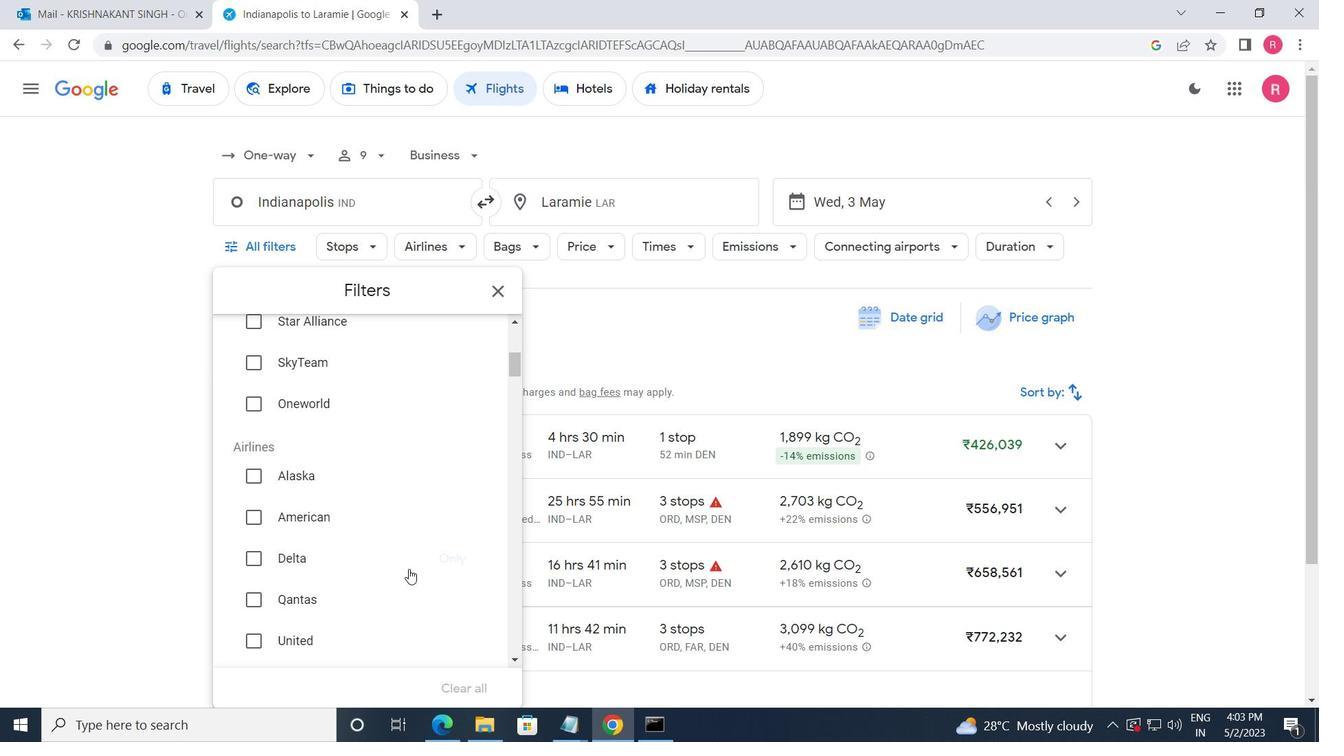 
Action: Mouse moved to (412, 580)
Screenshot: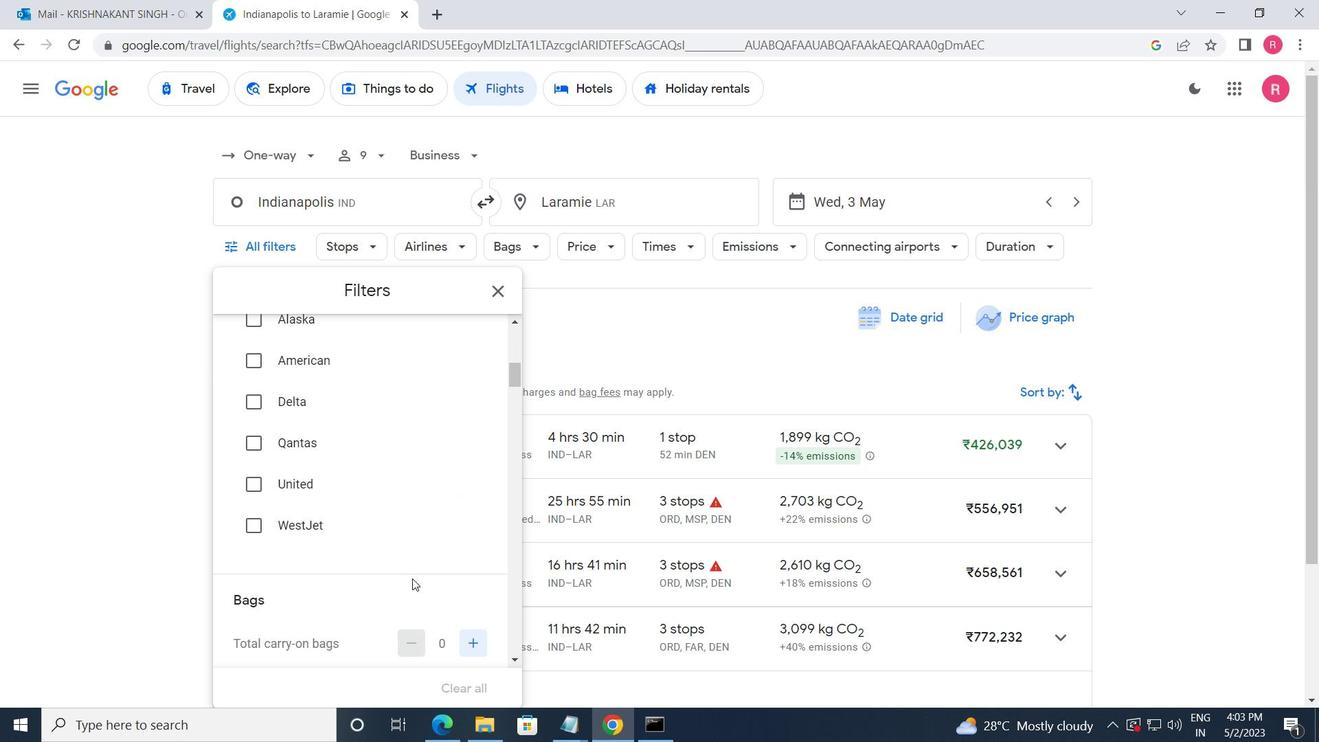 
Action: Mouse scrolled (412, 579) with delta (0, 0)
Screenshot: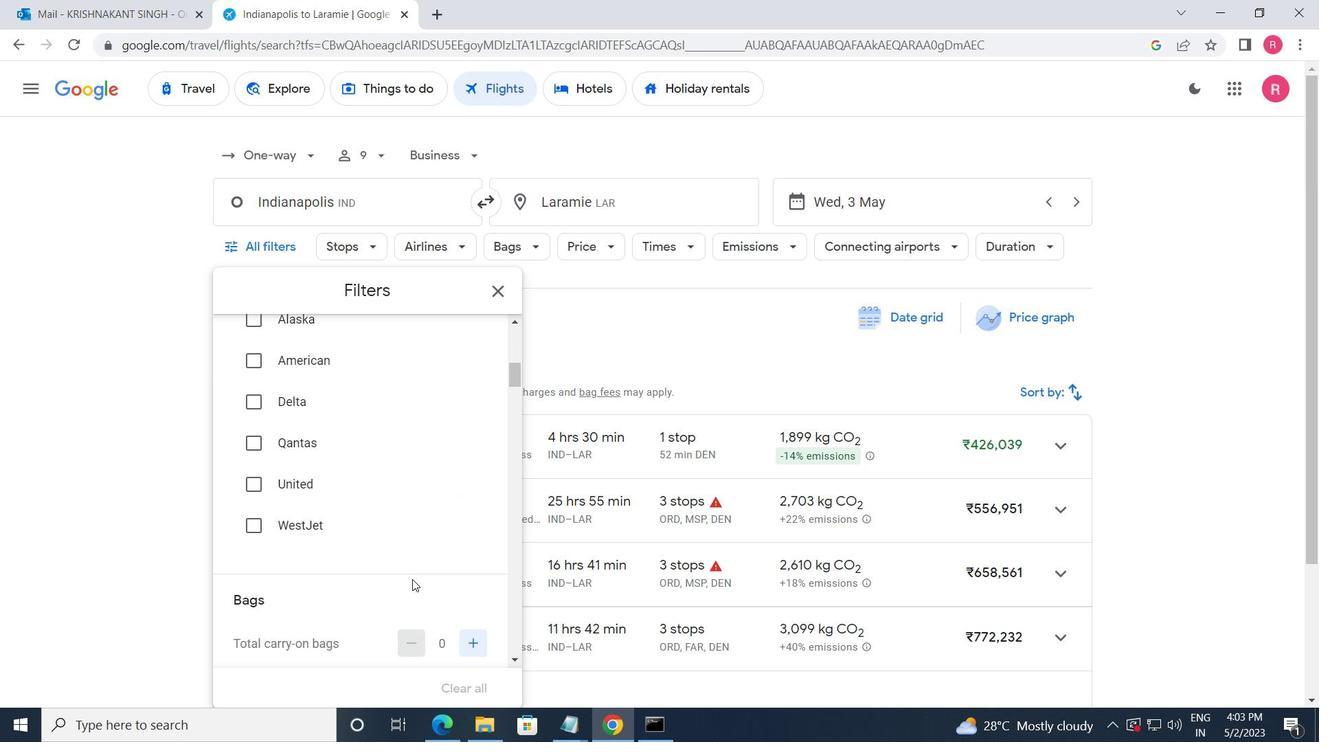 
Action: Mouse moved to (413, 585)
Screenshot: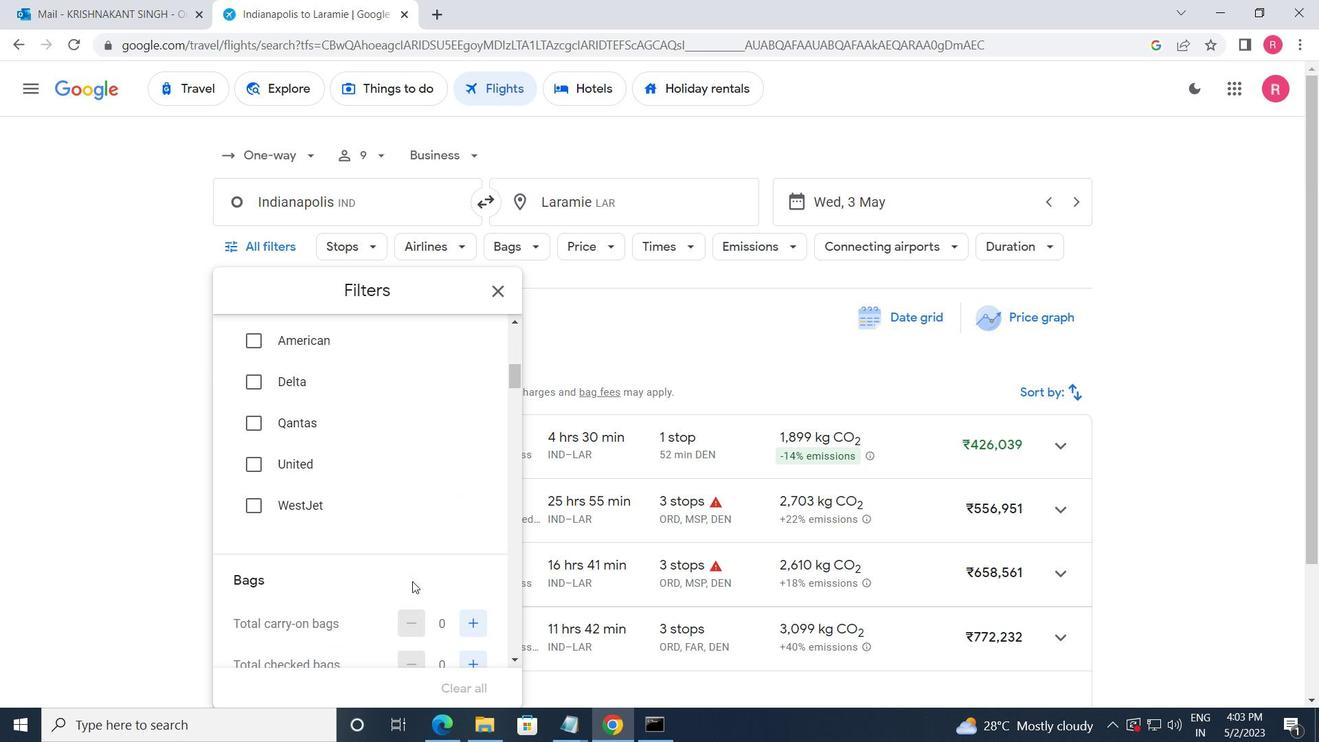 
Action: Mouse scrolled (413, 584) with delta (0, 0)
Screenshot: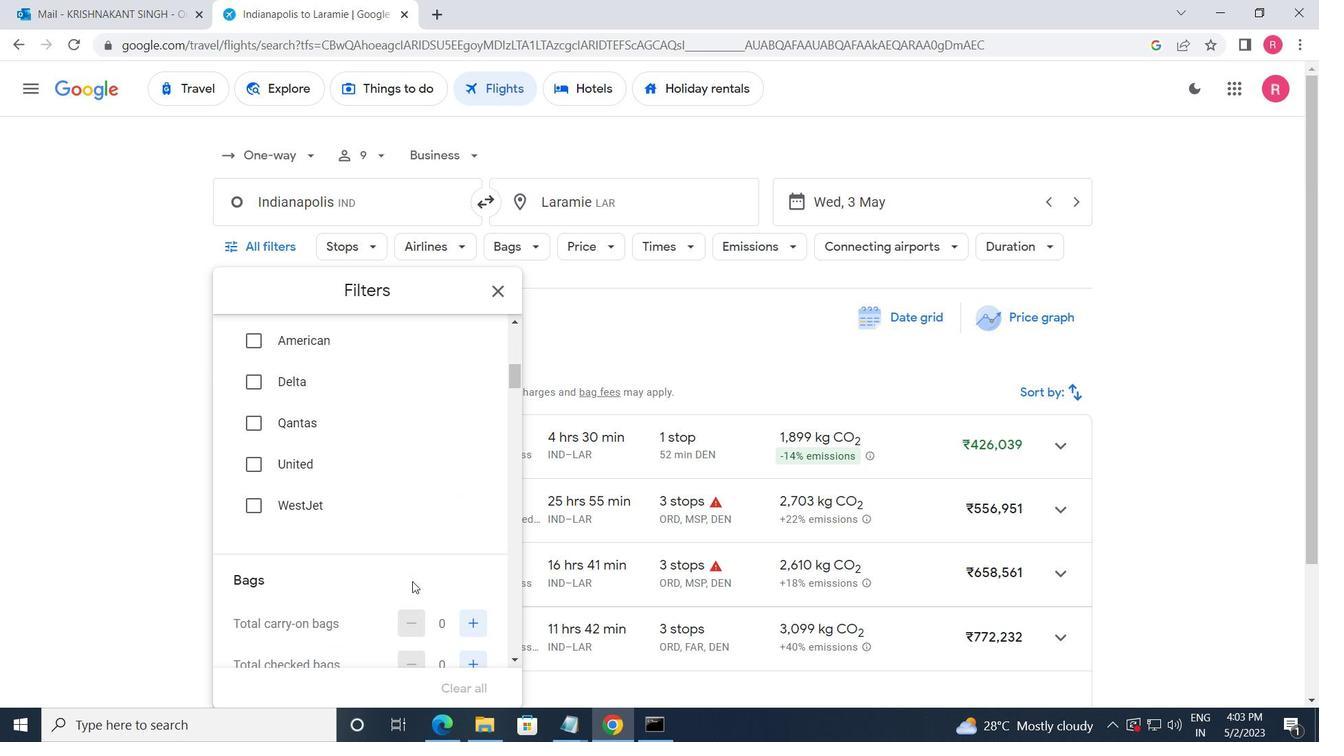 
Action: Mouse moved to (466, 526)
Screenshot: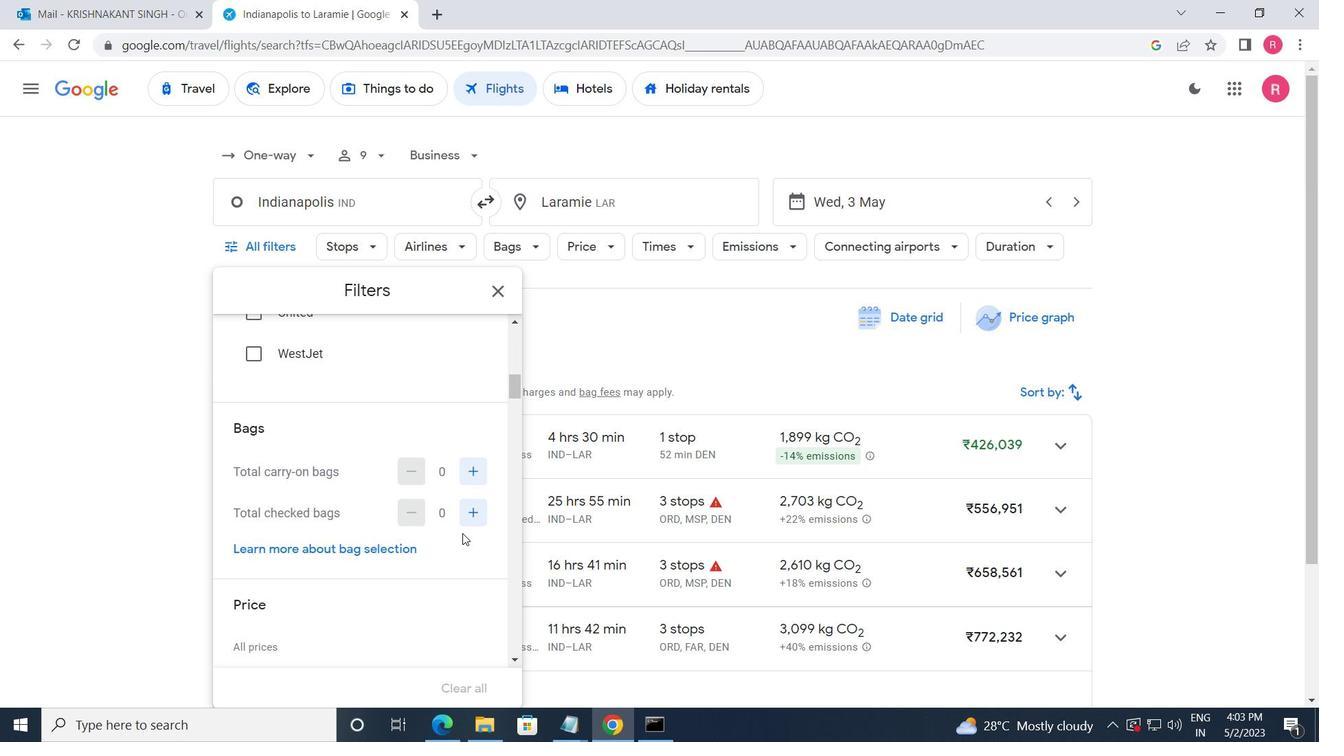 
Action: Mouse pressed left at (466, 526)
Screenshot: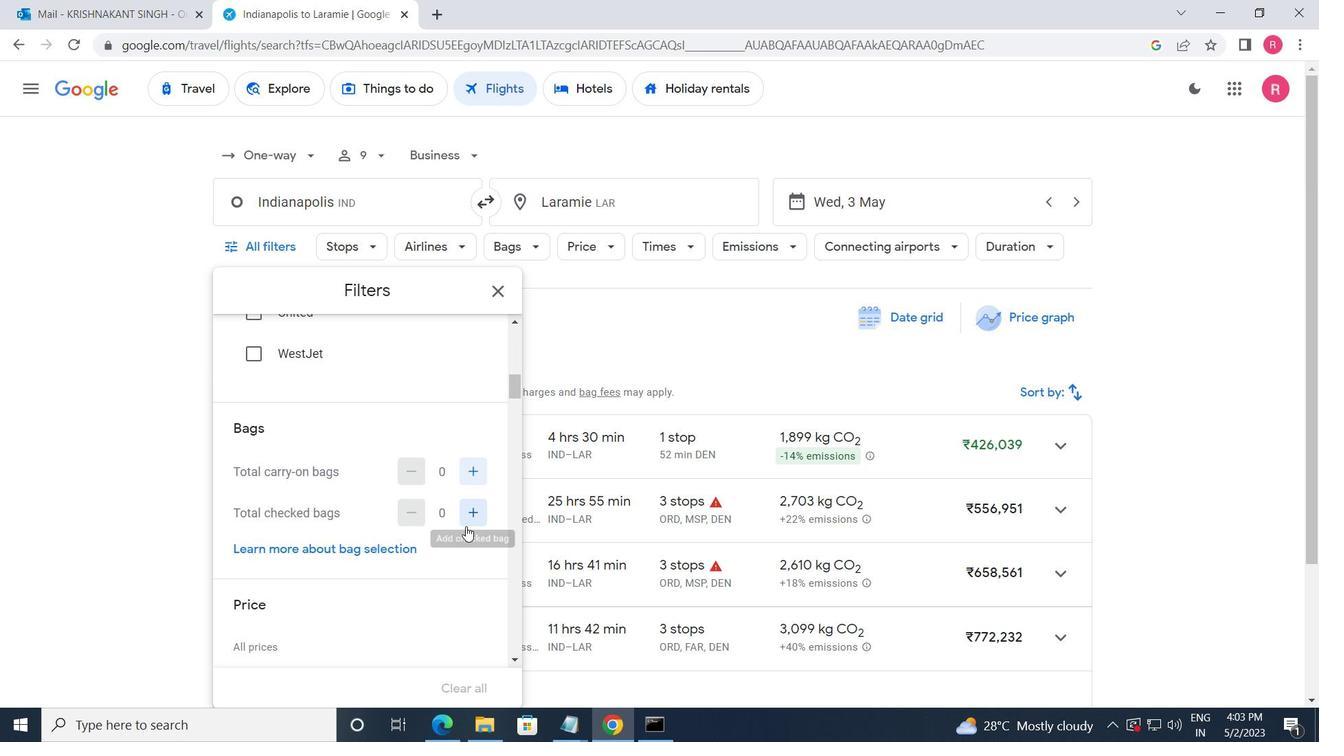 
Action: Mouse pressed left at (466, 526)
Screenshot: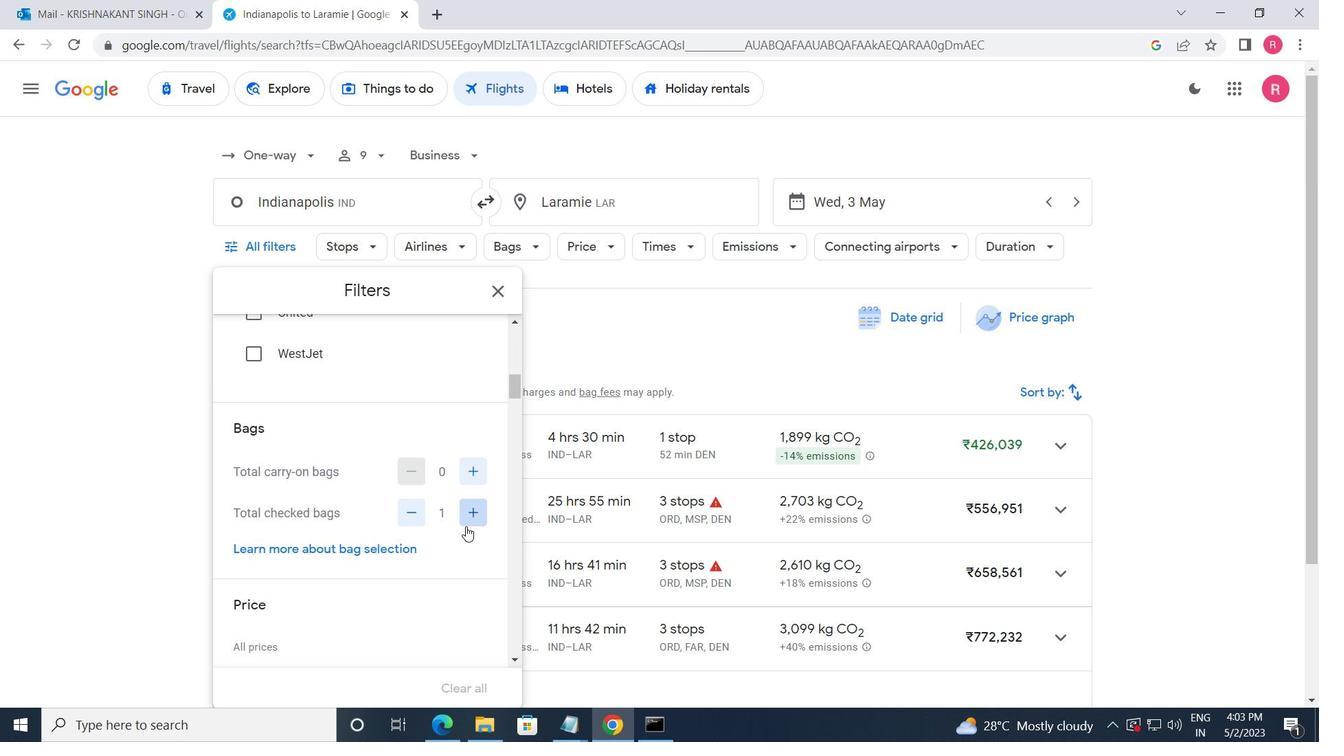 
Action: Mouse pressed left at (466, 526)
Screenshot: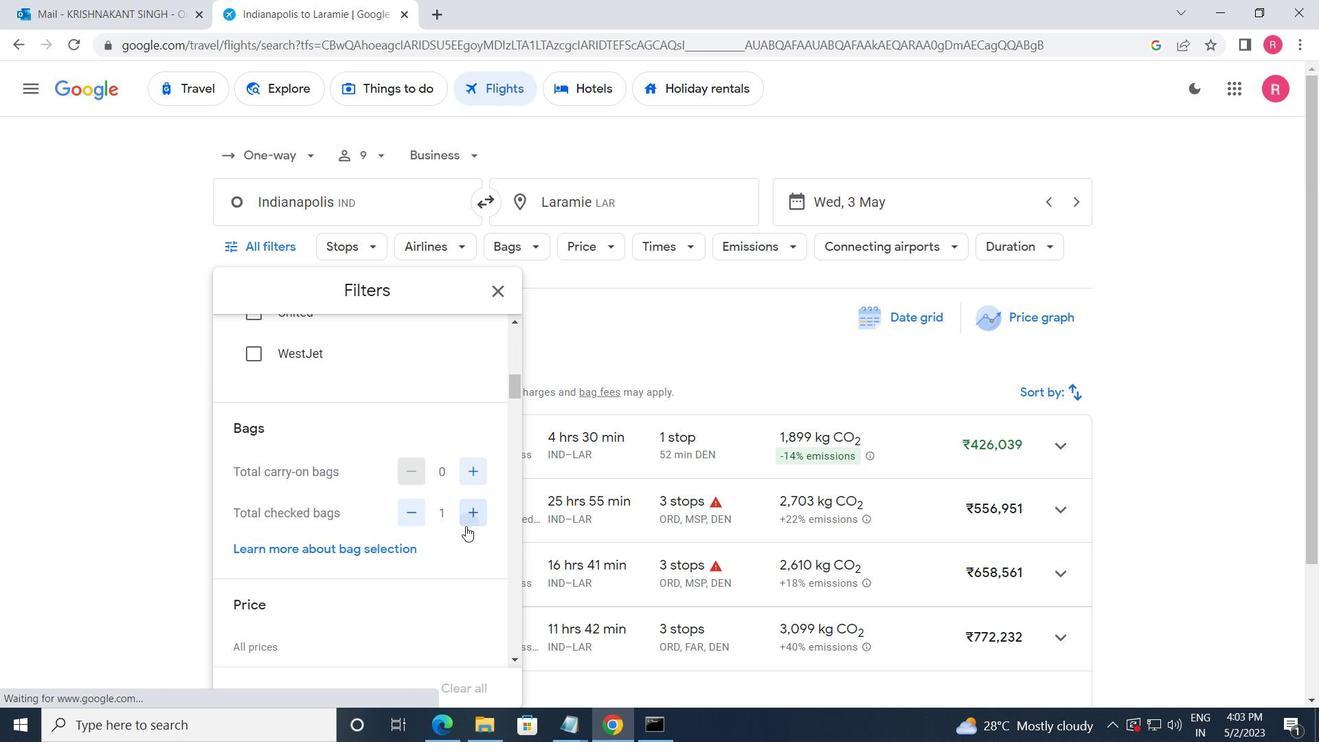 
Action: Mouse pressed left at (466, 526)
Screenshot: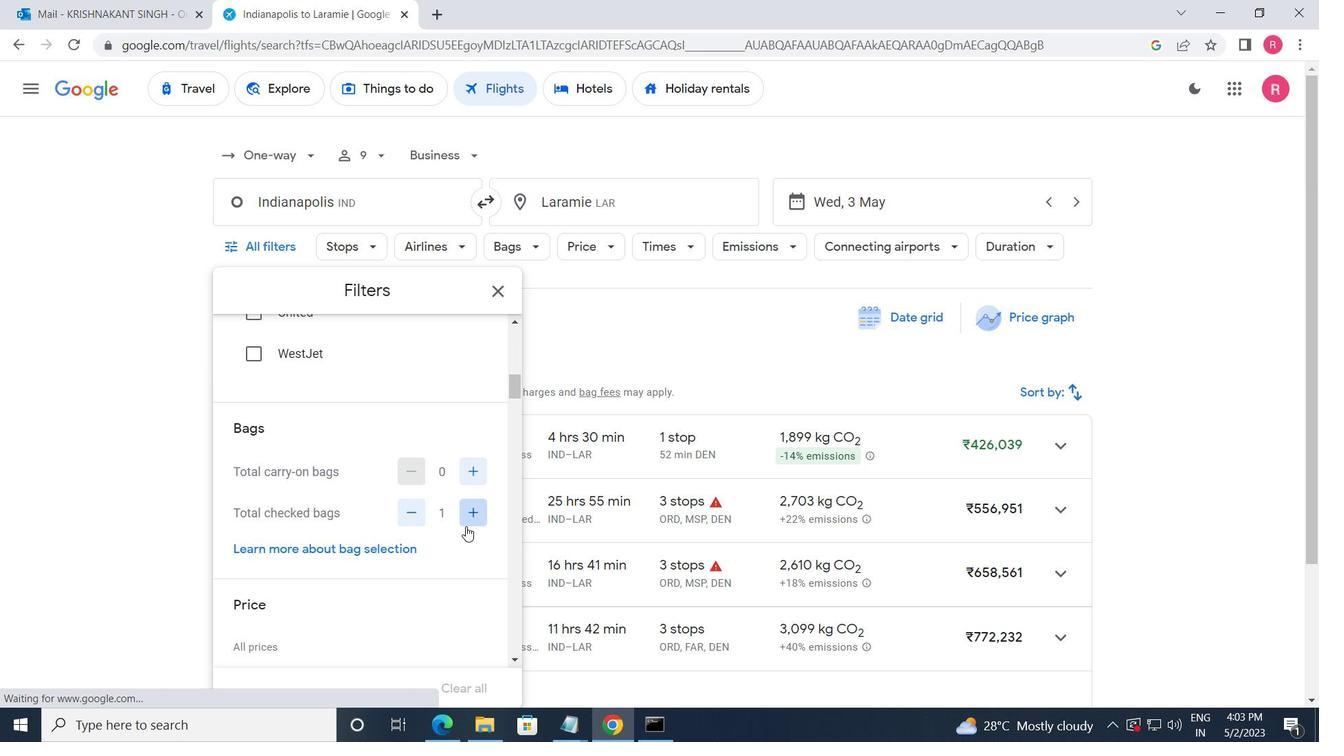 
Action: Mouse pressed left at (466, 526)
Screenshot: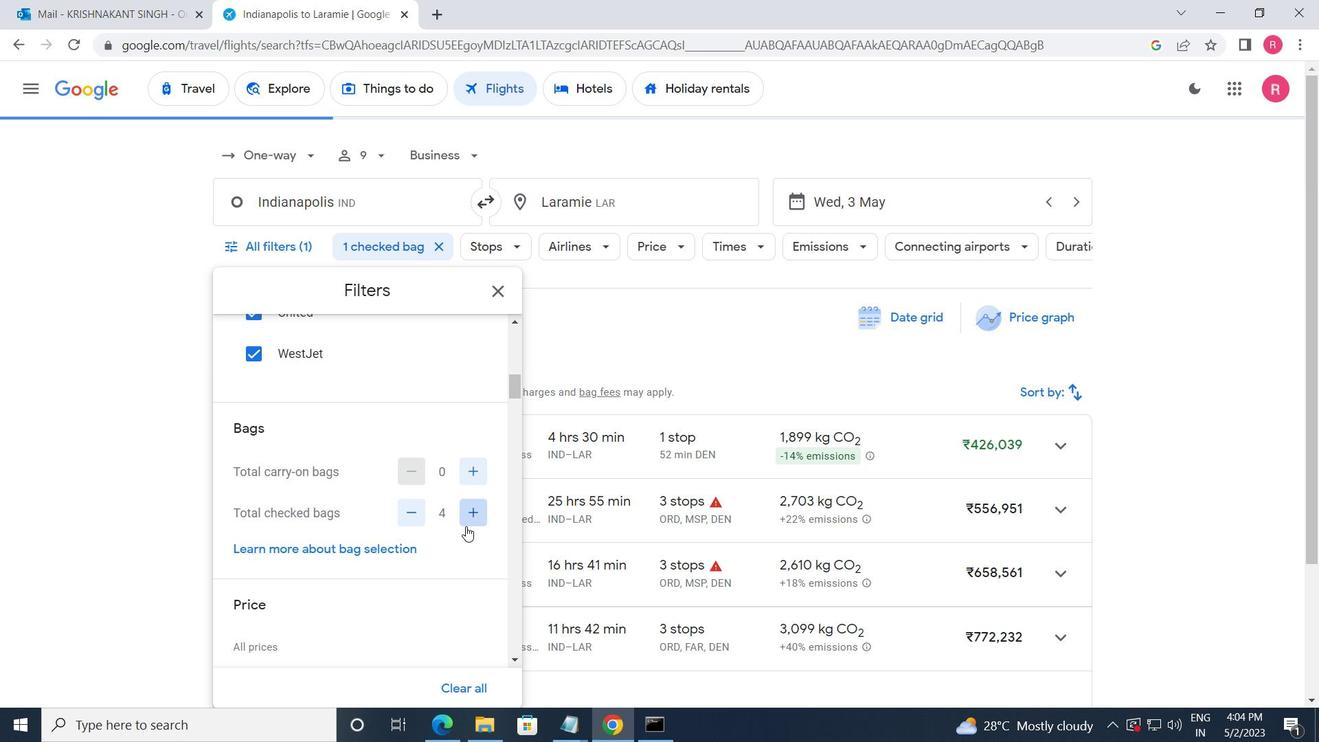 
Action: Mouse pressed left at (466, 526)
Screenshot: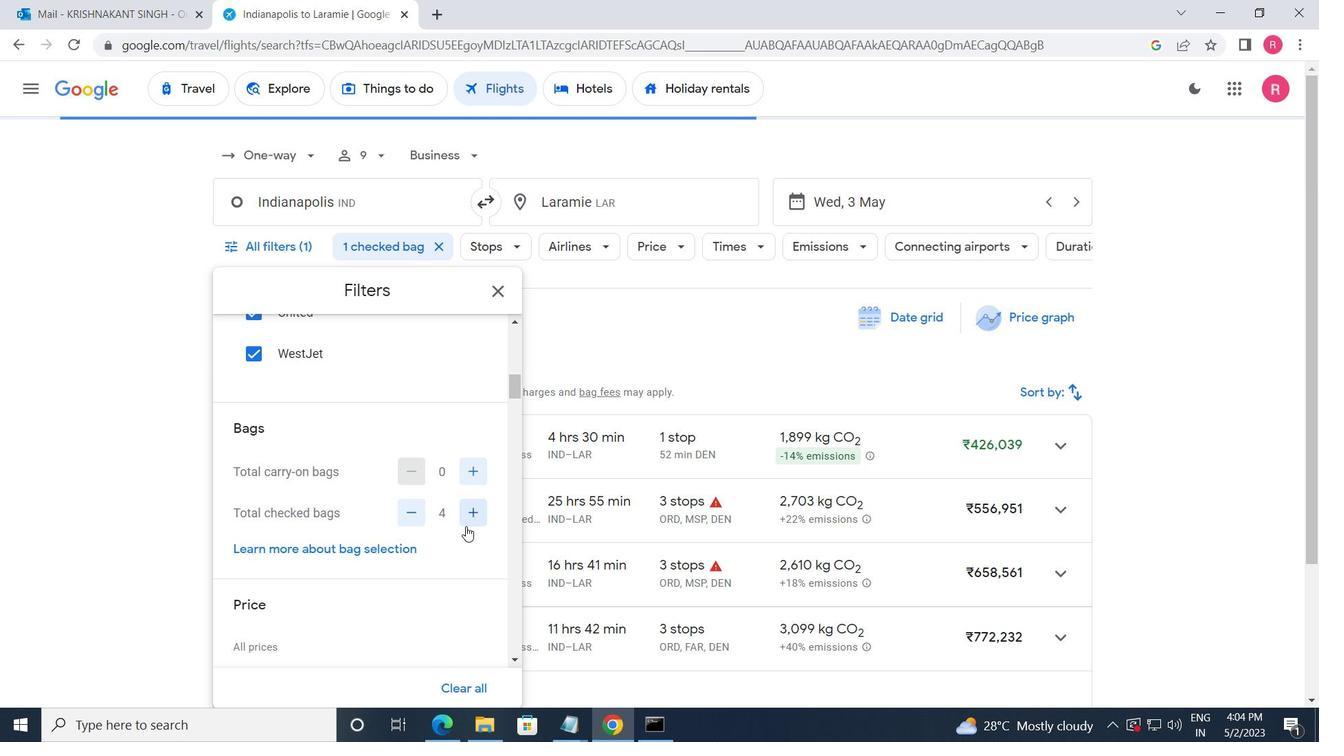 
Action: Mouse pressed left at (466, 526)
Screenshot: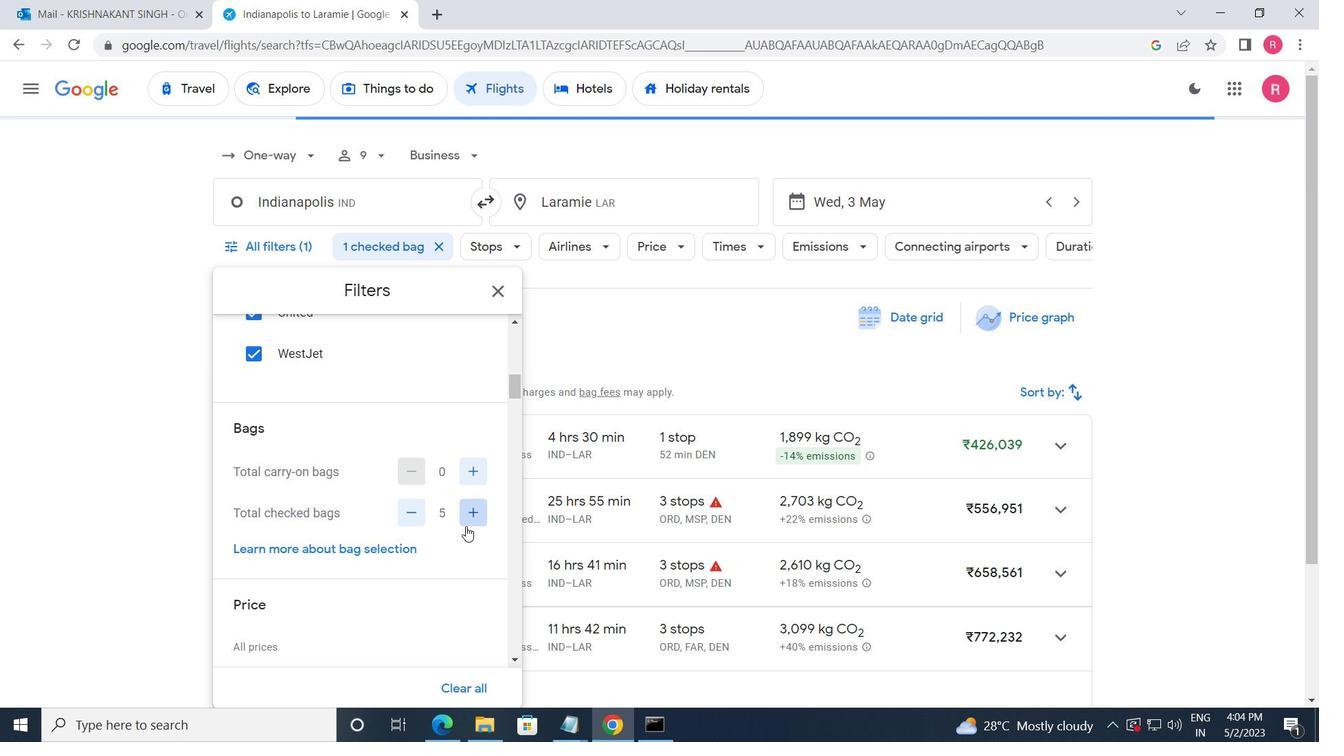 
Action: Mouse pressed left at (466, 526)
Screenshot: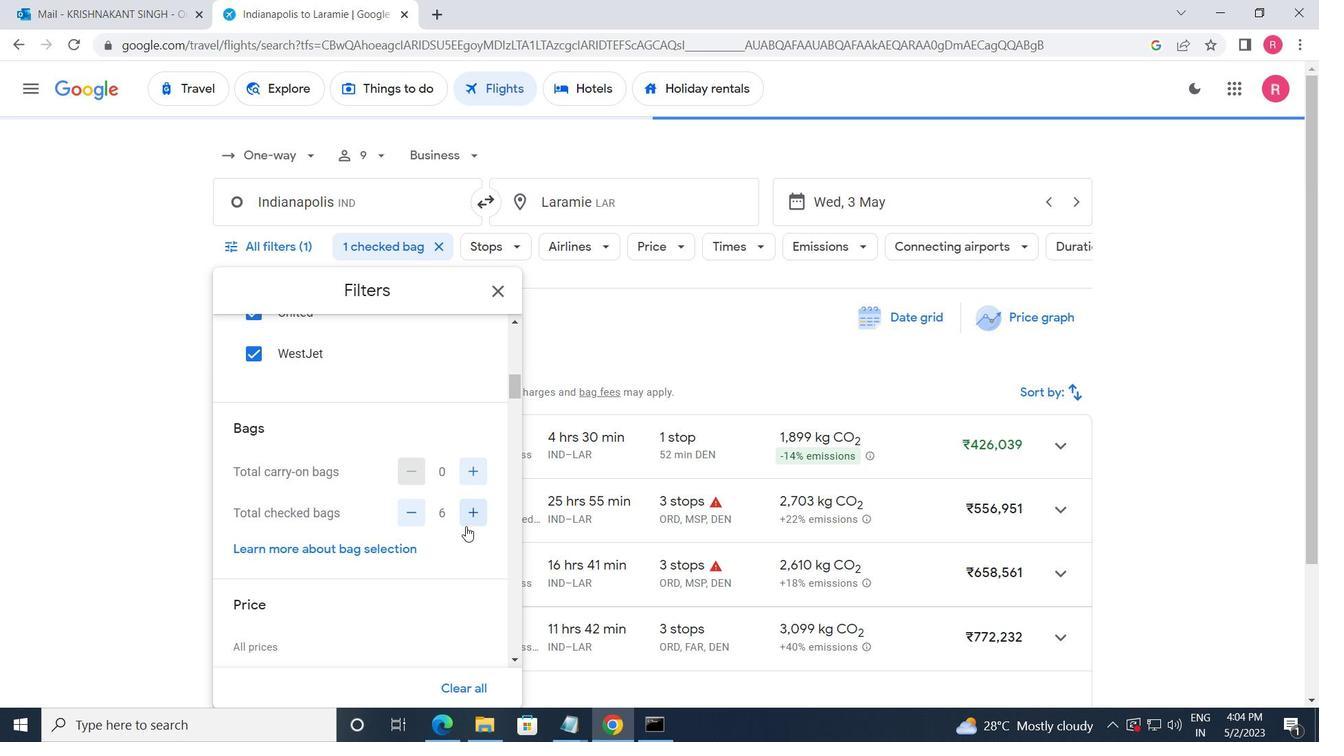 
Action: Mouse pressed left at (466, 526)
Screenshot: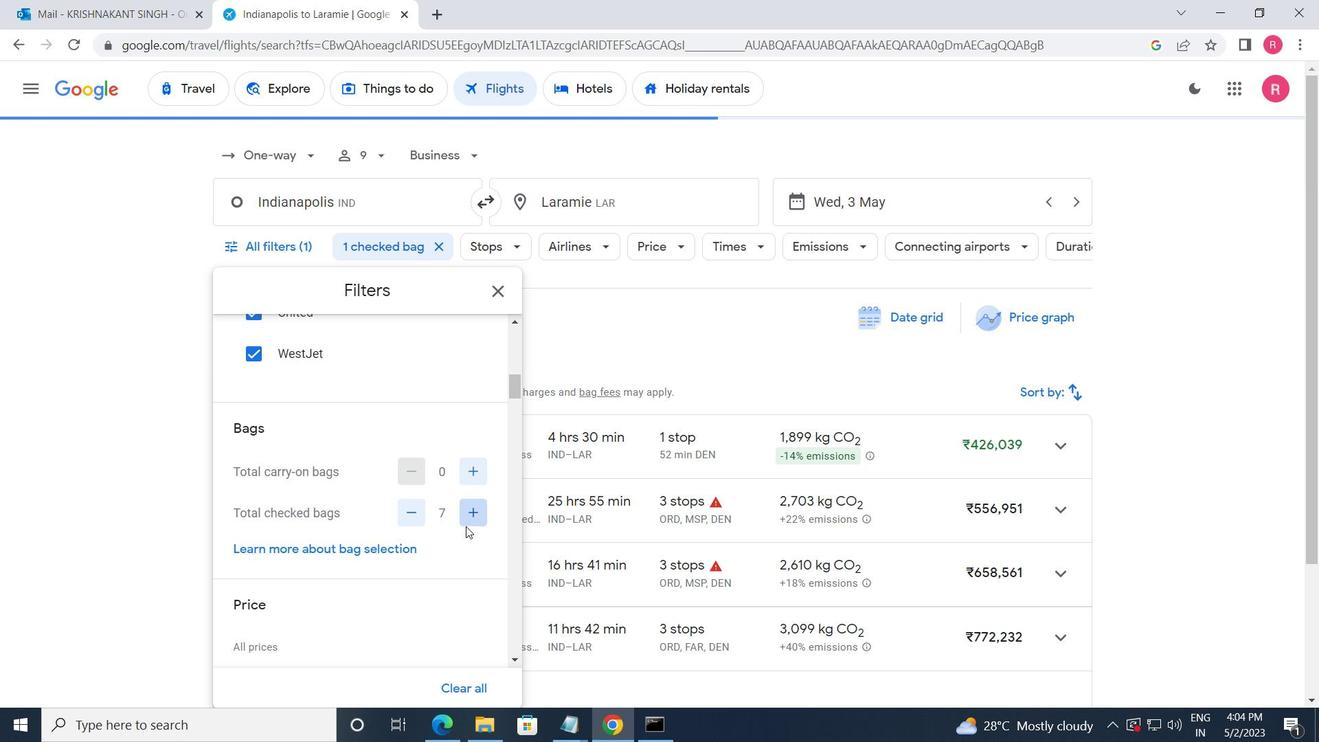 
Action: Mouse pressed left at (466, 526)
Screenshot: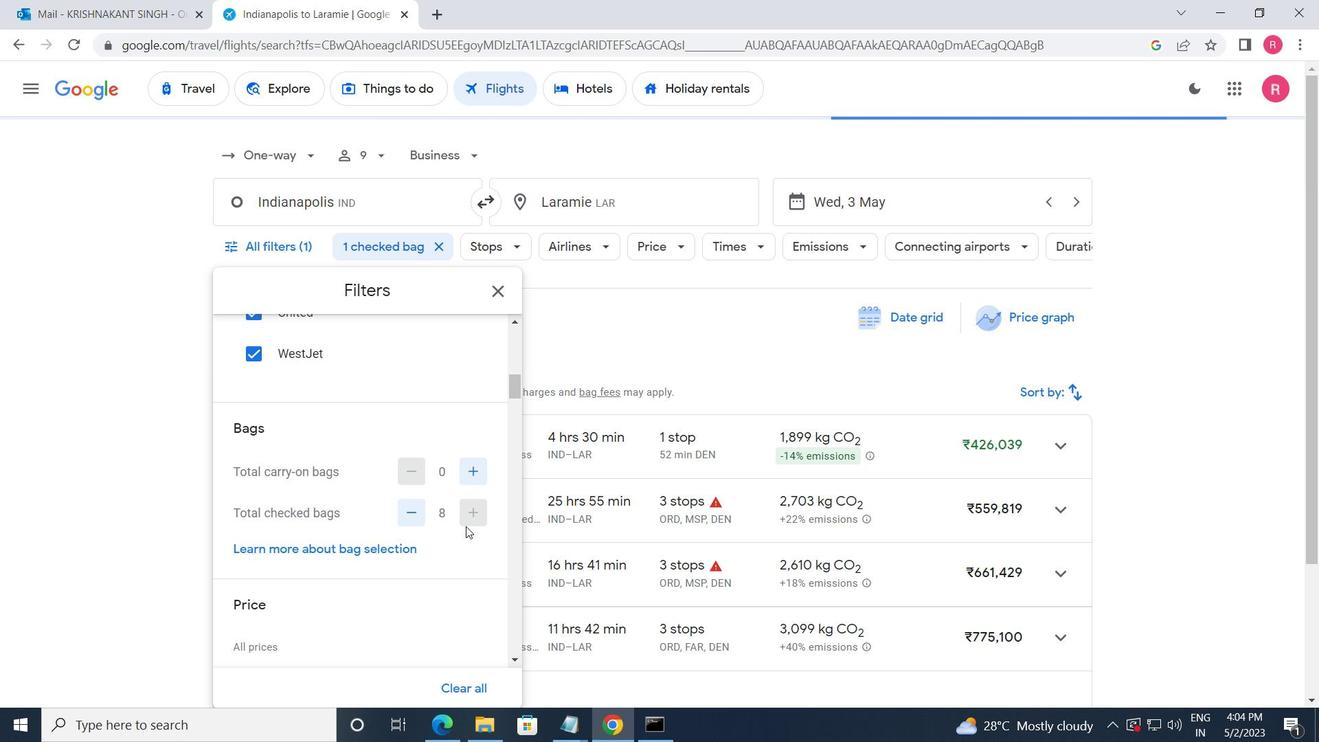 
Action: Mouse moved to (443, 582)
Screenshot: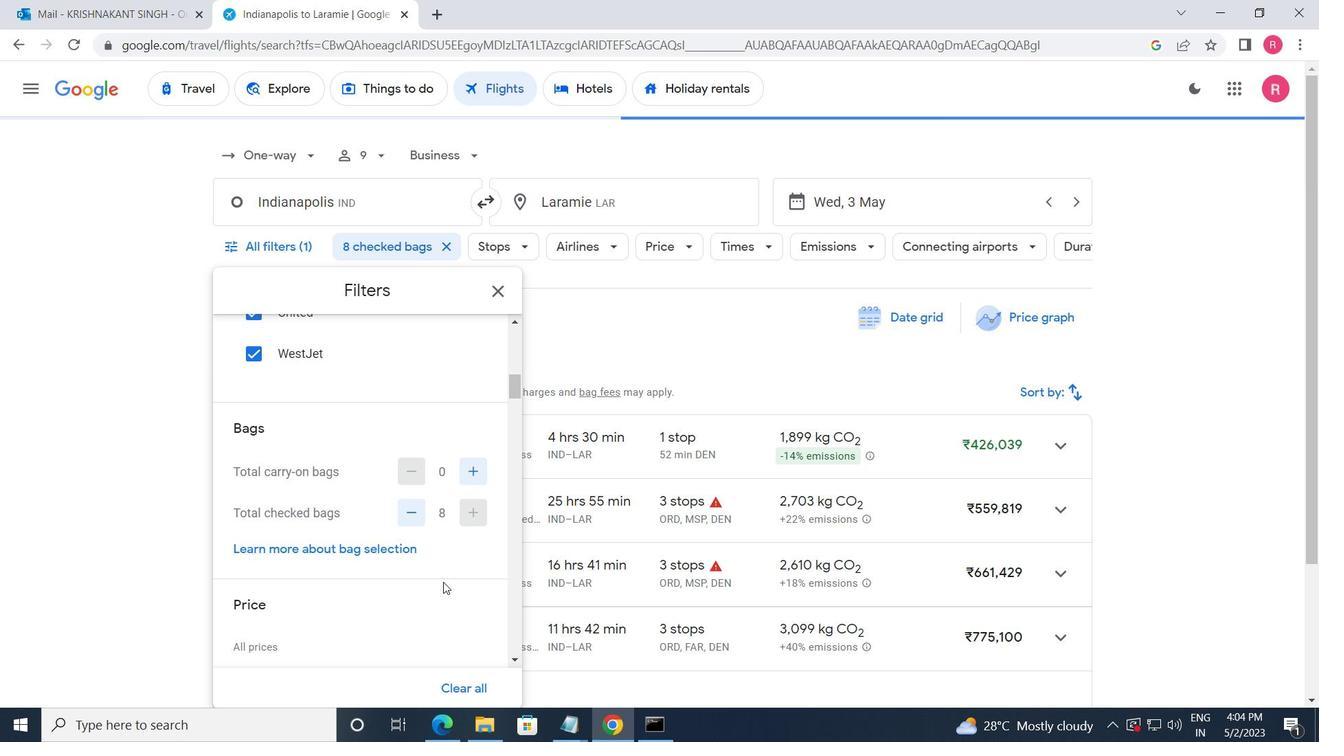 
Action: Mouse scrolled (443, 582) with delta (0, 0)
Screenshot: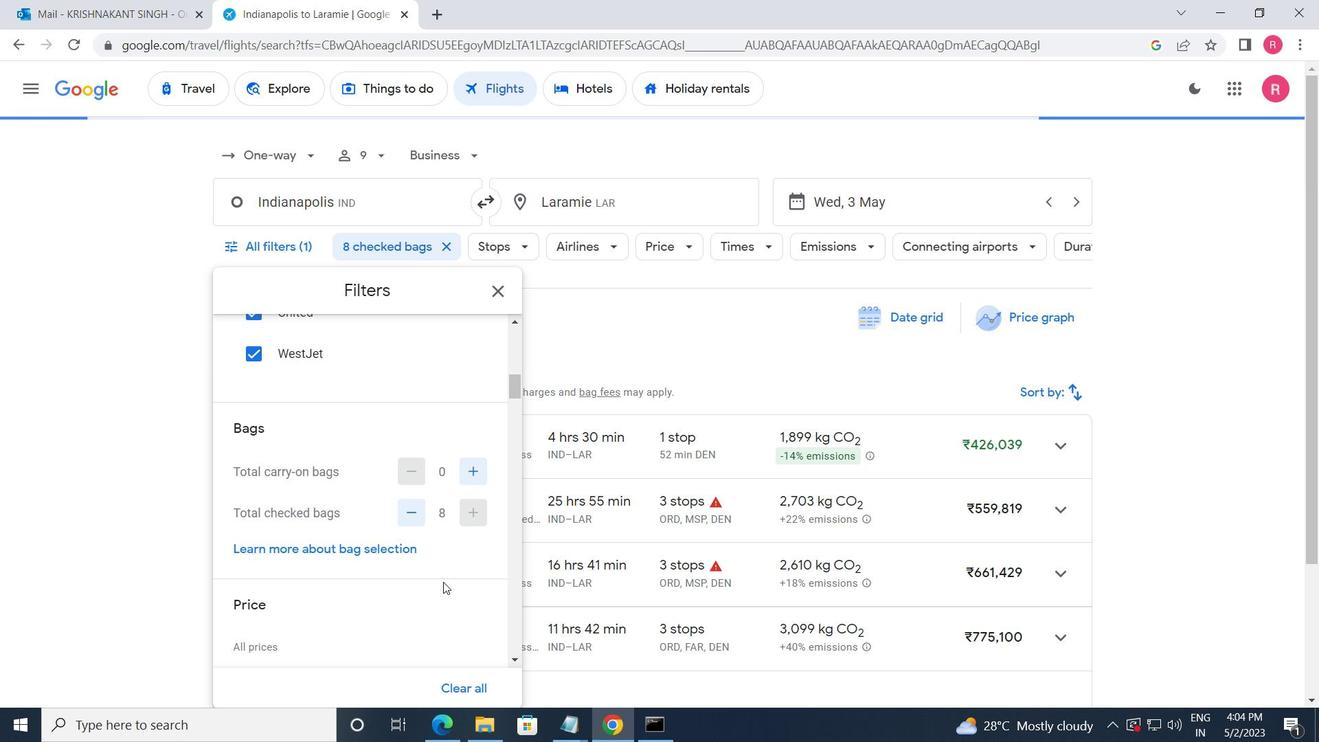 
Action: Mouse scrolled (443, 582) with delta (0, 0)
Screenshot: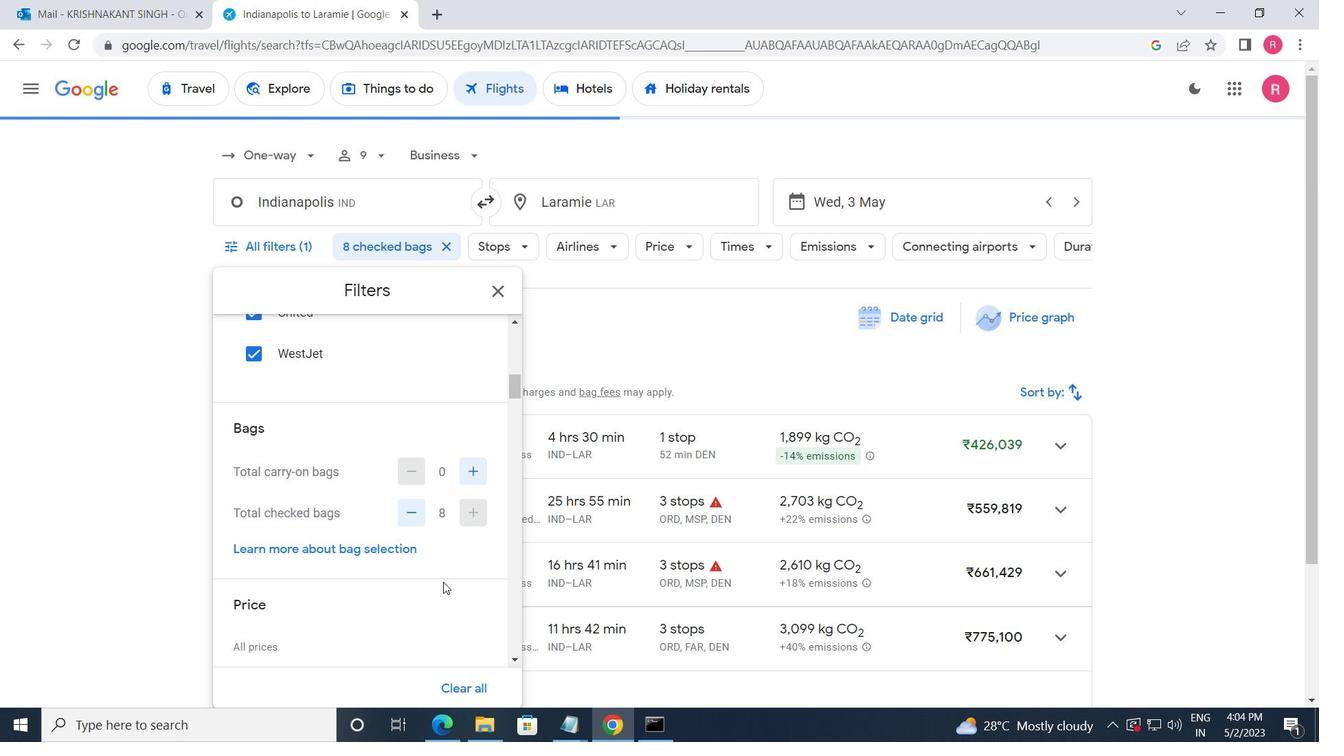 
Action: Mouse scrolled (443, 582) with delta (0, 0)
Screenshot: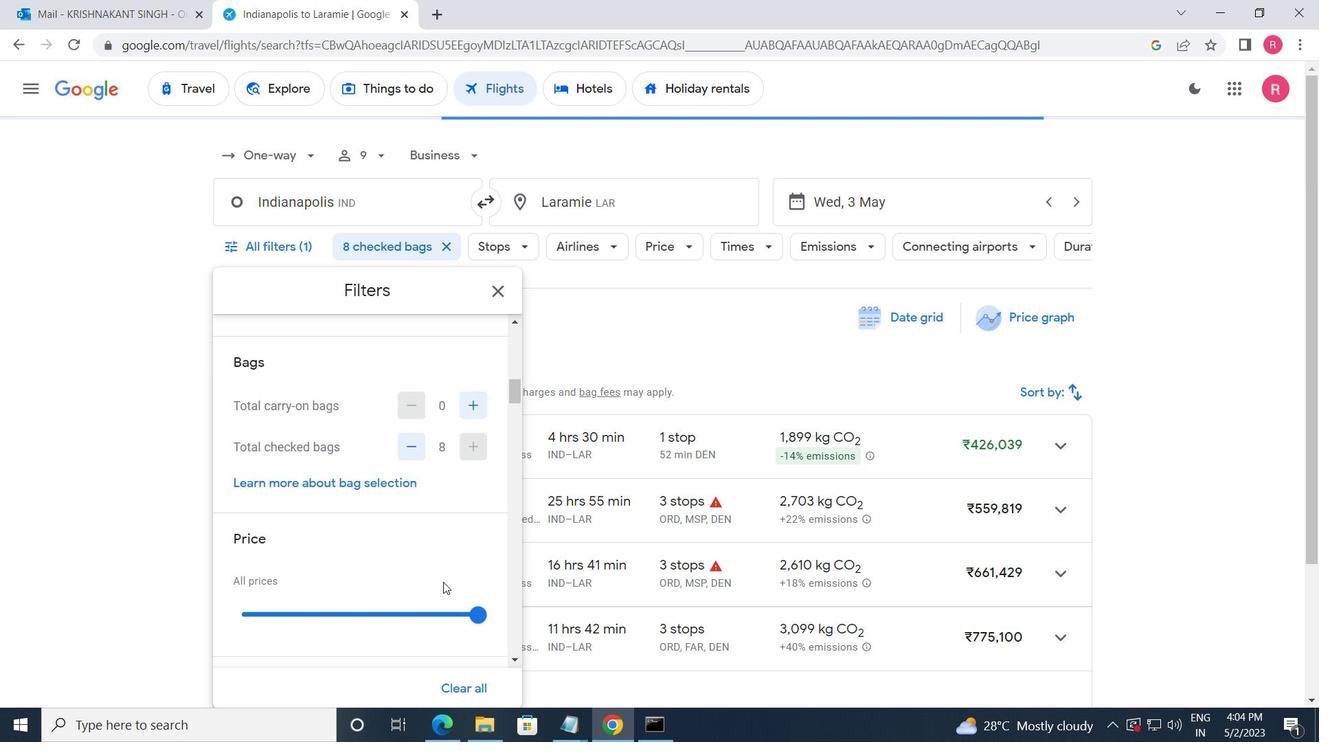 
Action: Mouse moved to (434, 590)
Screenshot: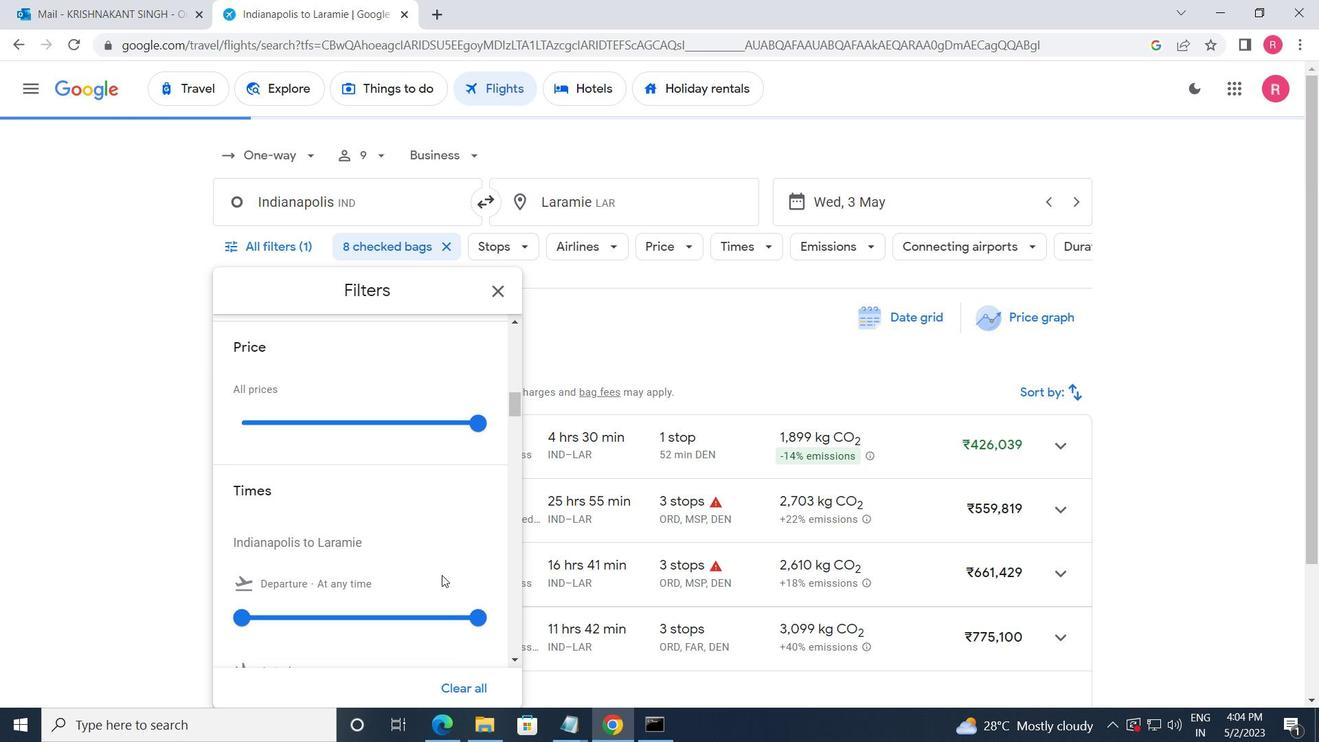 
Action: Mouse scrolled (434, 589) with delta (0, 0)
Screenshot: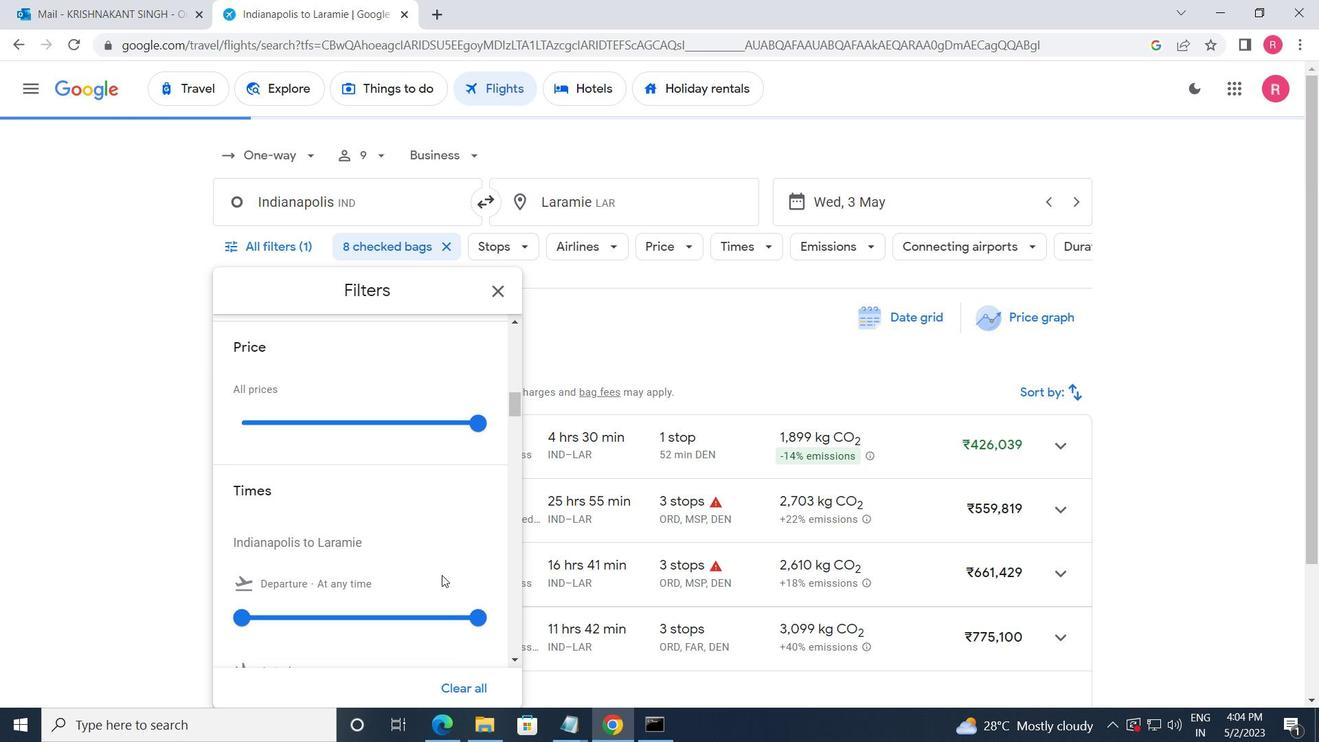 
Action: Mouse moved to (257, 547)
Screenshot: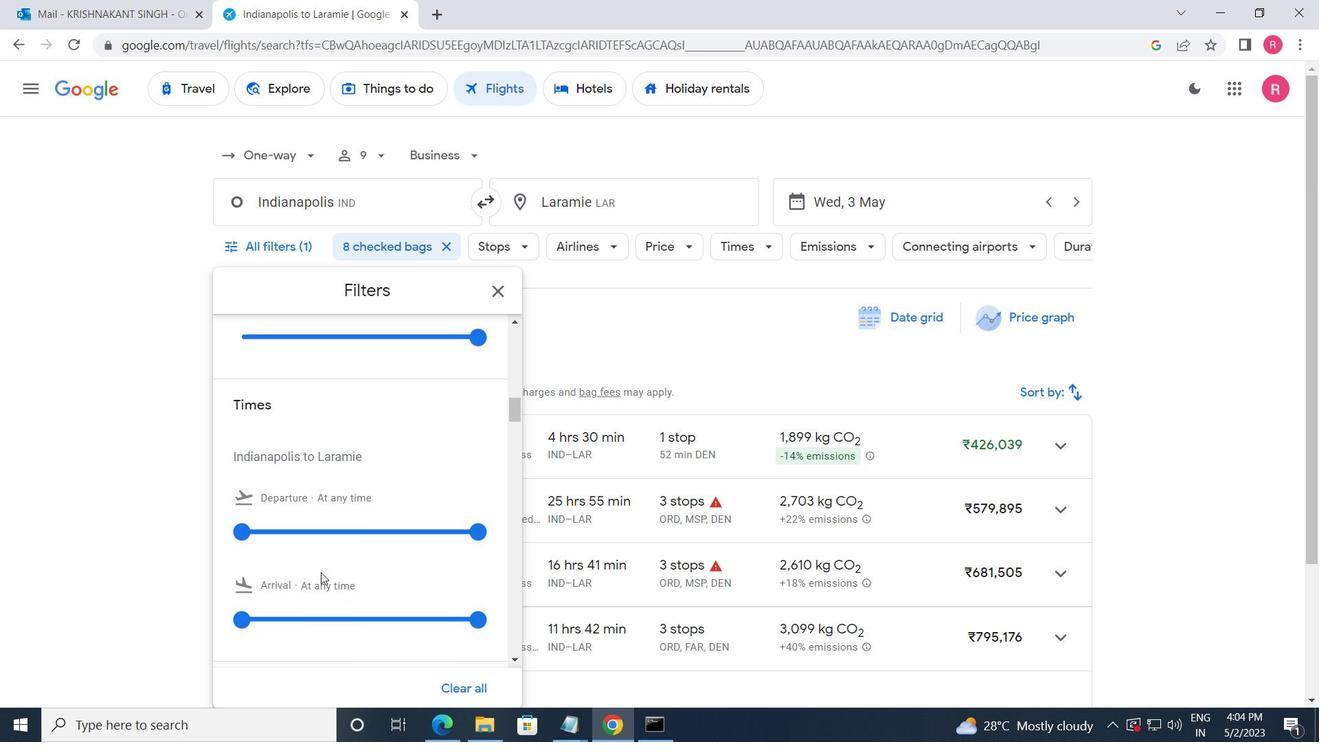 
Action: Mouse pressed left at (257, 547)
Screenshot: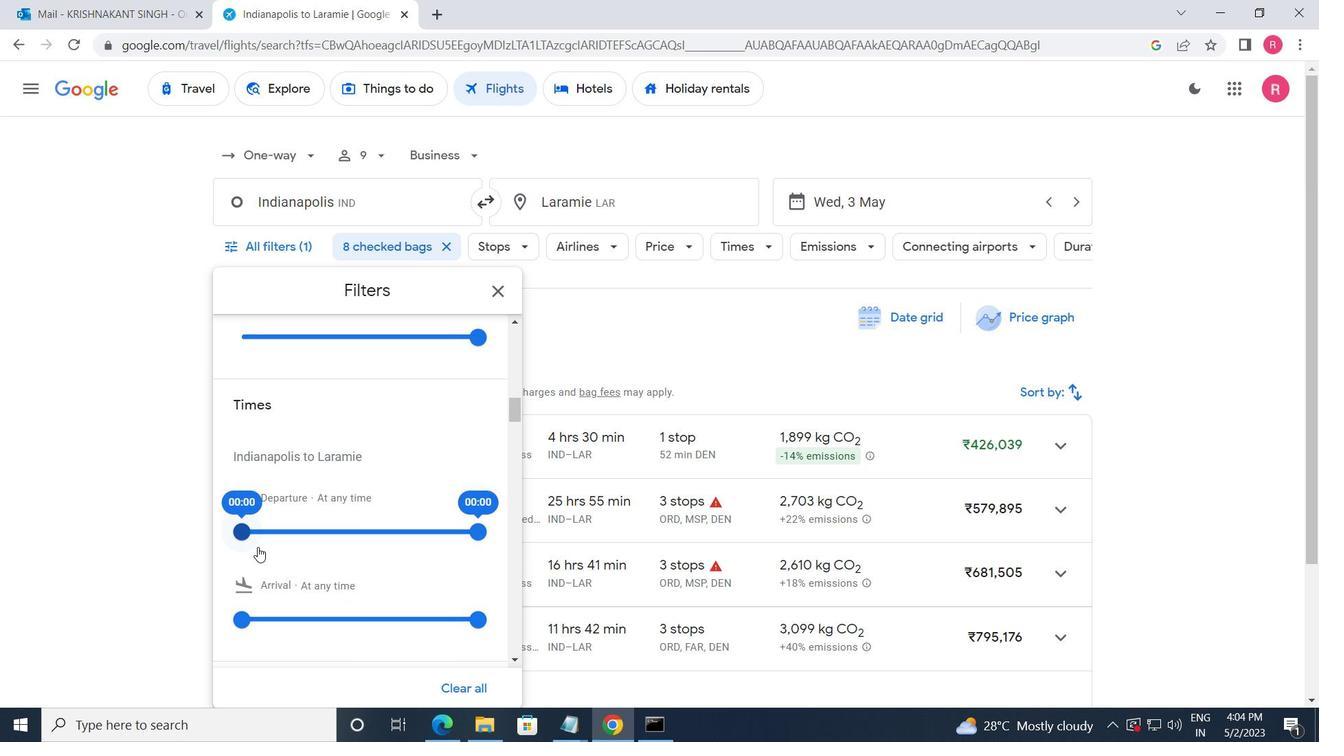 
Action: Mouse moved to (259, 514)
Screenshot: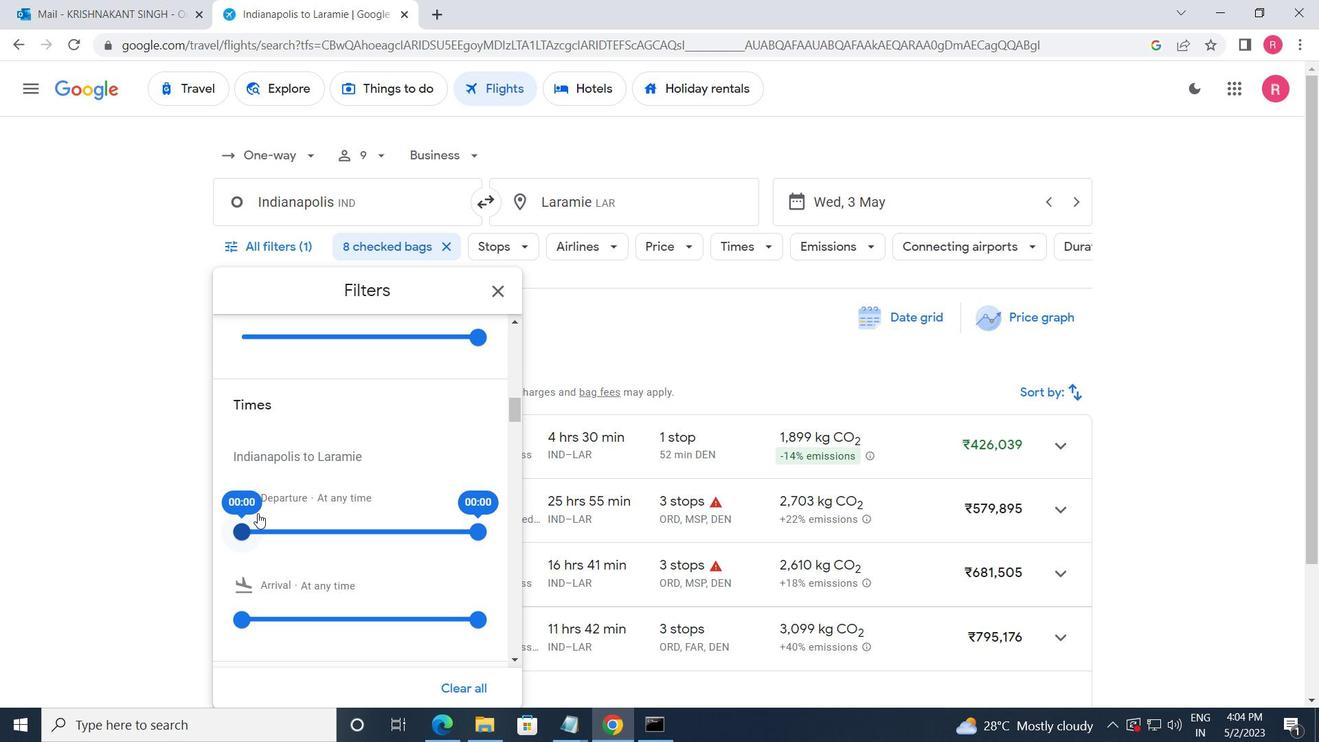 
Action: Mouse scrolled (259, 515) with delta (0, 0)
Screenshot: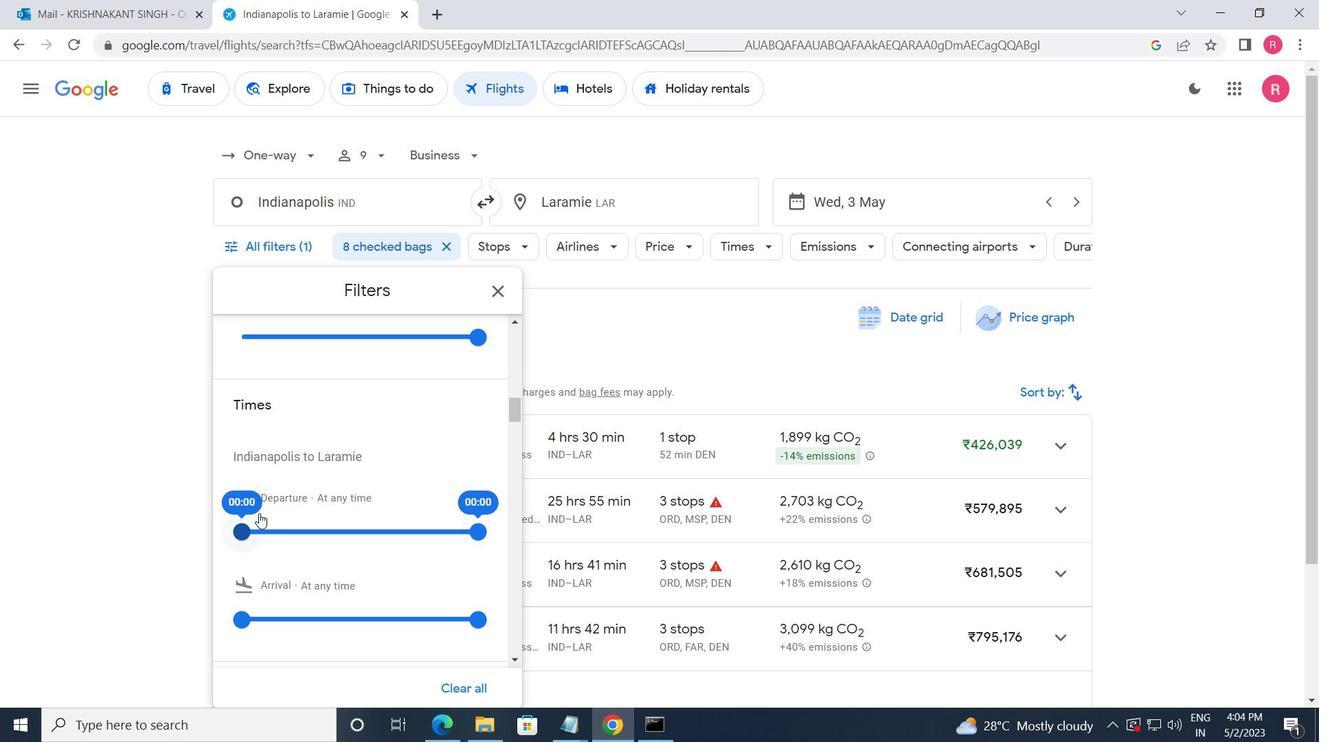 
Action: Mouse moved to (485, 431)
Screenshot: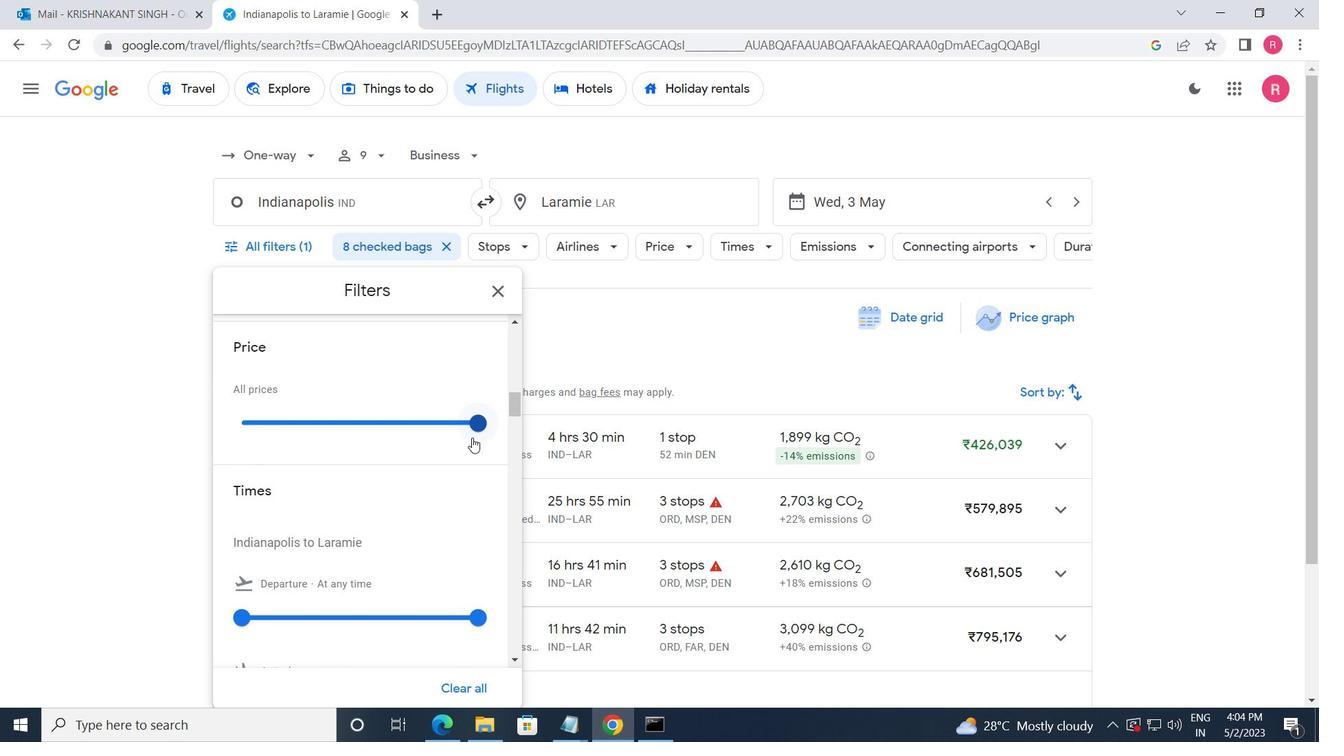 
Action: Mouse pressed left at (485, 431)
Screenshot: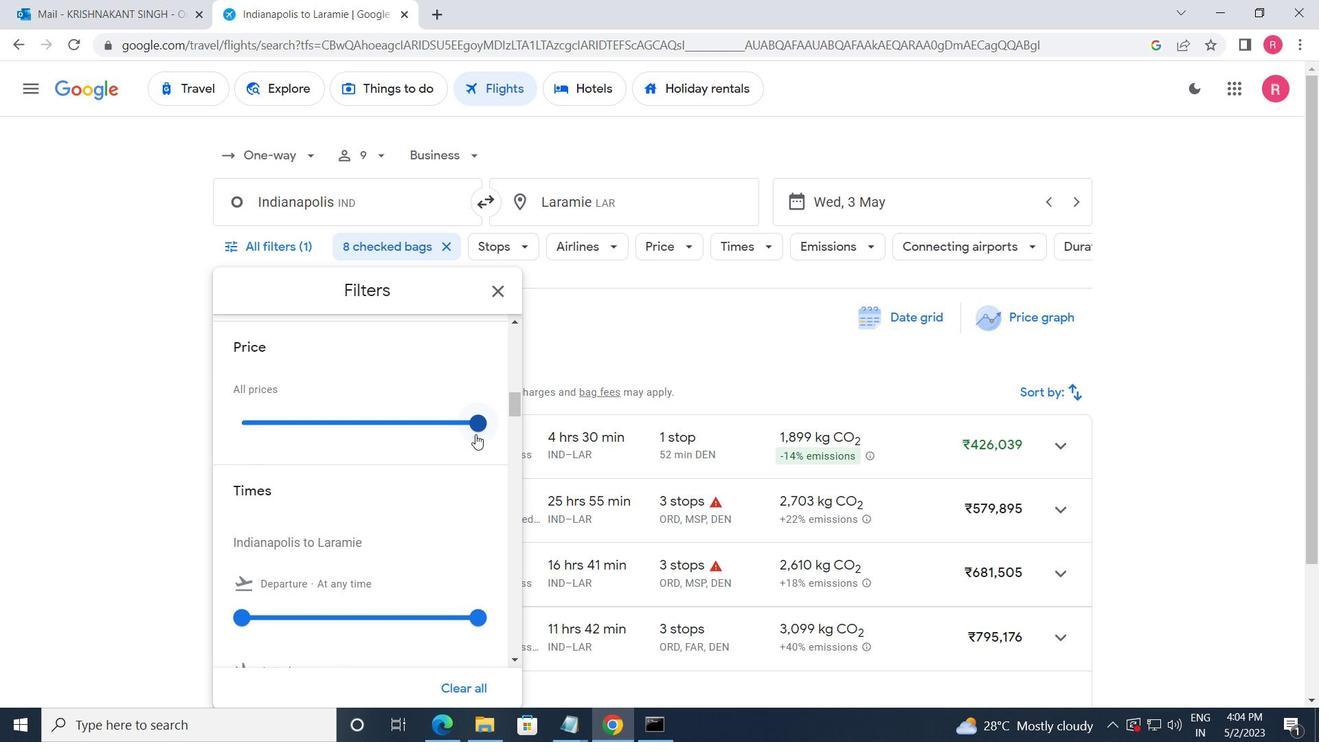 
Action: Mouse moved to (351, 557)
Screenshot: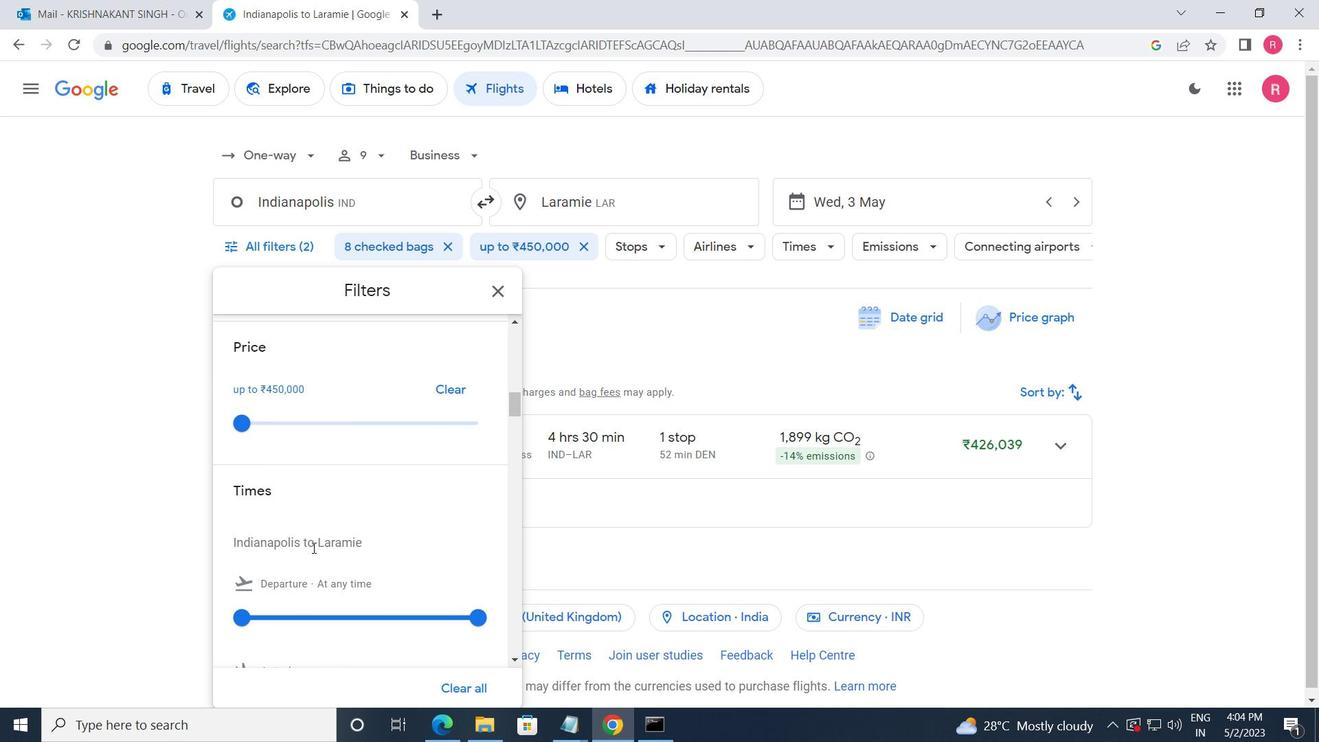 
Action: Mouse scrolled (351, 556) with delta (0, 0)
Screenshot: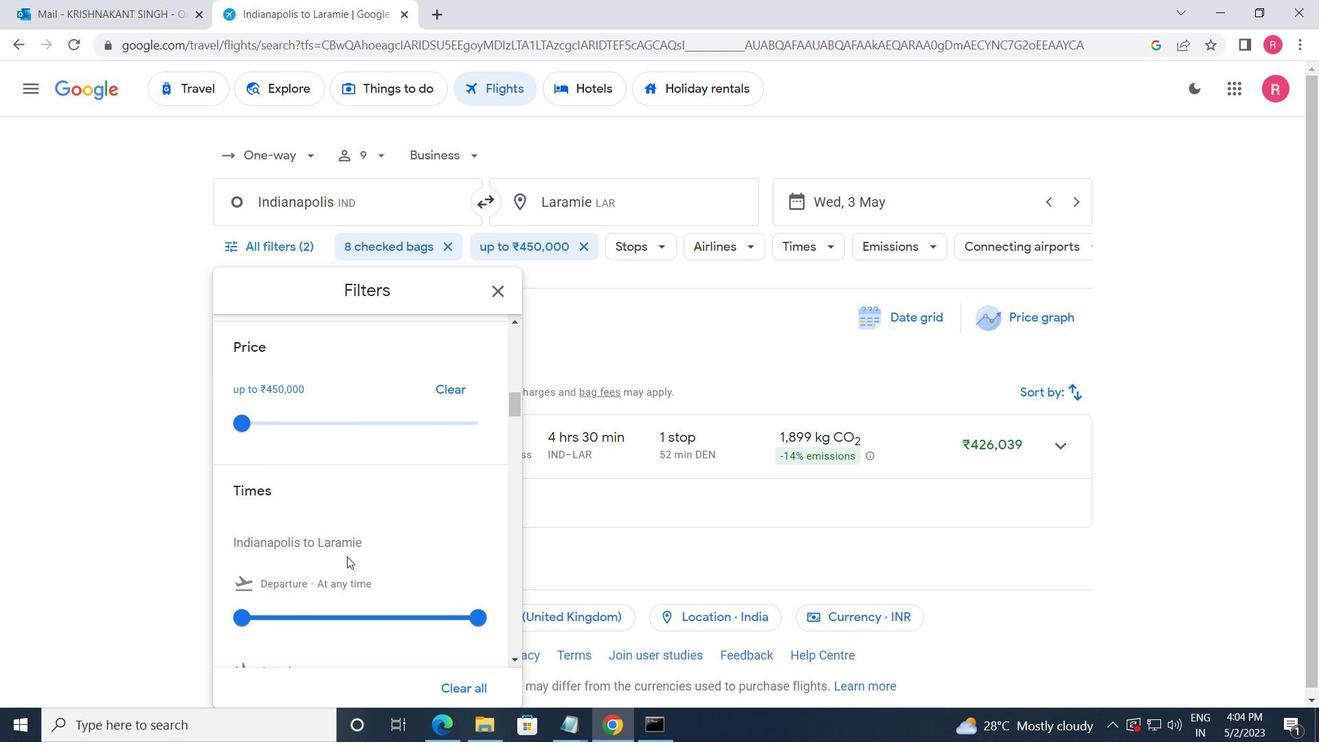 
Action: Mouse moved to (320, 569)
Screenshot: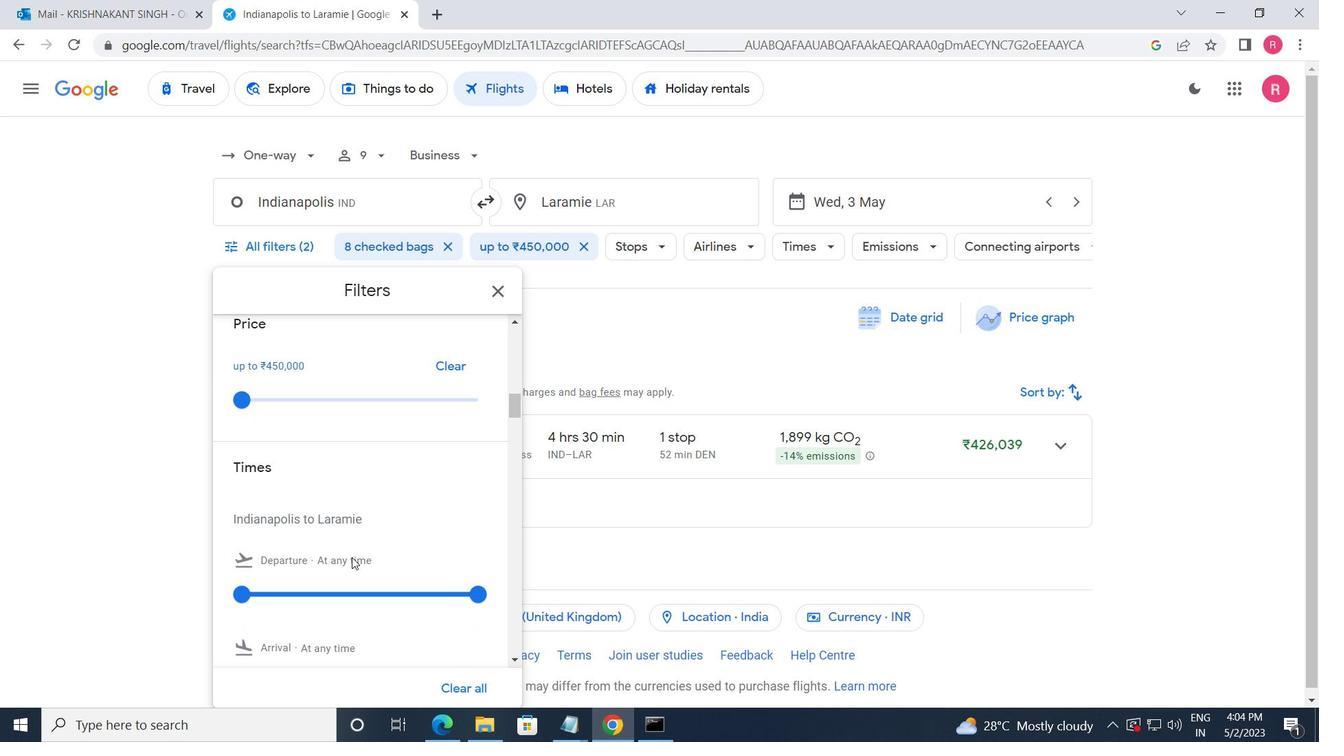 
Action: Mouse scrolled (320, 569) with delta (0, 0)
Screenshot: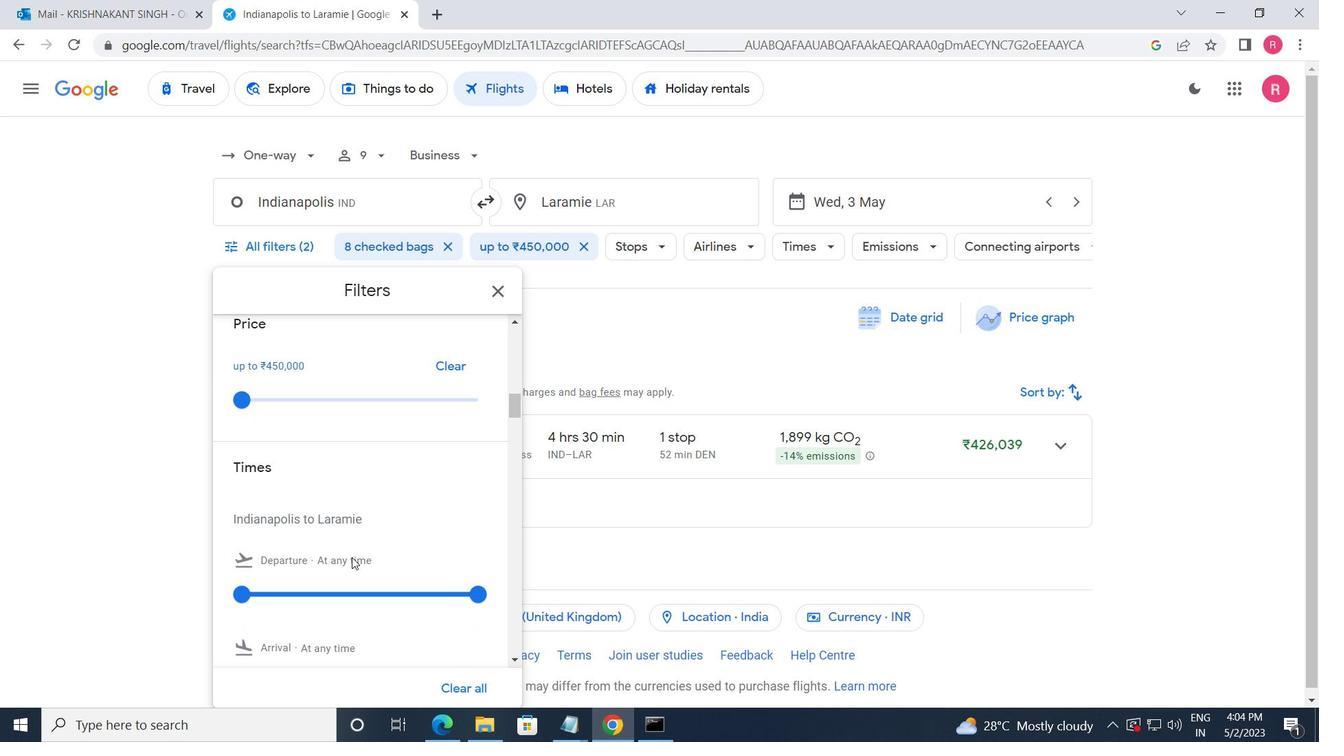 
Action: Mouse moved to (252, 442)
Screenshot: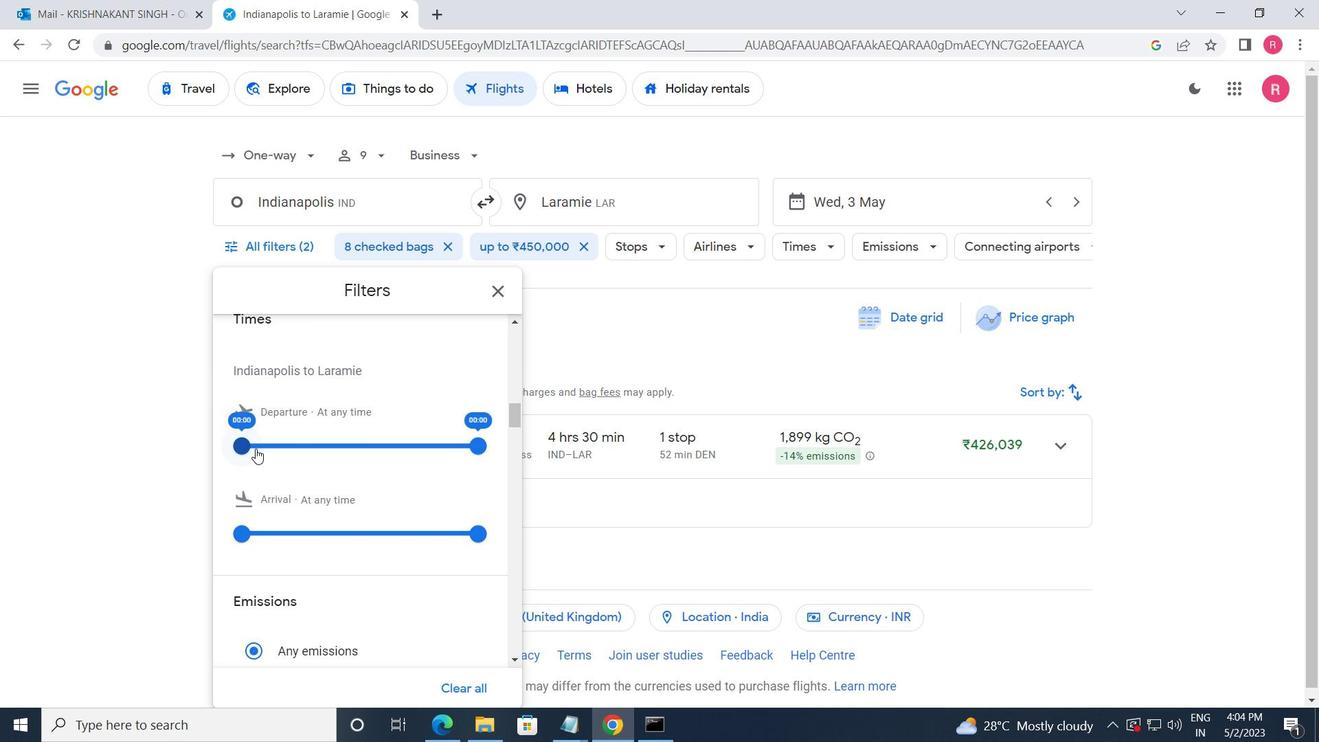 
Action: Mouse pressed left at (252, 442)
Screenshot: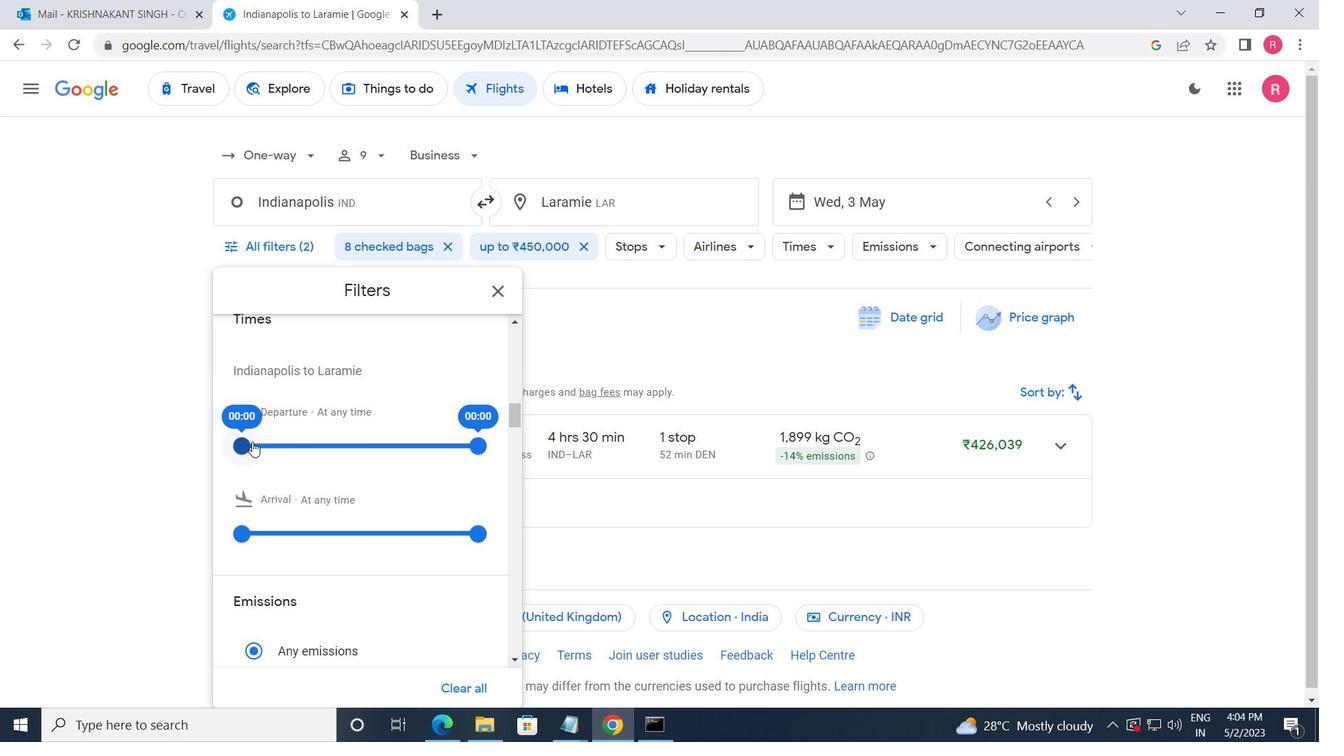 
Action: Mouse moved to (474, 451)
Screenshot: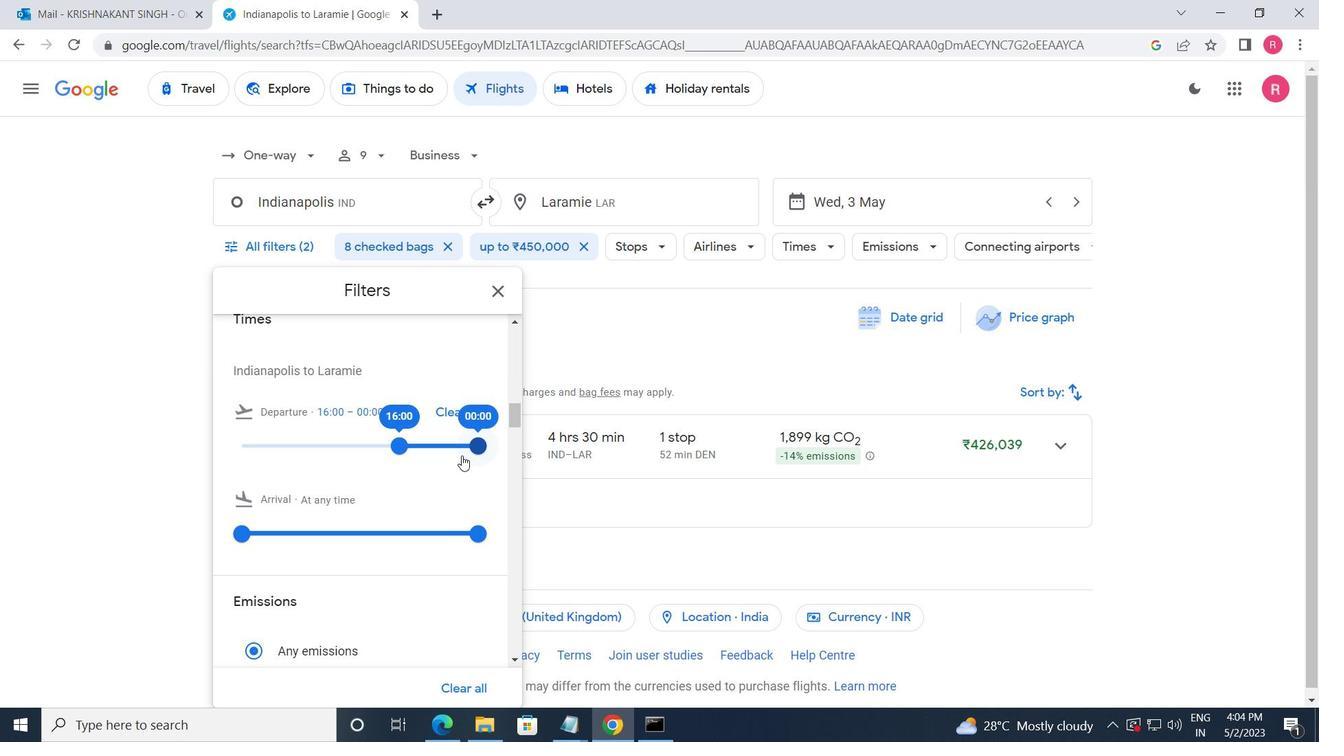 
Action: Mouse pressed left at (474, 451)
Screenshot: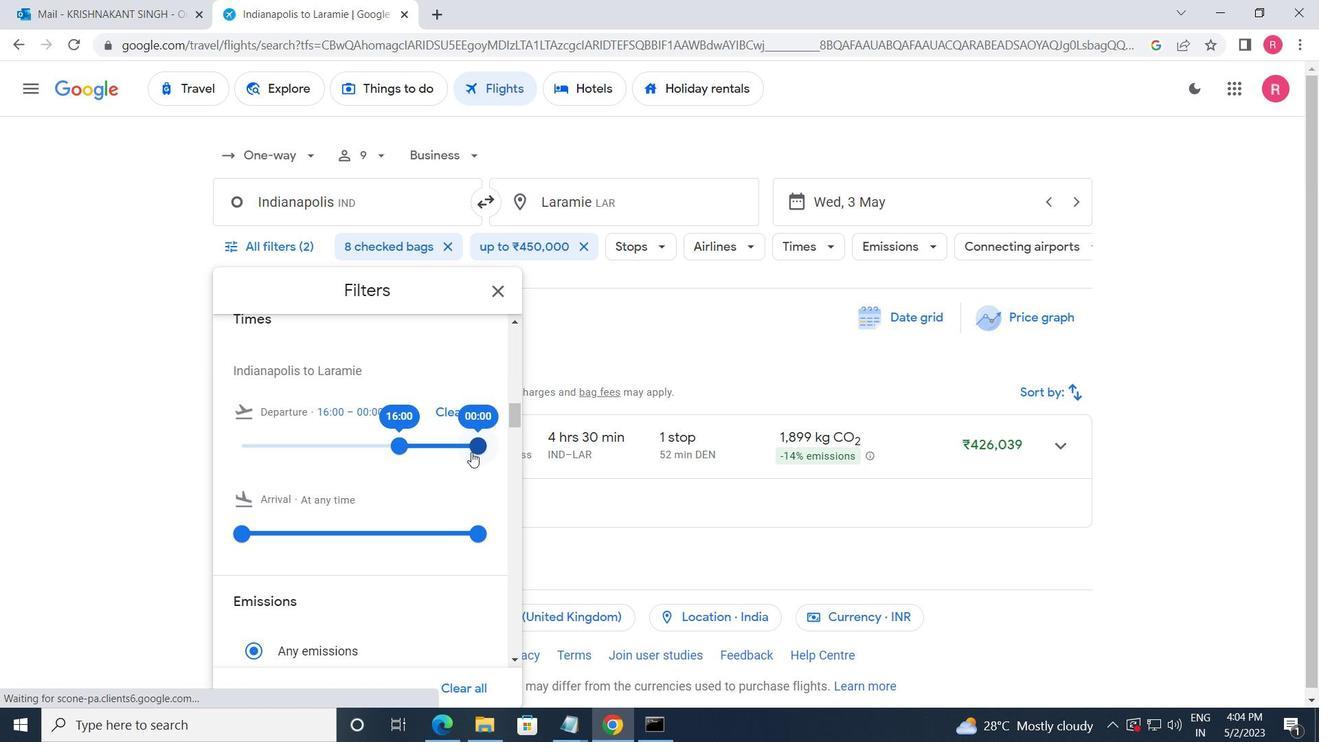 
Action: Mouse moved to (504, 285)
Screenshot: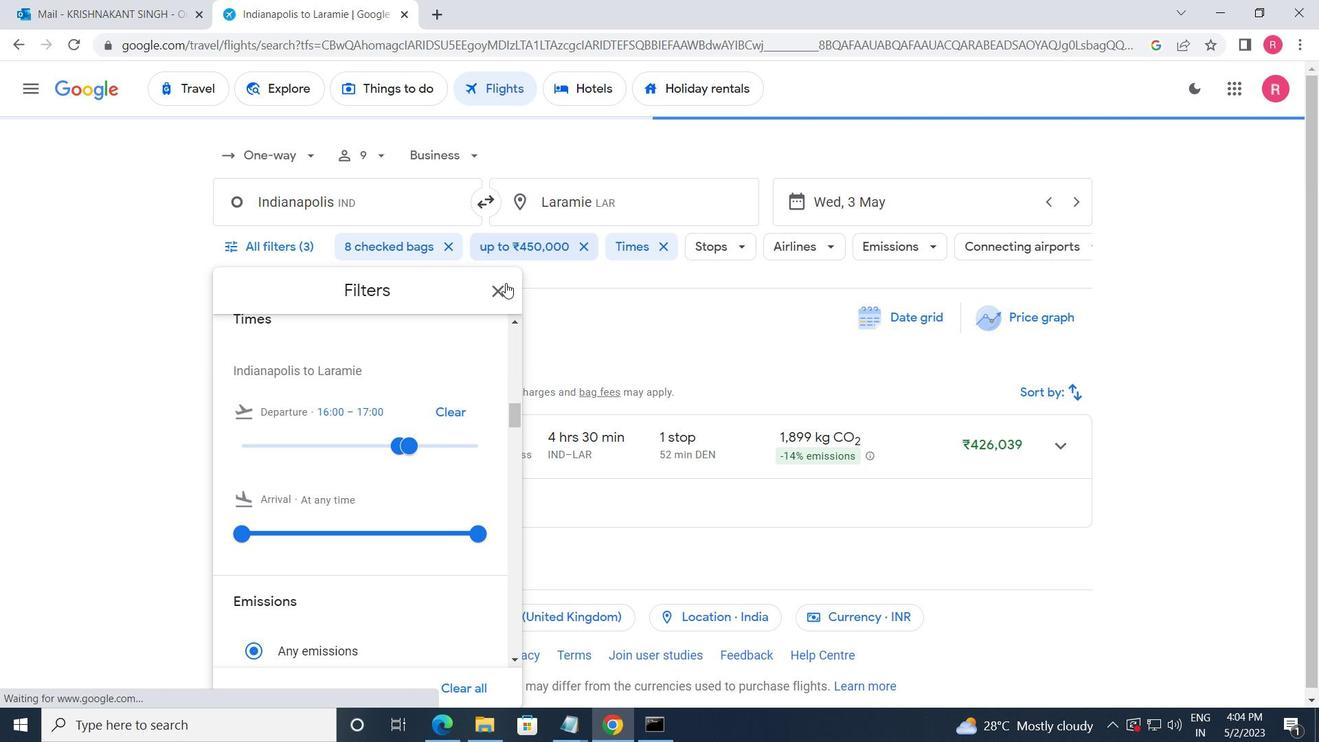 
Action: Mouse pressed left at (504, 285)
Screenshot: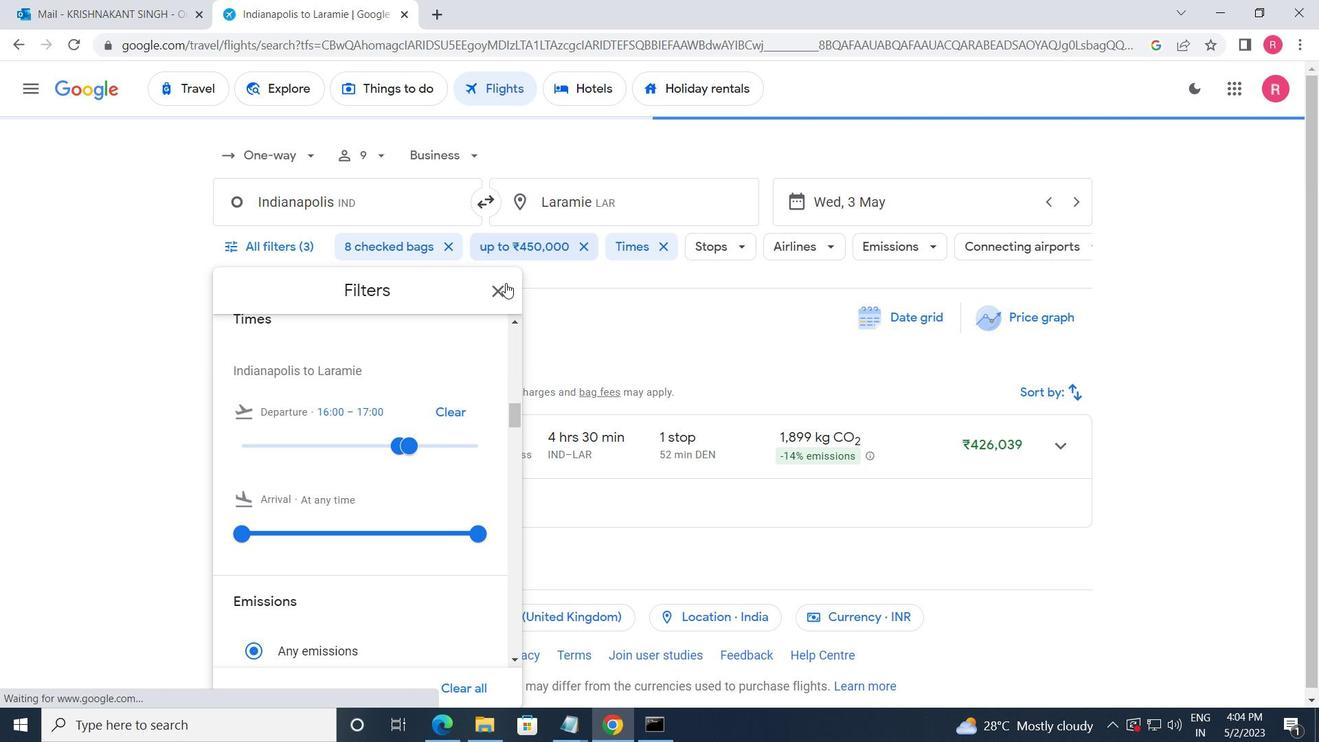 
Action: Mouse moved to (321, 345)
Screenshot: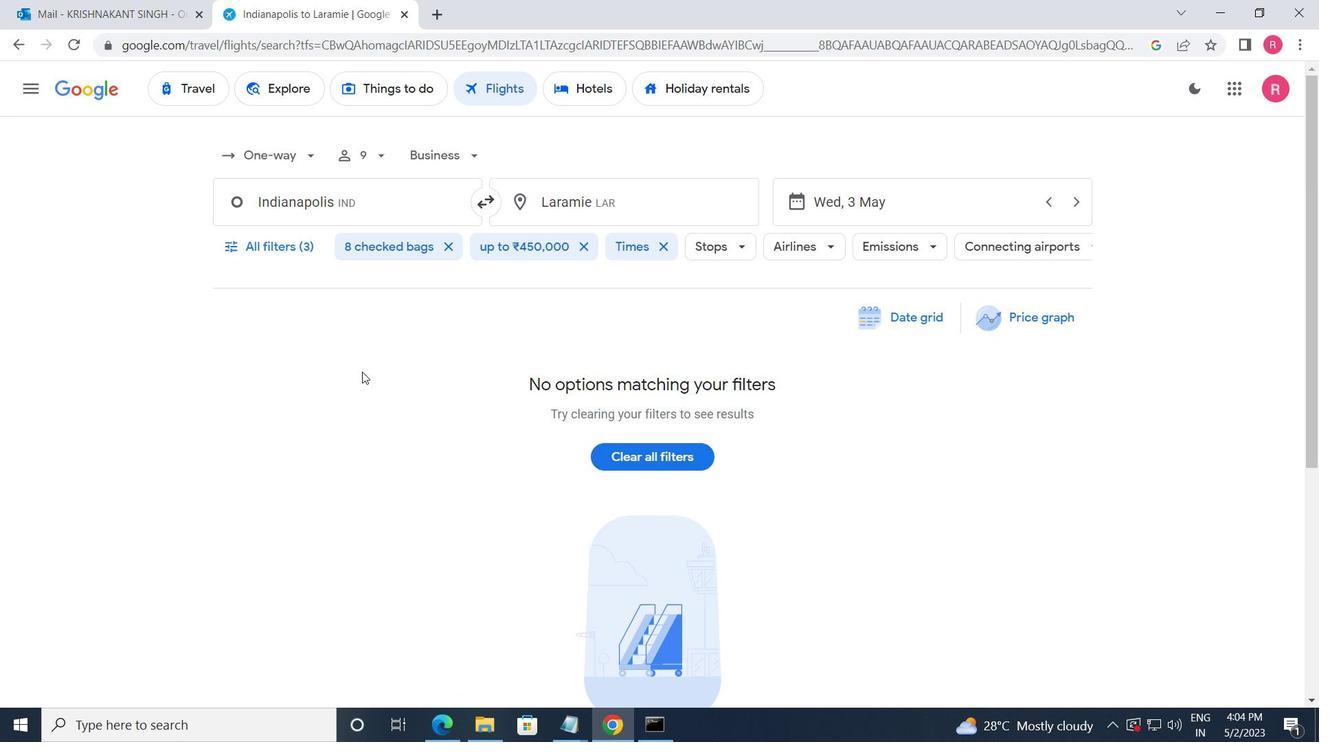 
